 Task: Find connections with filter location Halle Neustadt with filter topic #Leadershipwith filter profile language Potuguese with filter current company UnitedLex with filter school Stella Maris College with filter industry Chemical Raw Materials Manufacturing with filter service category Commercial Real Estate with filter keywords title Truck Driver
Action: Mouse moved to (701, 101)
Screenshot: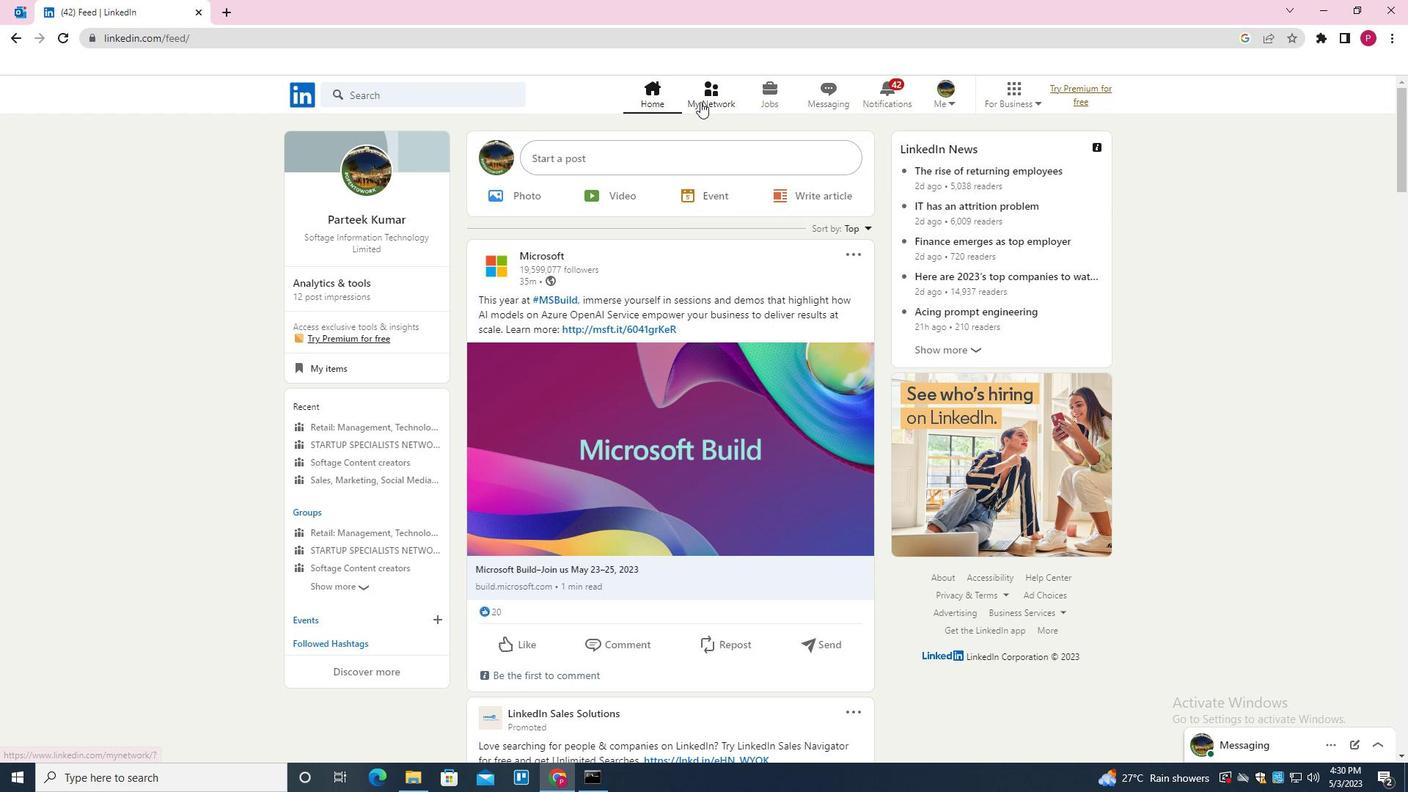 
Action: Mouse pressed left at (701, 101)
Screenshot: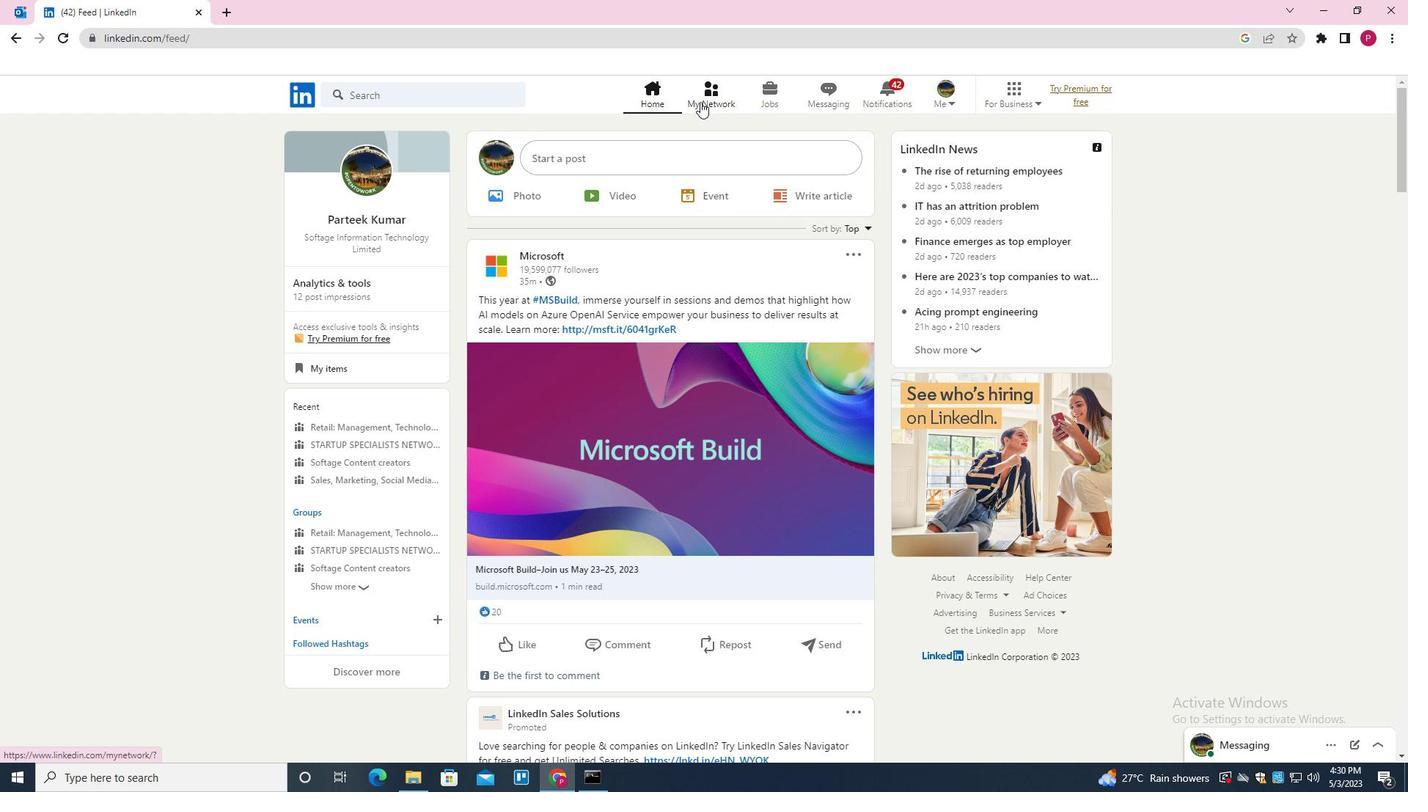 
Action: Mouse moved to (423, 174)
Screenshot: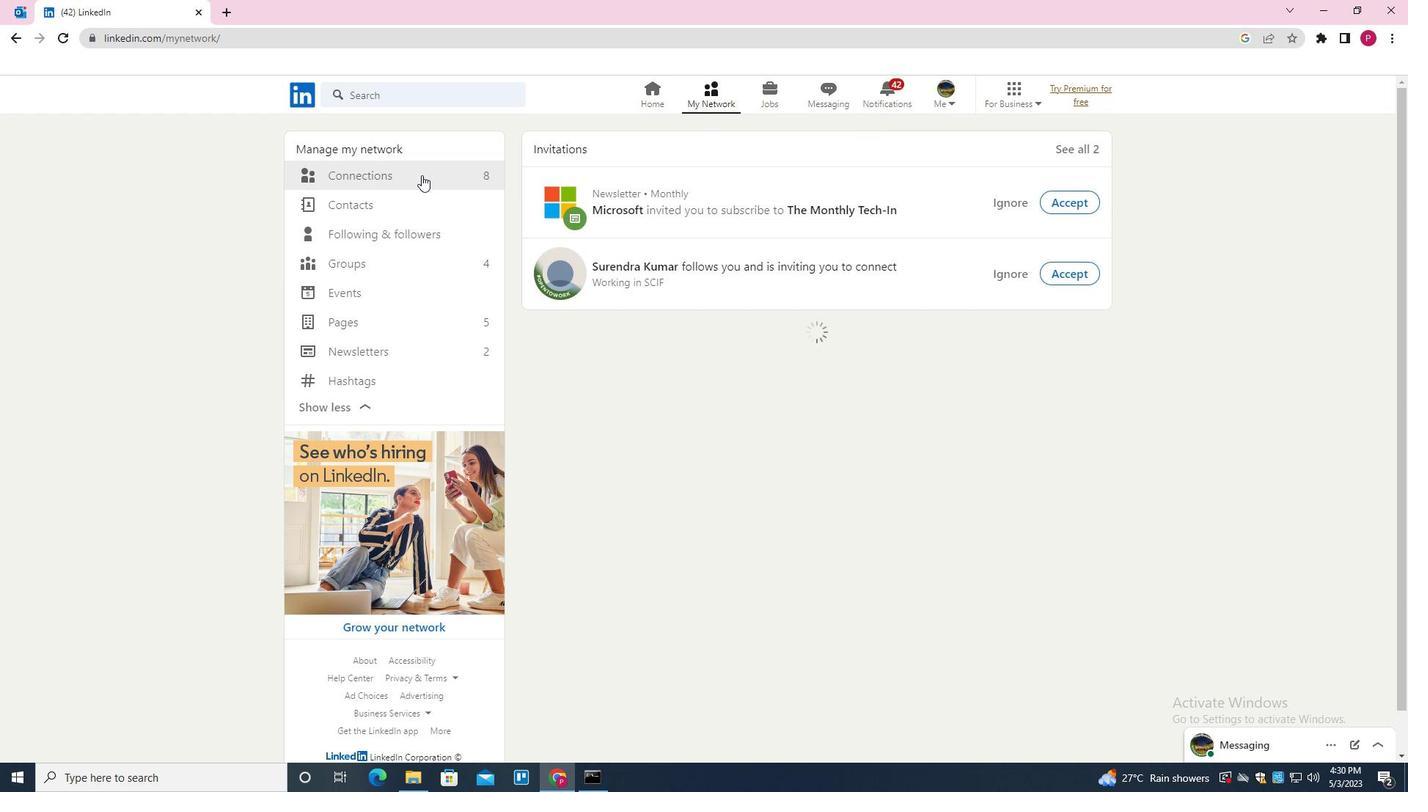 
Action: Mouse pressed left at (423, 174)
Screenshot: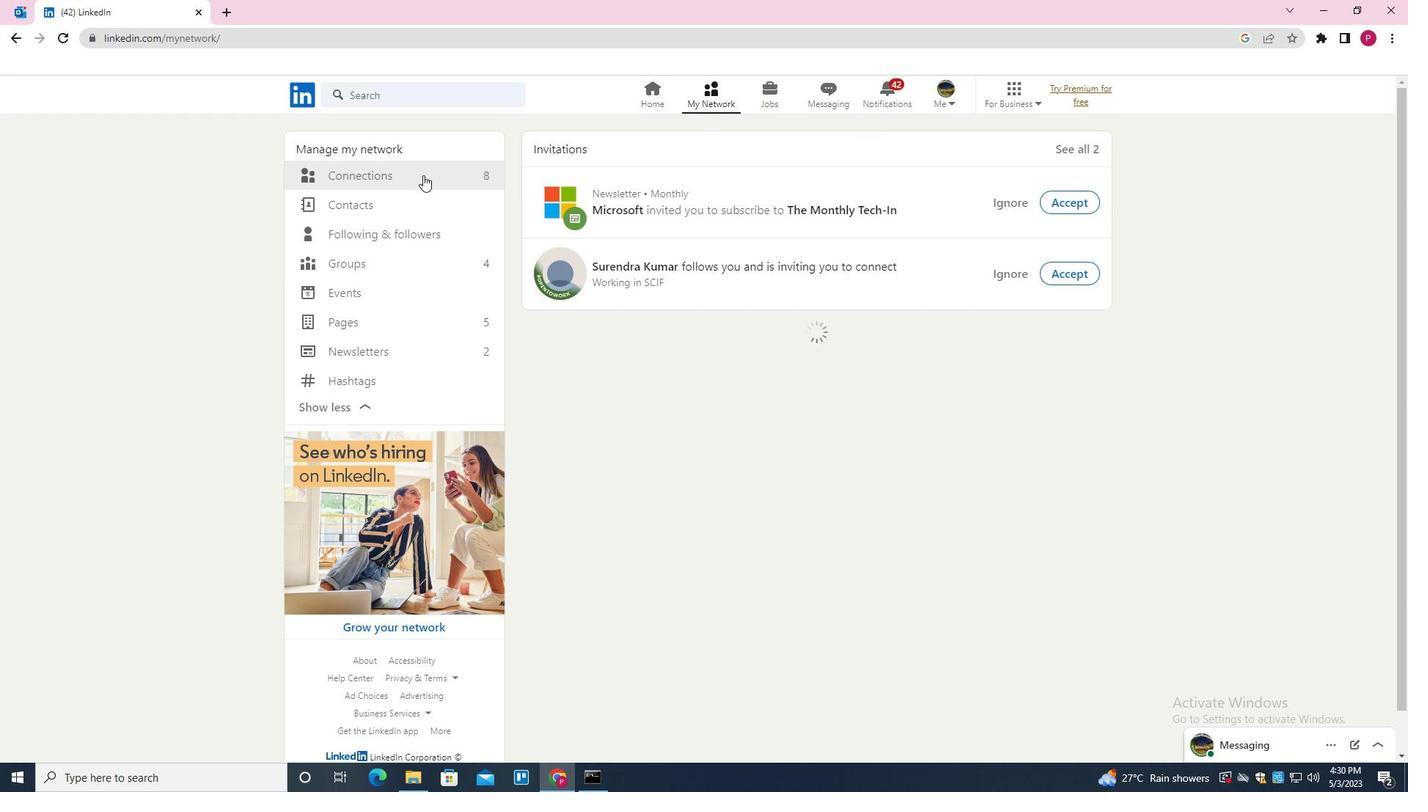 
Action: Mouse moved to (829, 184)
Screenshot: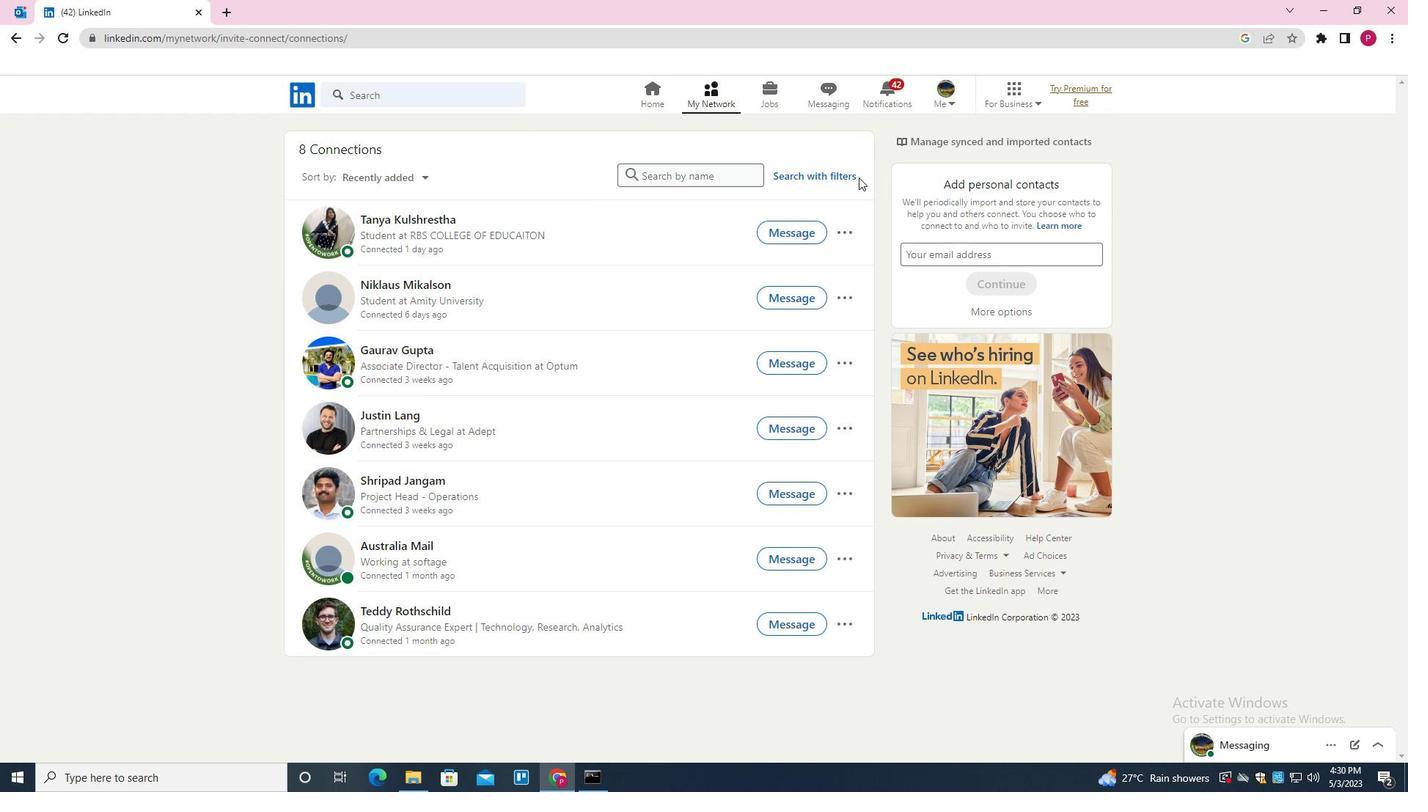 
Action: Mouse pressed left at (829, 184)
Screenshot: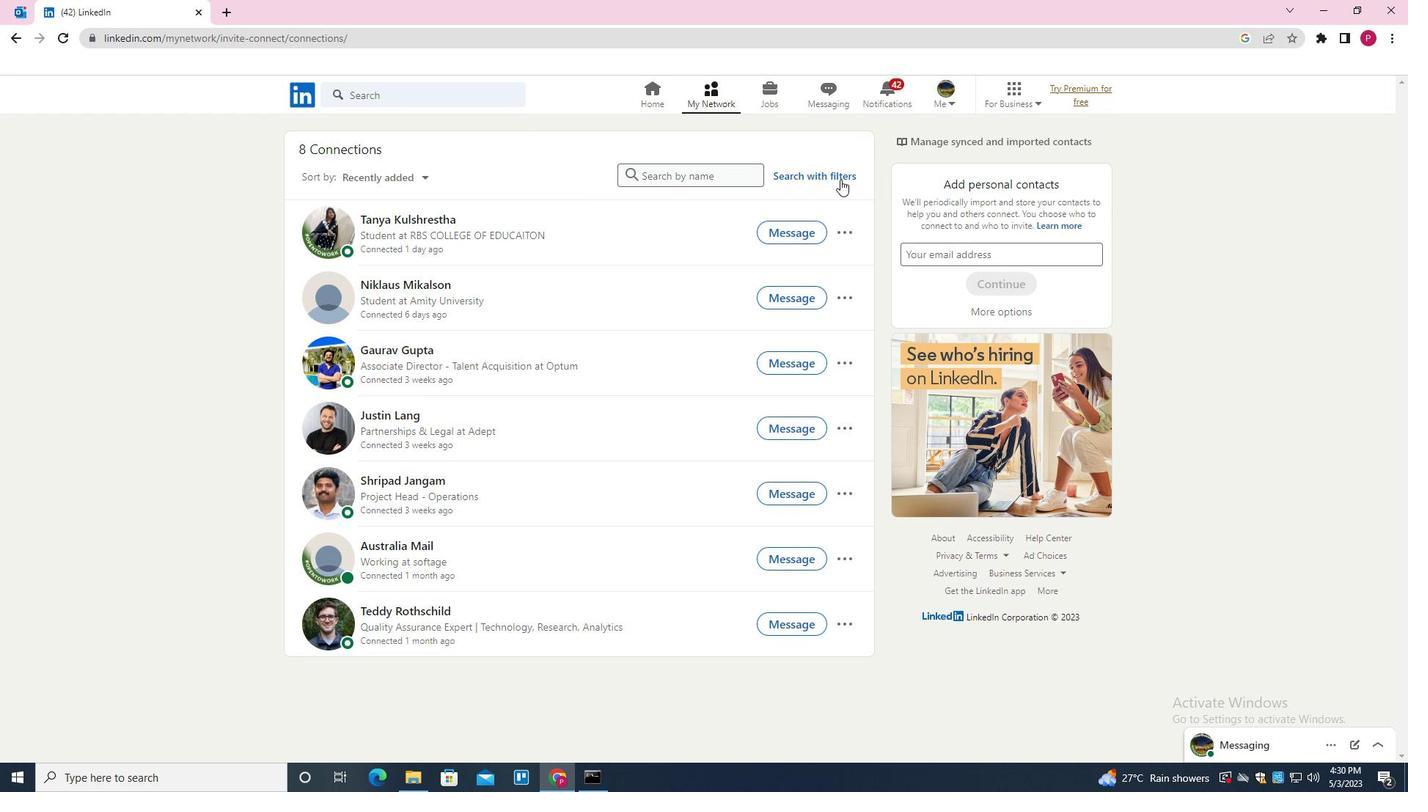 
Action: Mouse moved to (830, 178)
Screenshot: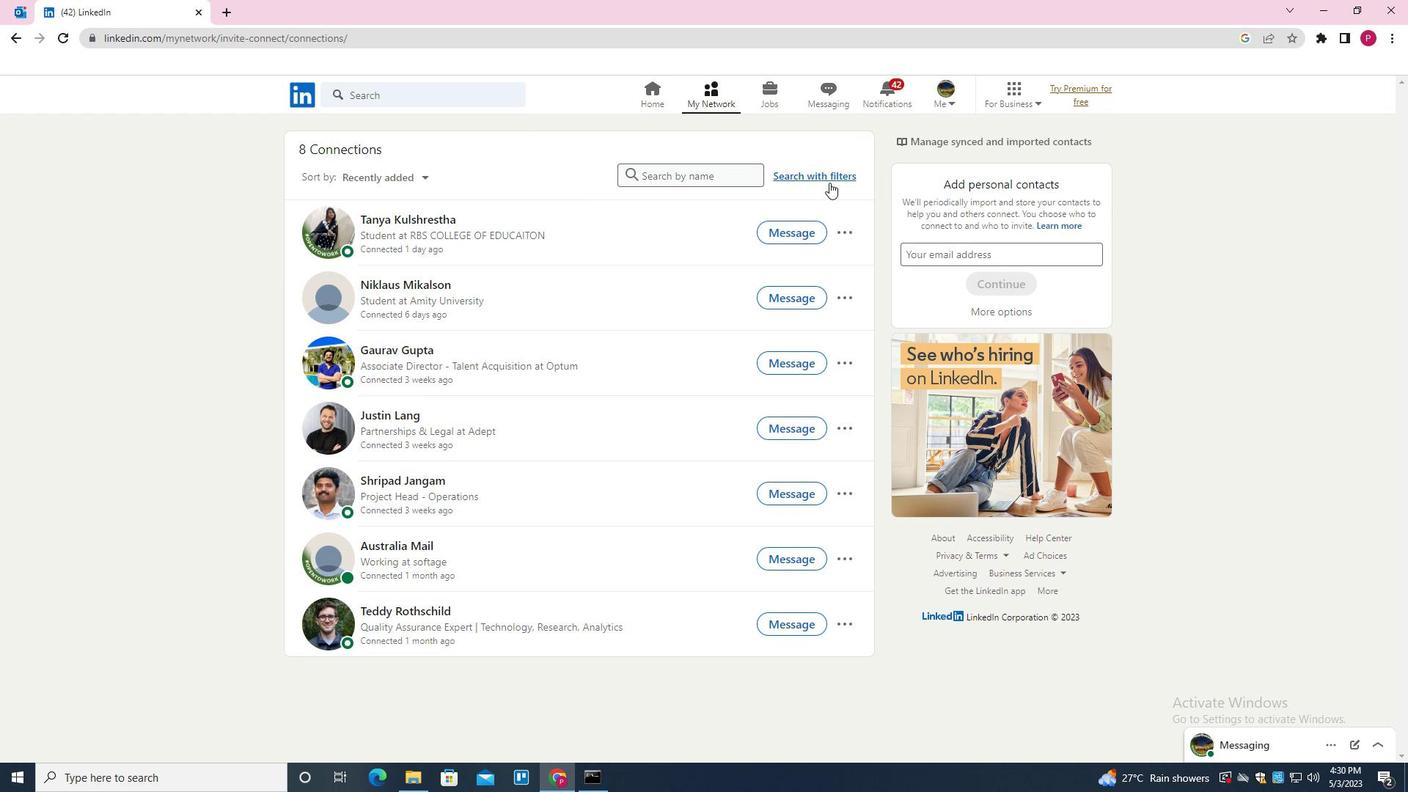 
Action: Mouse pressed left at (830, 178)
Screenshot: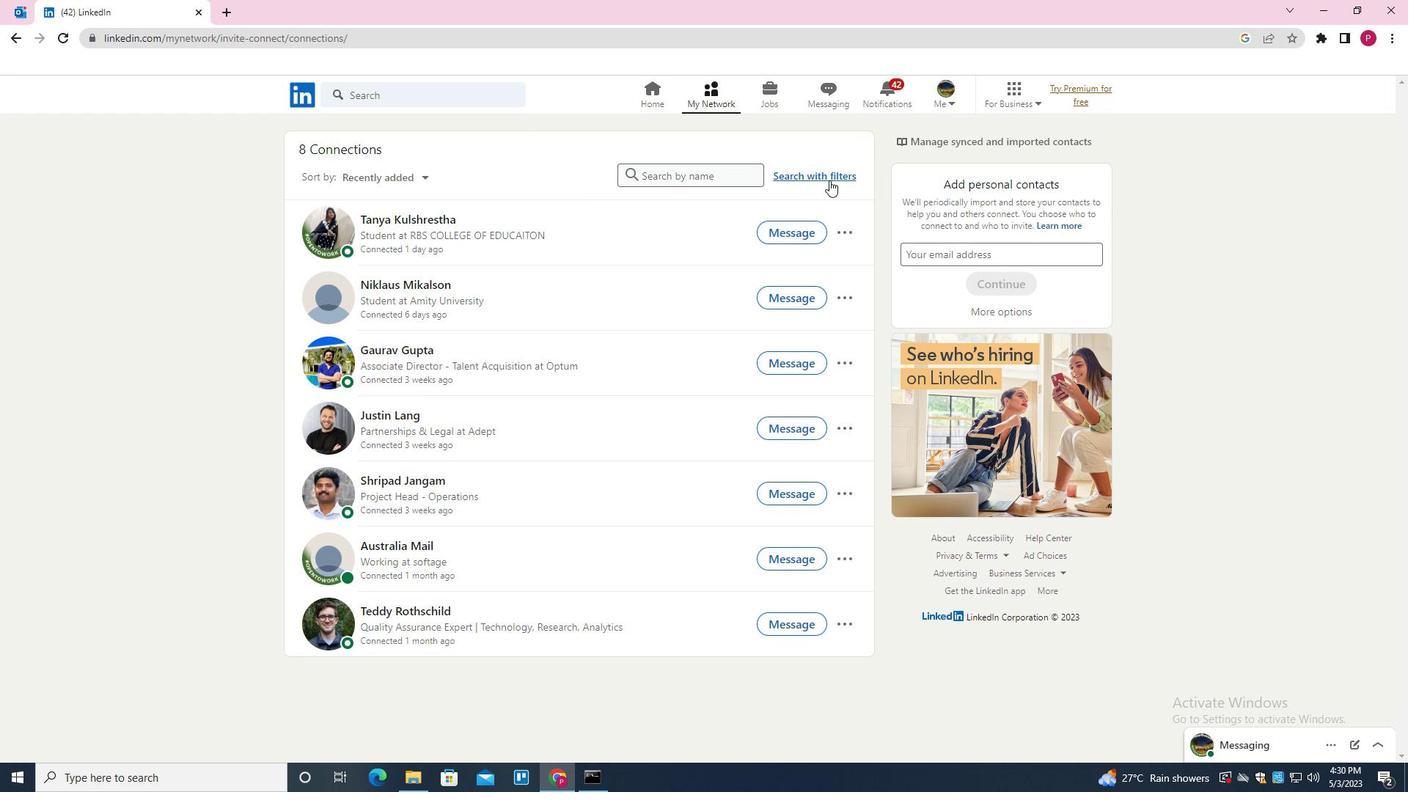 
Action: Mouse moved to (749, 136)
Screenshot: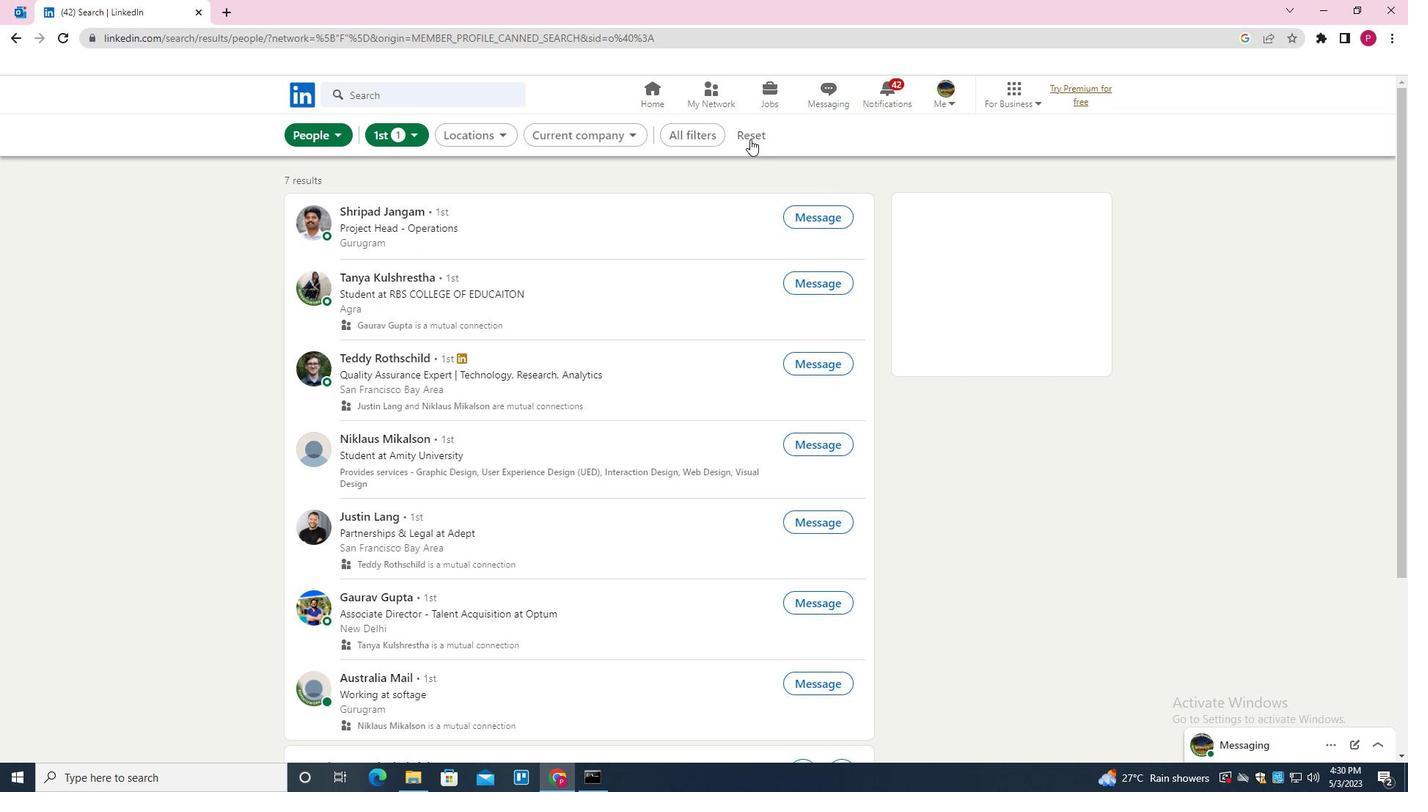 
Action: Mouse pressed left at (749, 136)
Screenshot: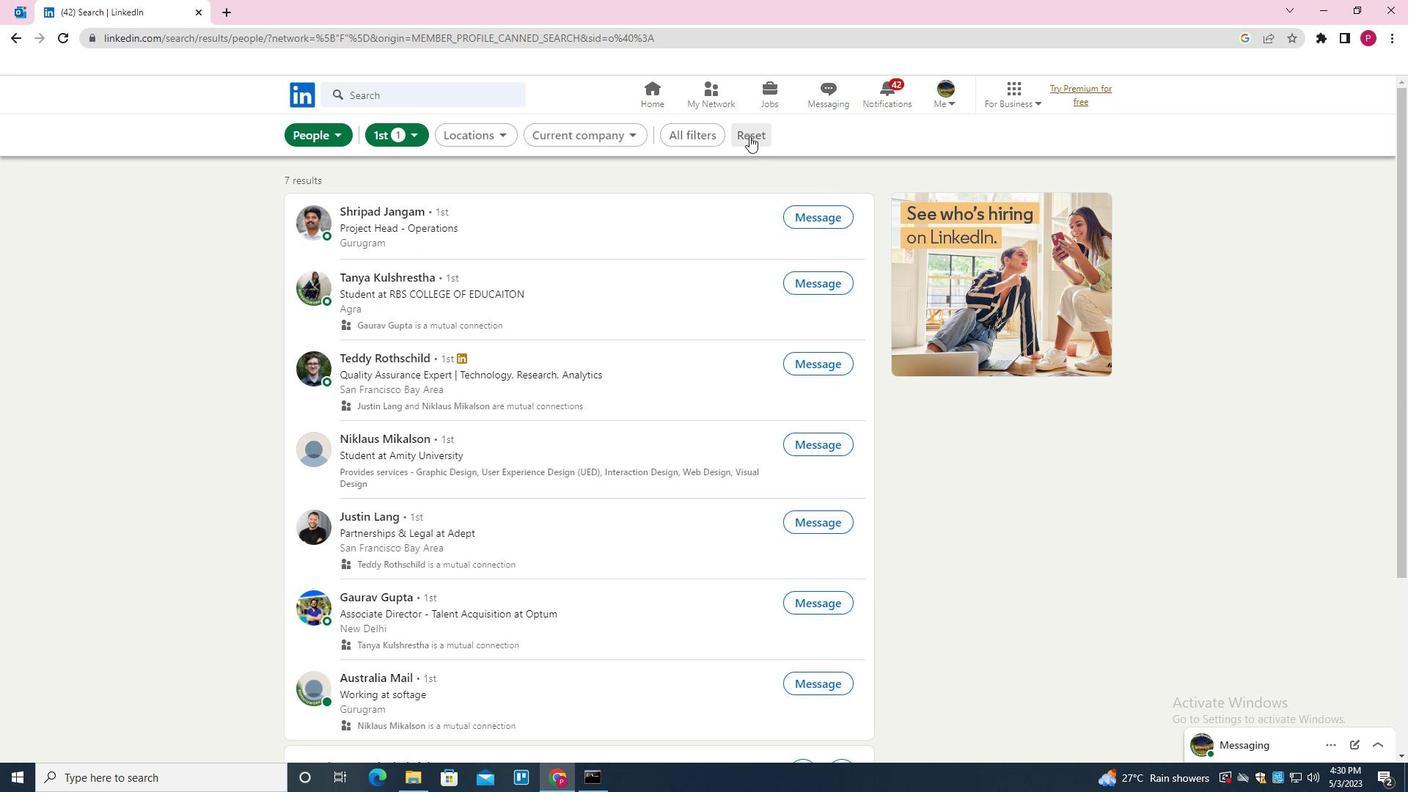 
Action: Mouse moved to (732, 132)
Screenshot: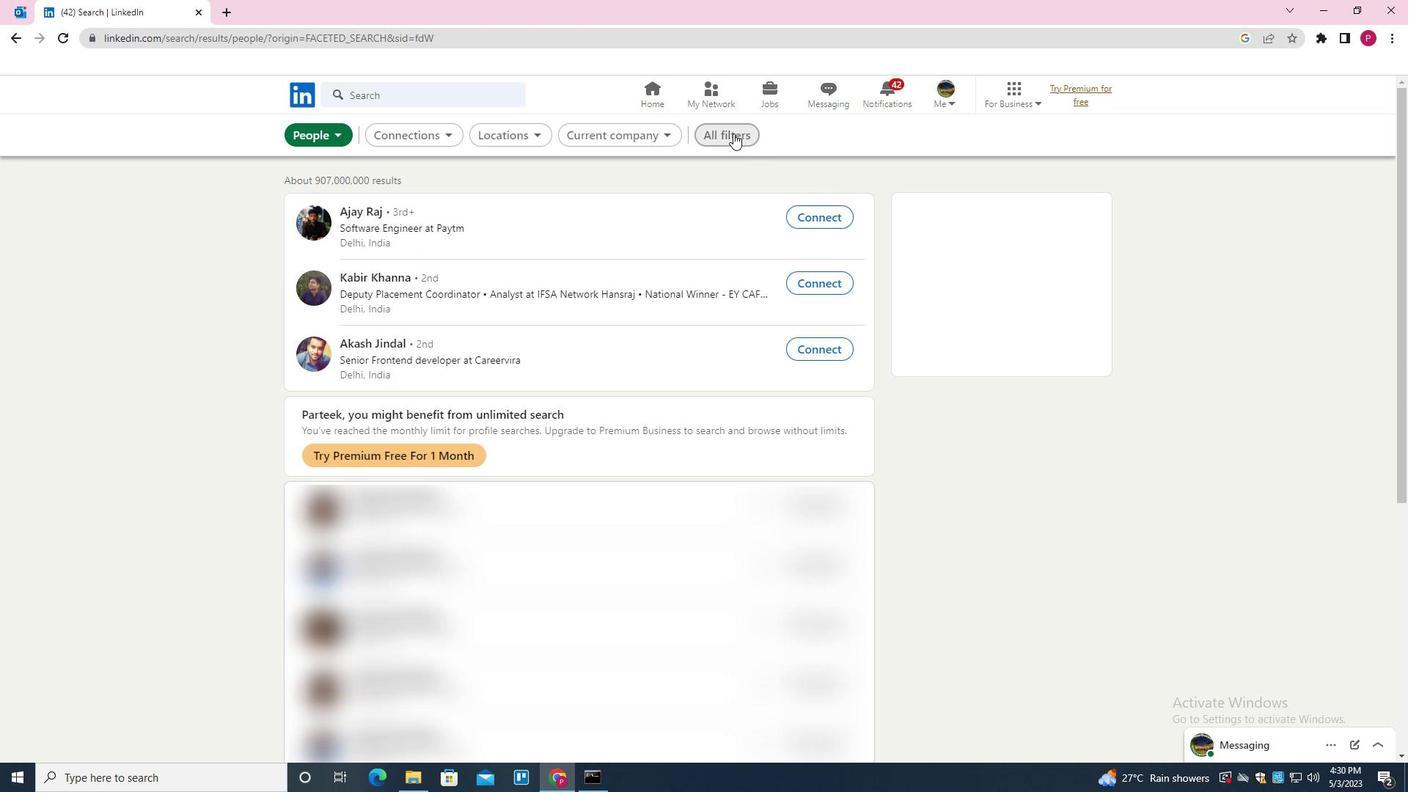 
Action: Mouse pressed left at (732, 132)
Screenshot: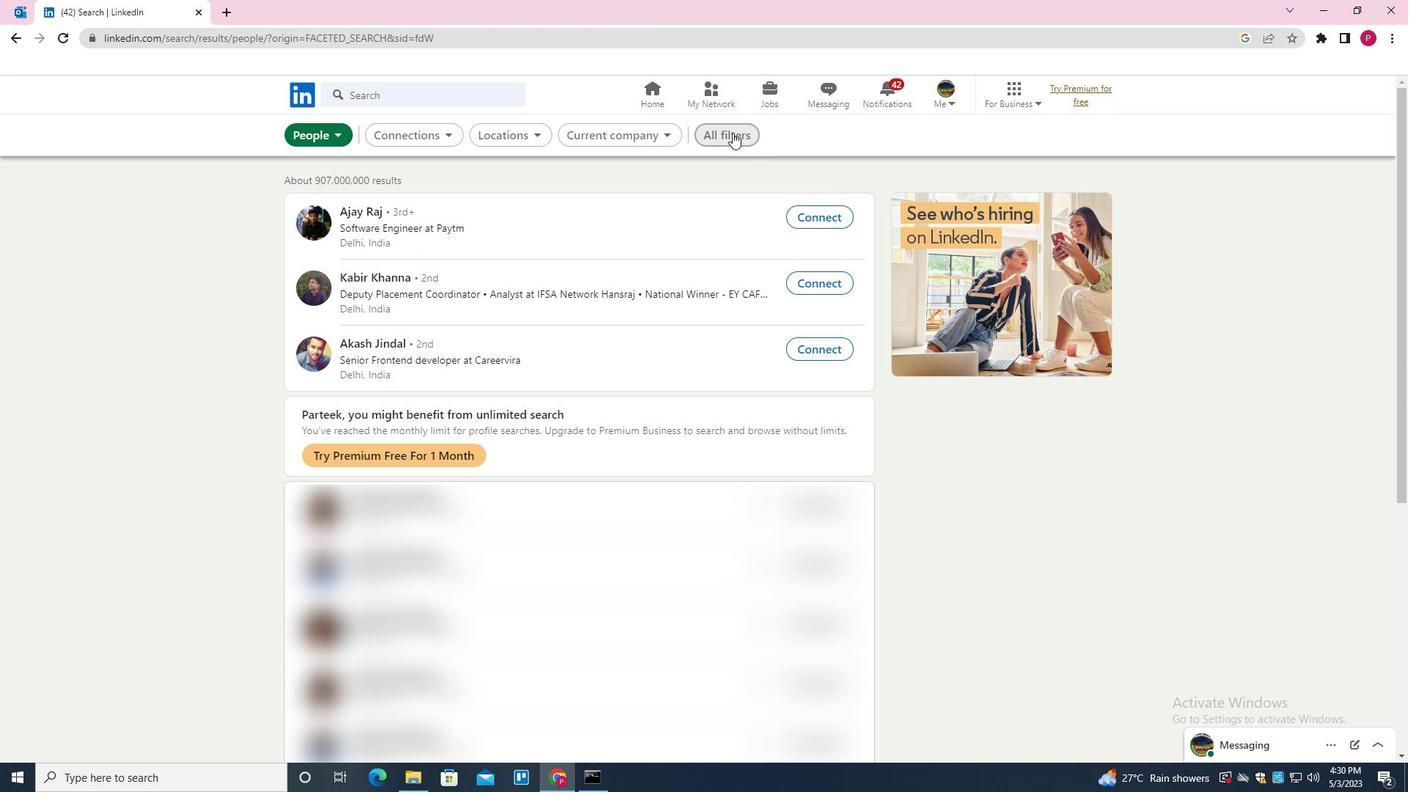 
Action: Mouse moved to (1136, 310)
Screenshot: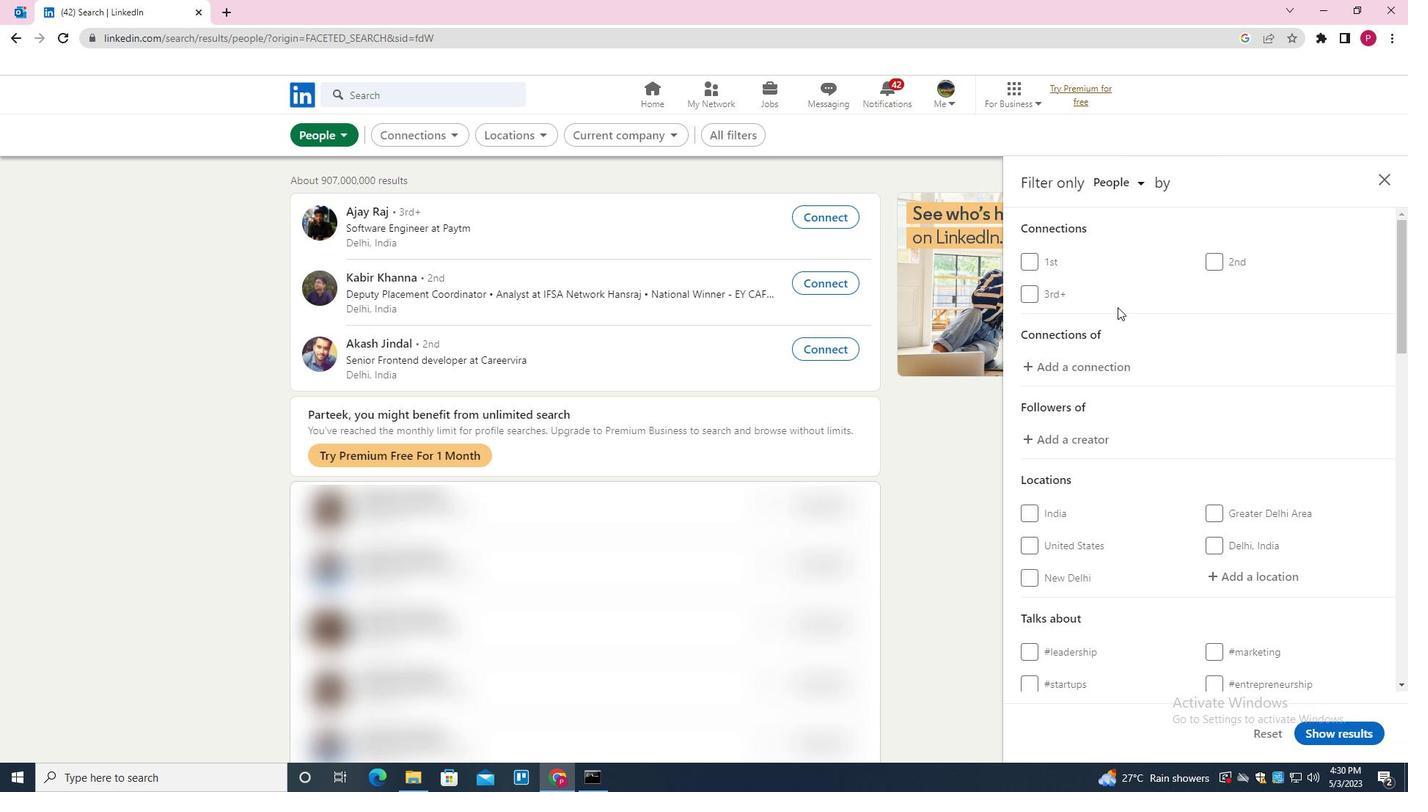 
Action: Mouse scrolled (1136, 310) with delta (0, 0)
Screenshot: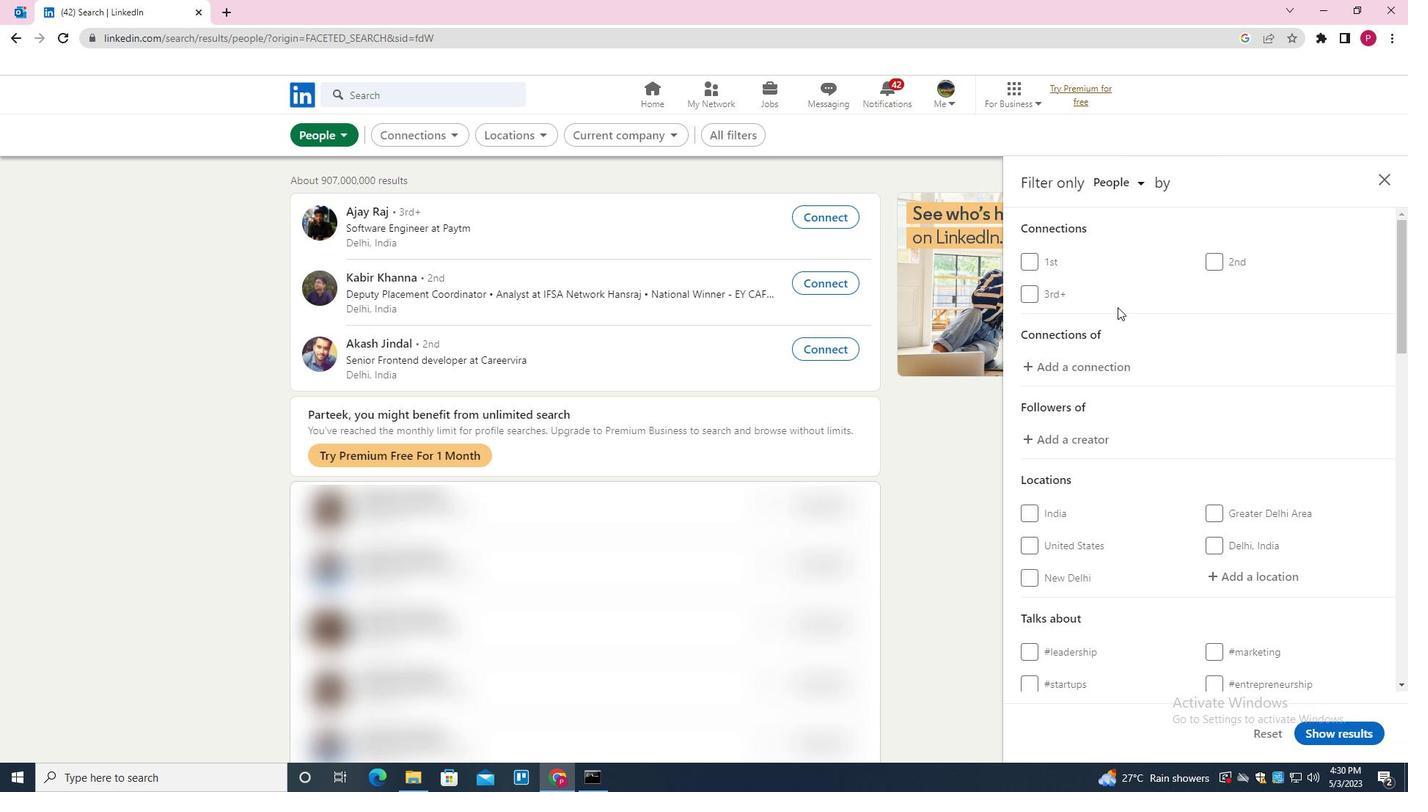 
Action: Mouse moved to (1154, 321)
Screenshot: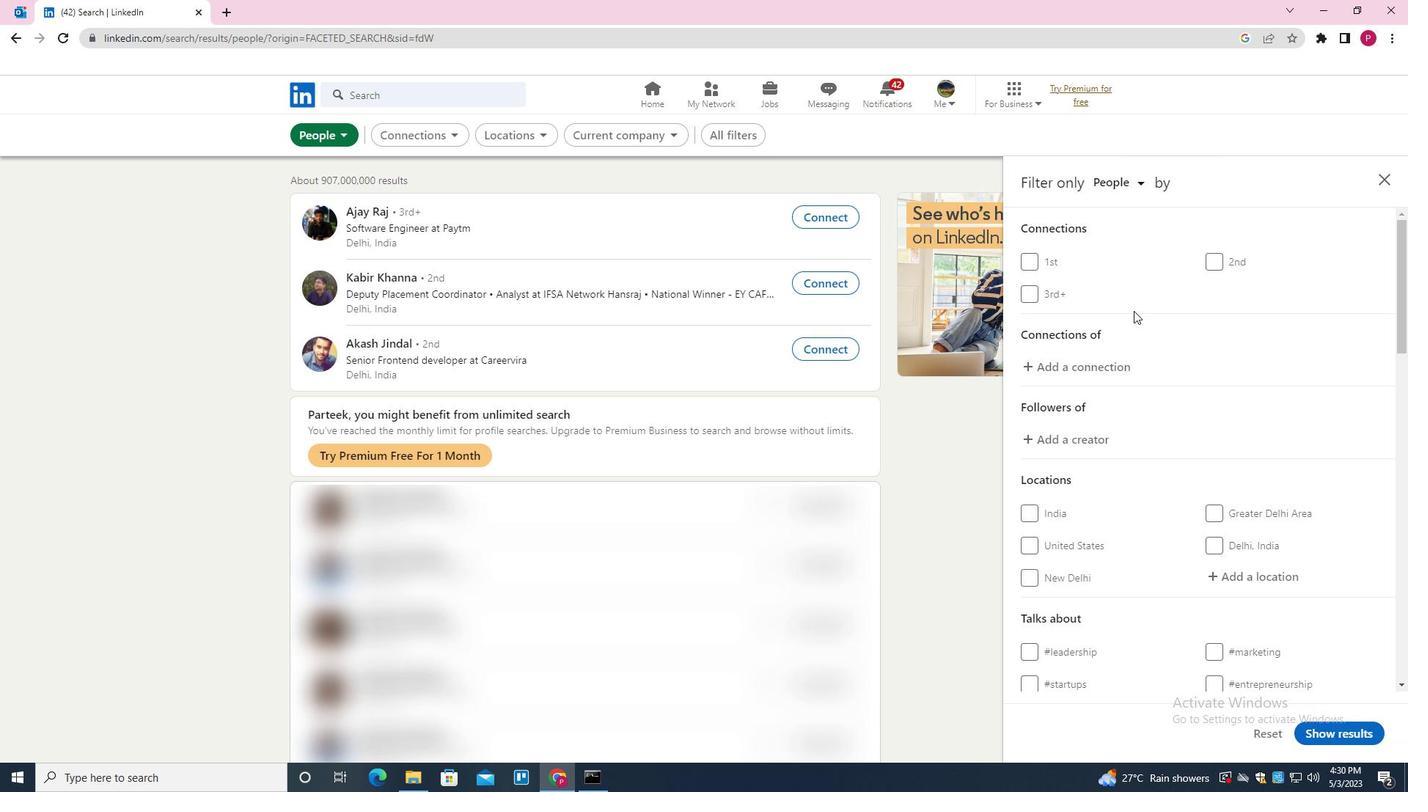 
Action: Mouse scrolled (1154, 320) with delta (0, 0)
Screenshot: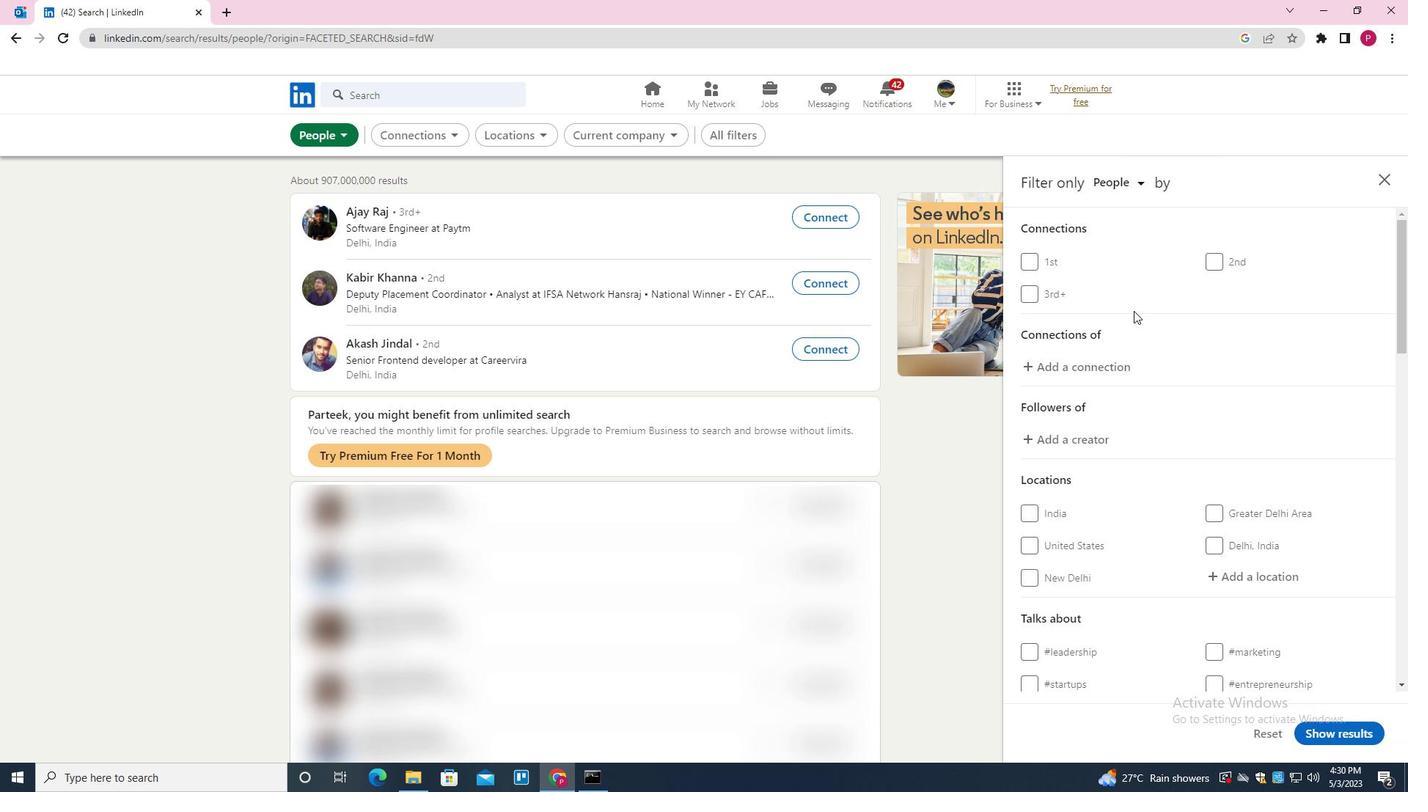 
Action: Mouse moved to (1281, 425)
Screenshot: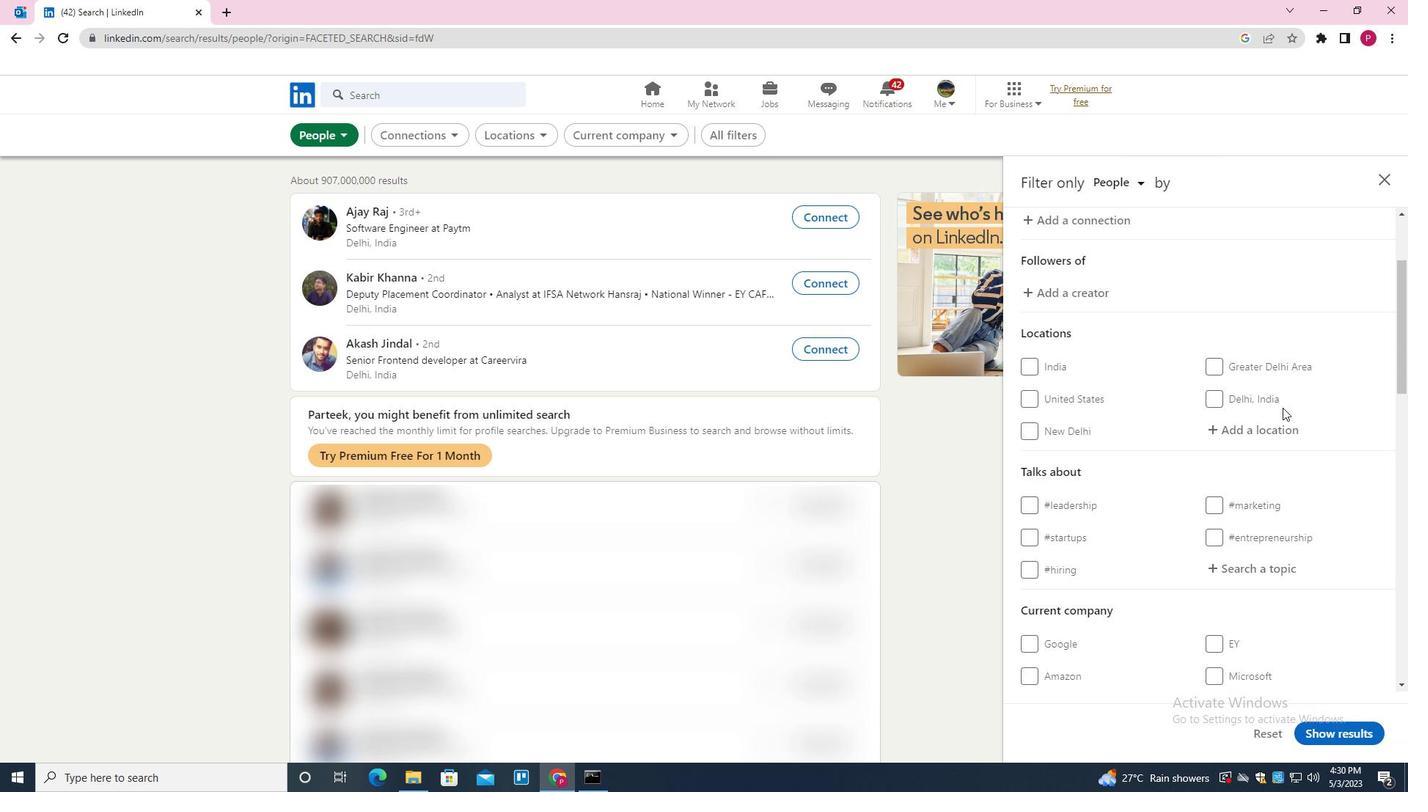 
Action: Mouse pressed left at (1281, 425)
Screenshot: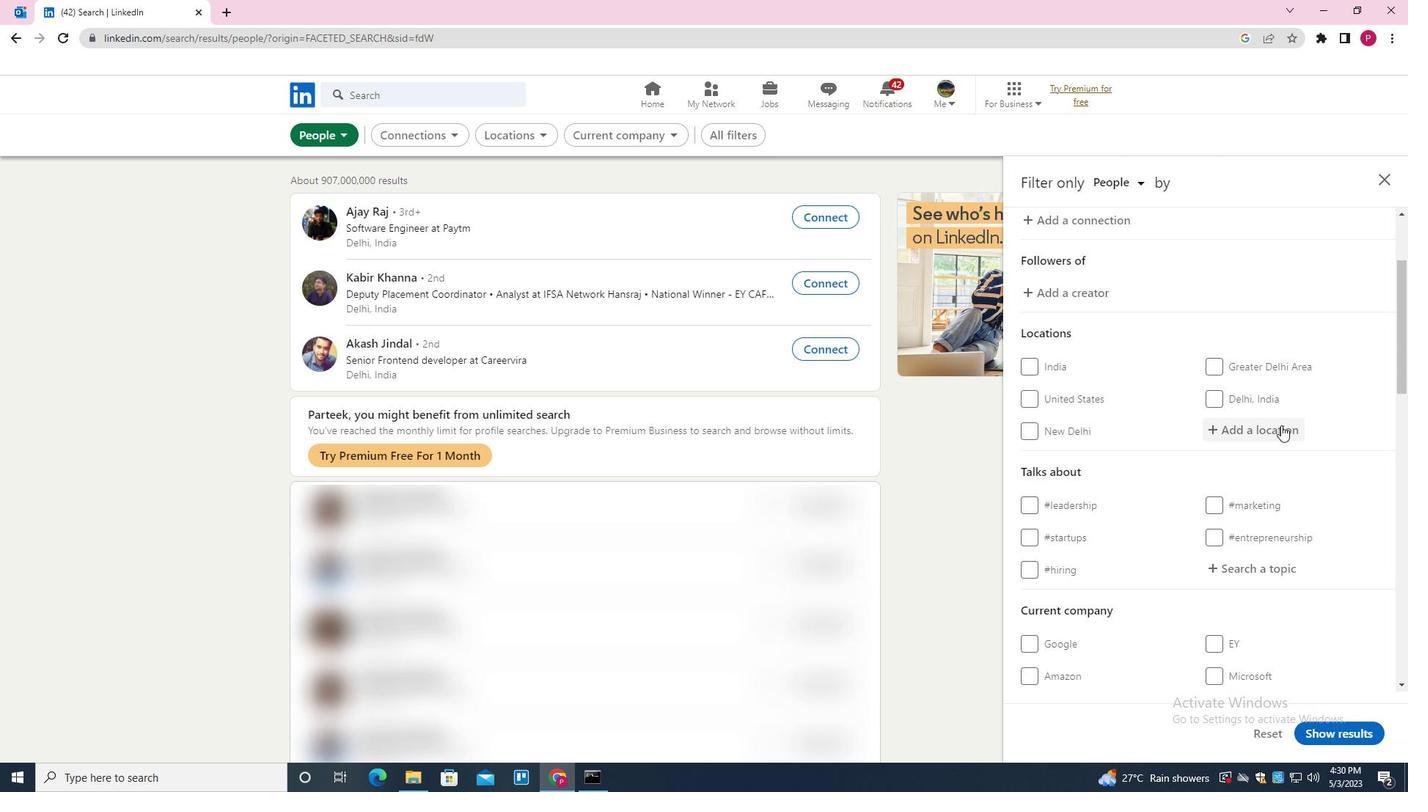 
Action: Key pressed <Key.shift>HALLE<Key.space><Key.down><Key.down><Key.down><Key.enter>
Screenshot: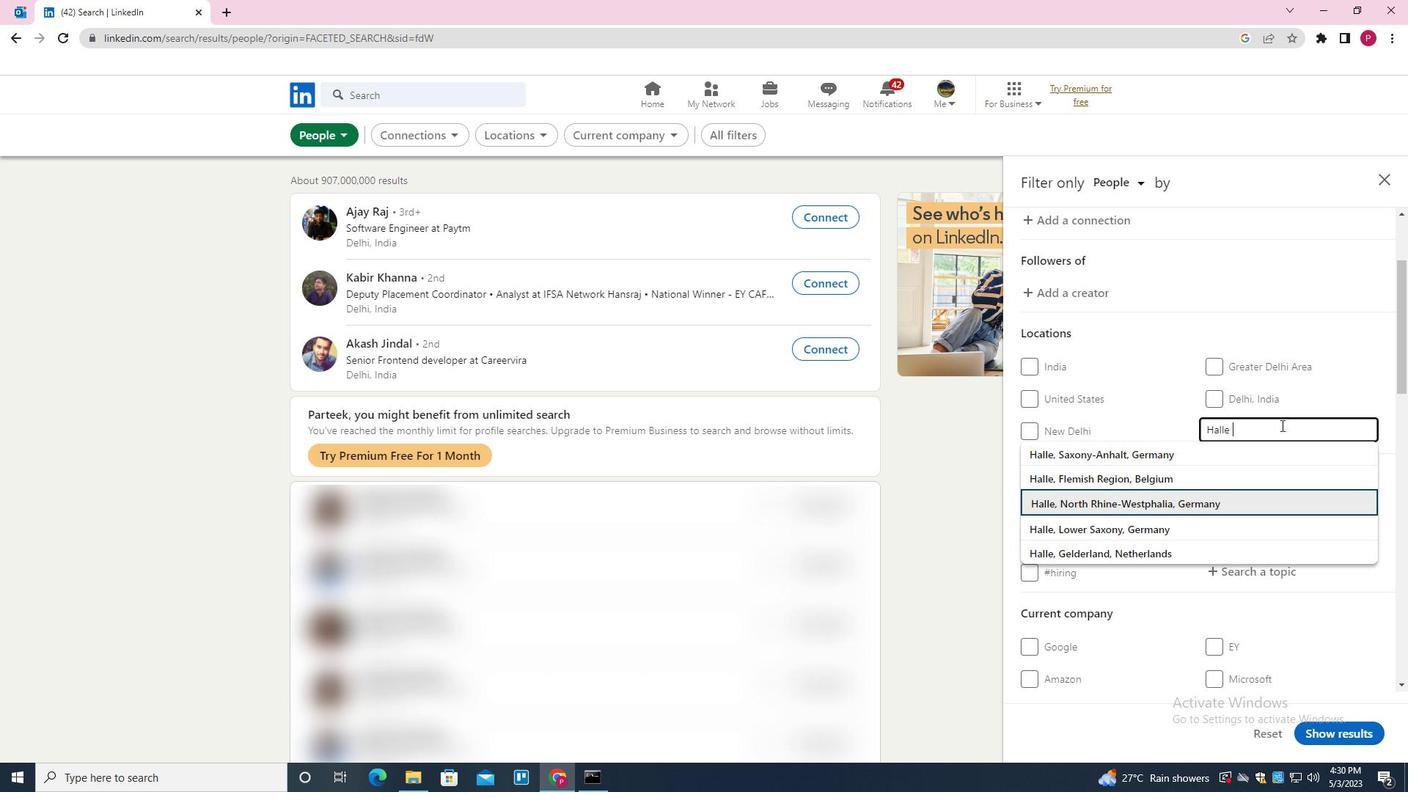 
Action: Mouse moved to (1205, 402)
Screenshot: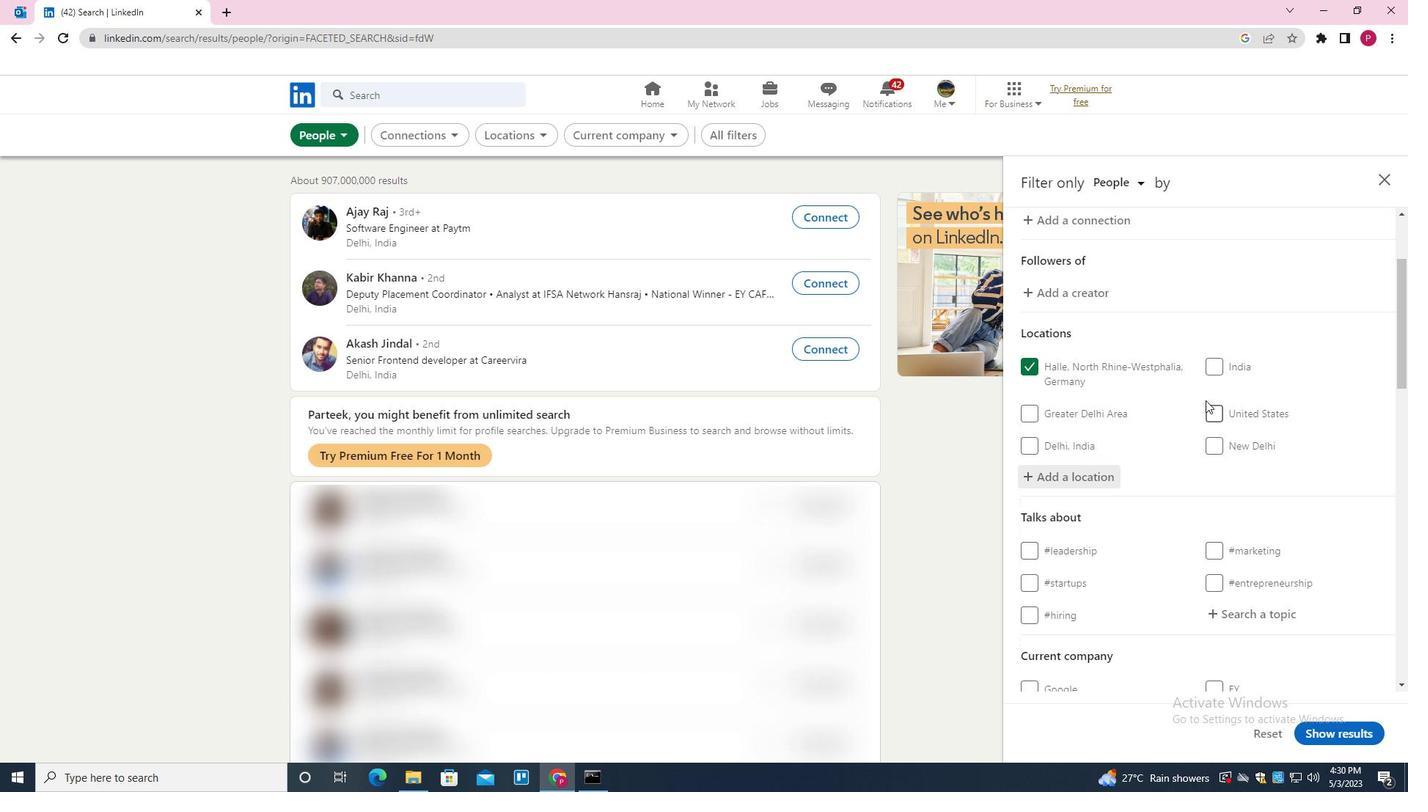 
Action: Mouse scrolled (1205, 401) with delta (0, 0)
Screenshot: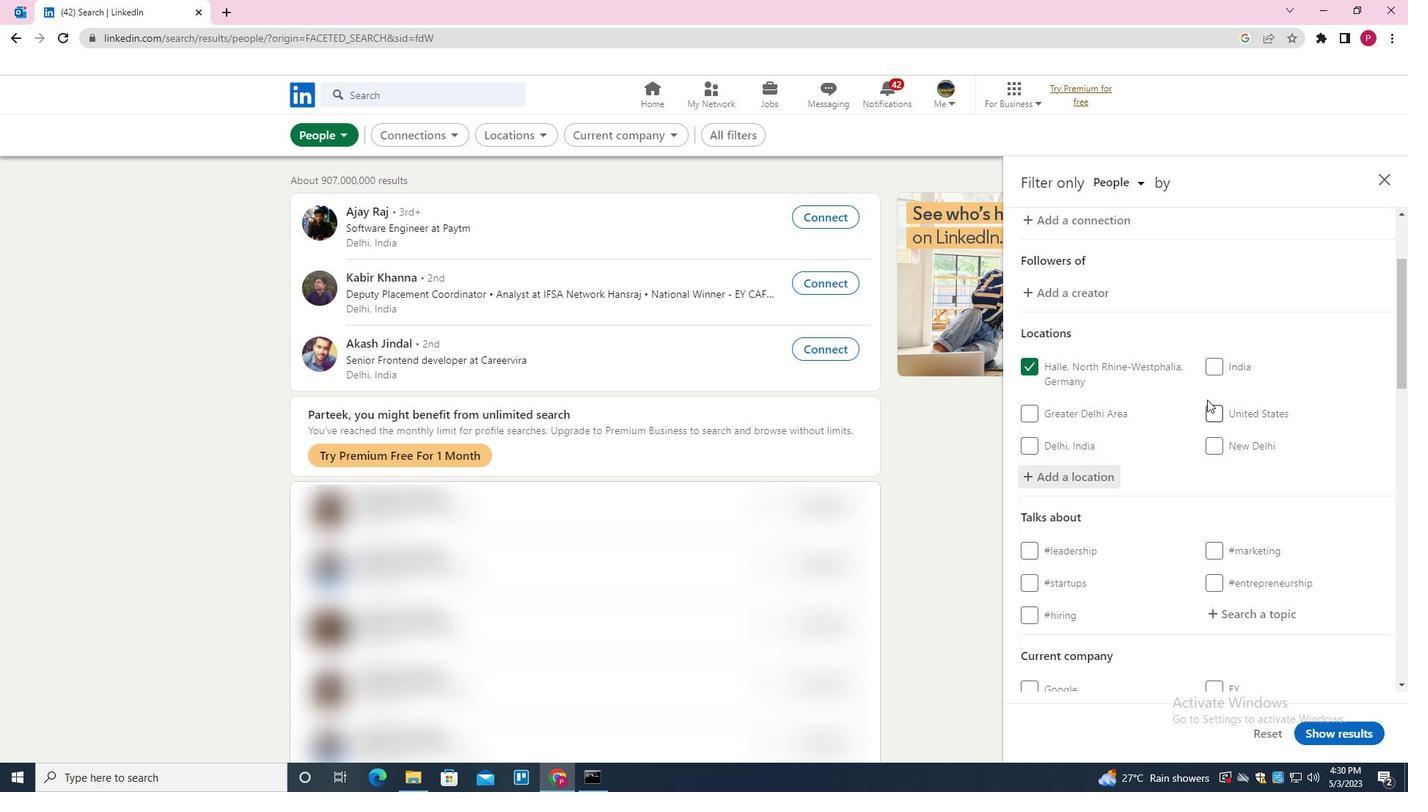 
Action: Mouse moved to (1204, 402)
Screenshot: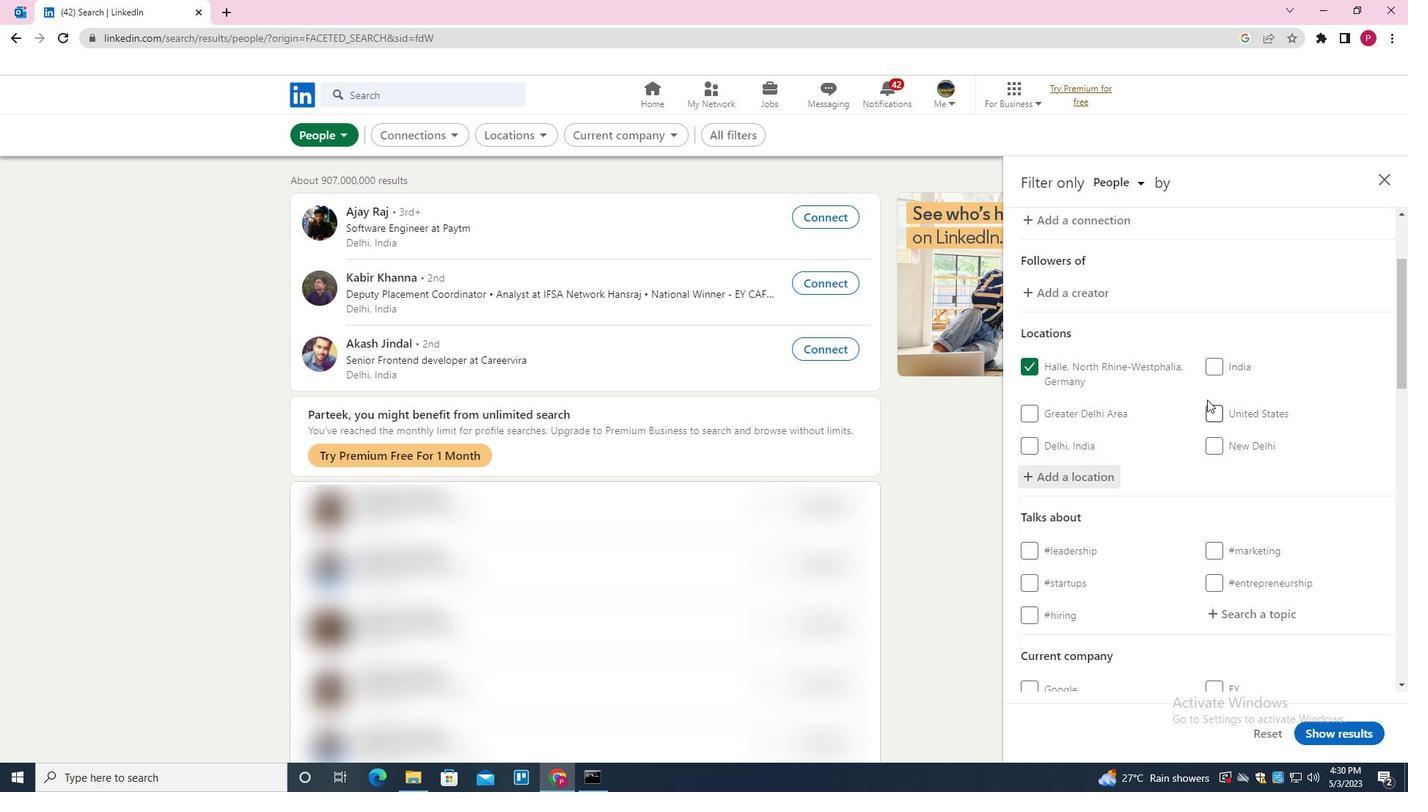 
Action: Mouse scrolled (1204, 401) with delta (0, 0)
Screenshot: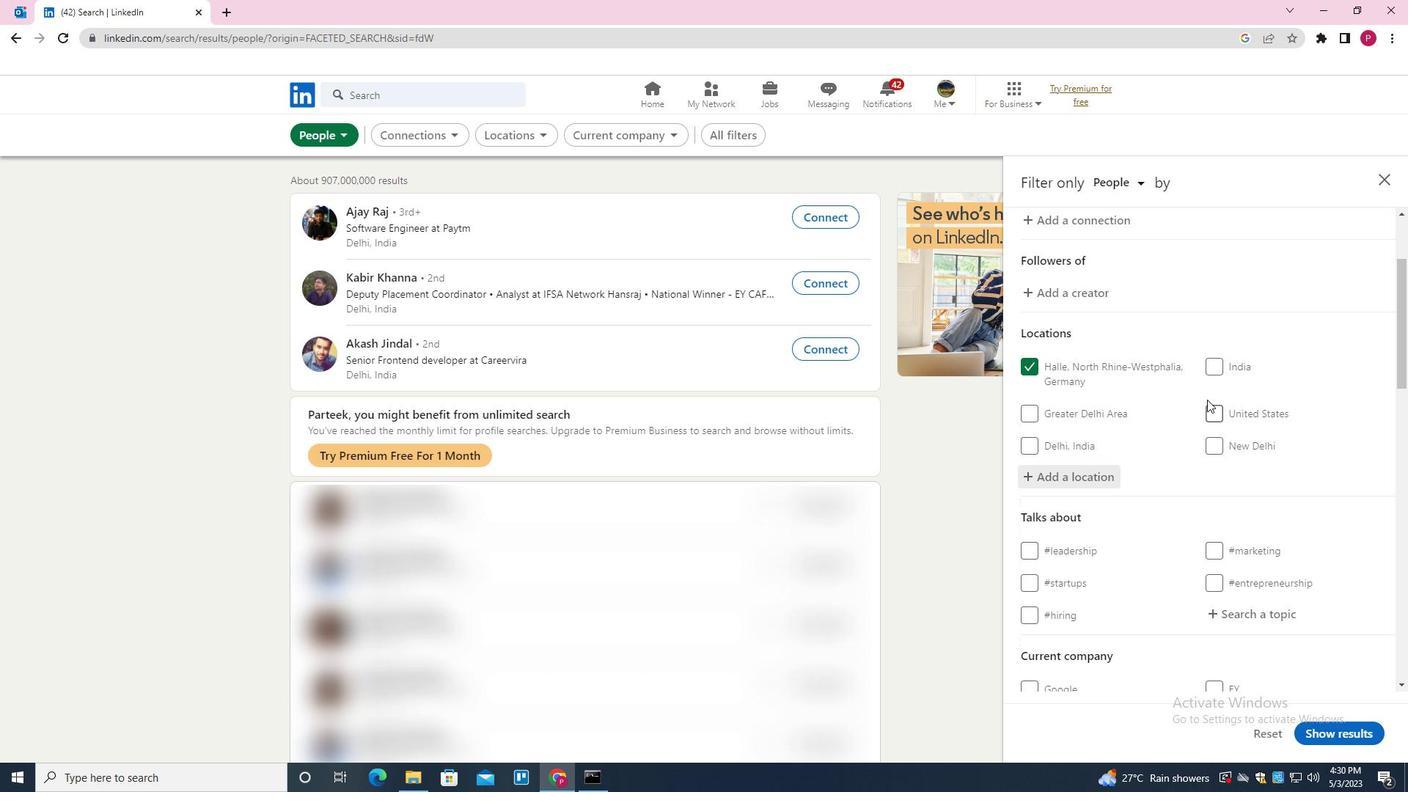 
Action: Mouse scrolled (1204, 401) with delta (0, 0)
Screenshot: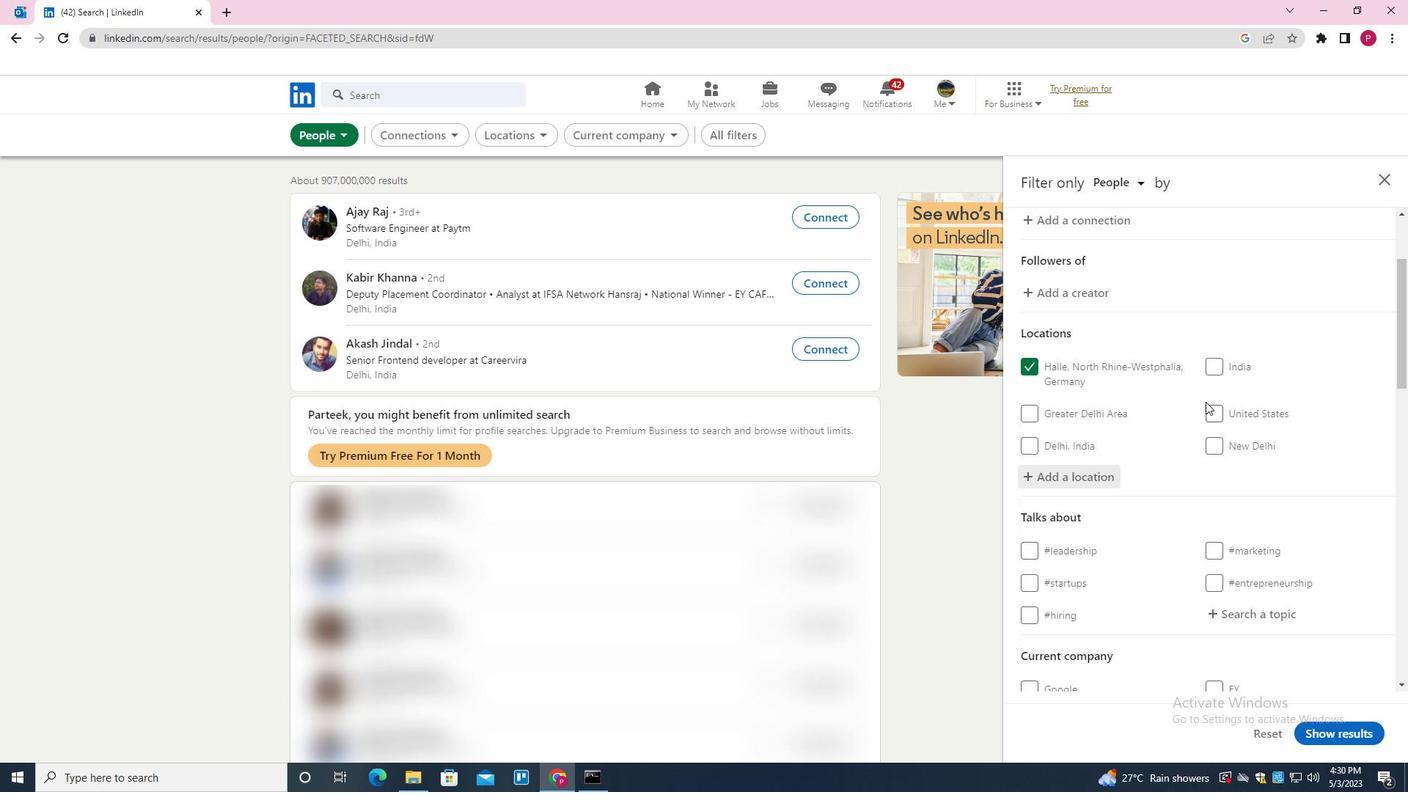 
Action: Mouse moved to (1244, 394)
Screenshot: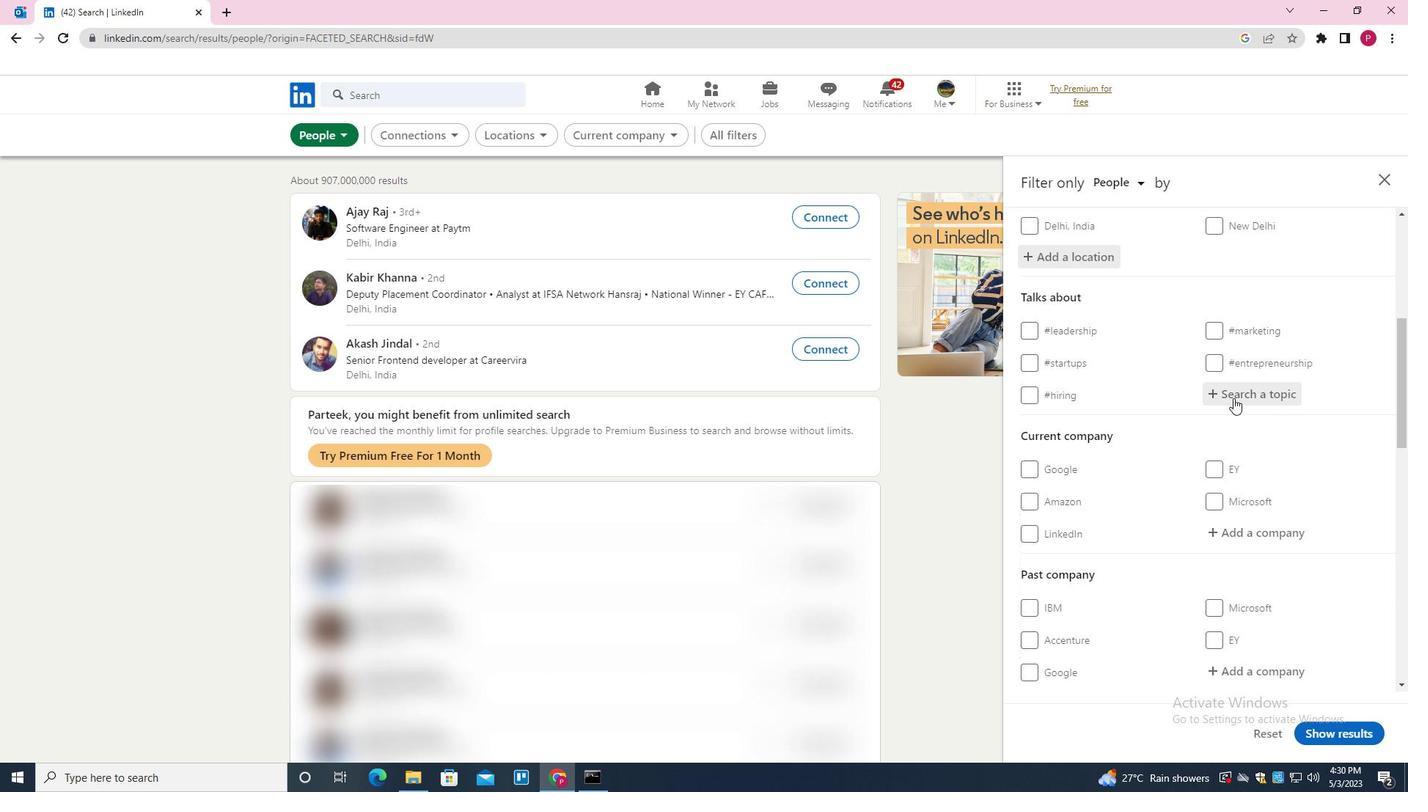 
Action: Mouse scrolled (1244, 393) with delta (0, 0)
Screenshot: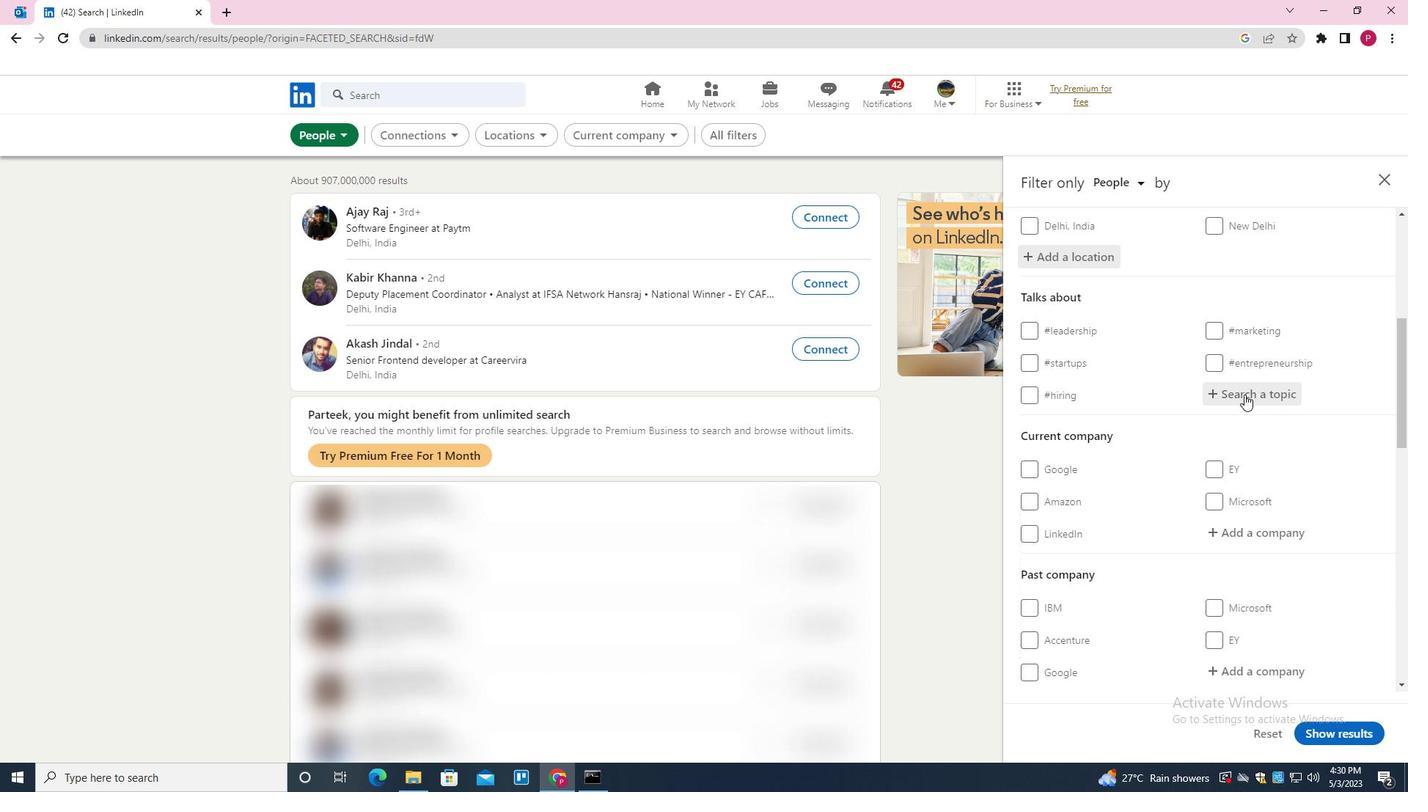
Action: Mouse scrolled (1244, 393) with delta (0, 0)
Screenshot: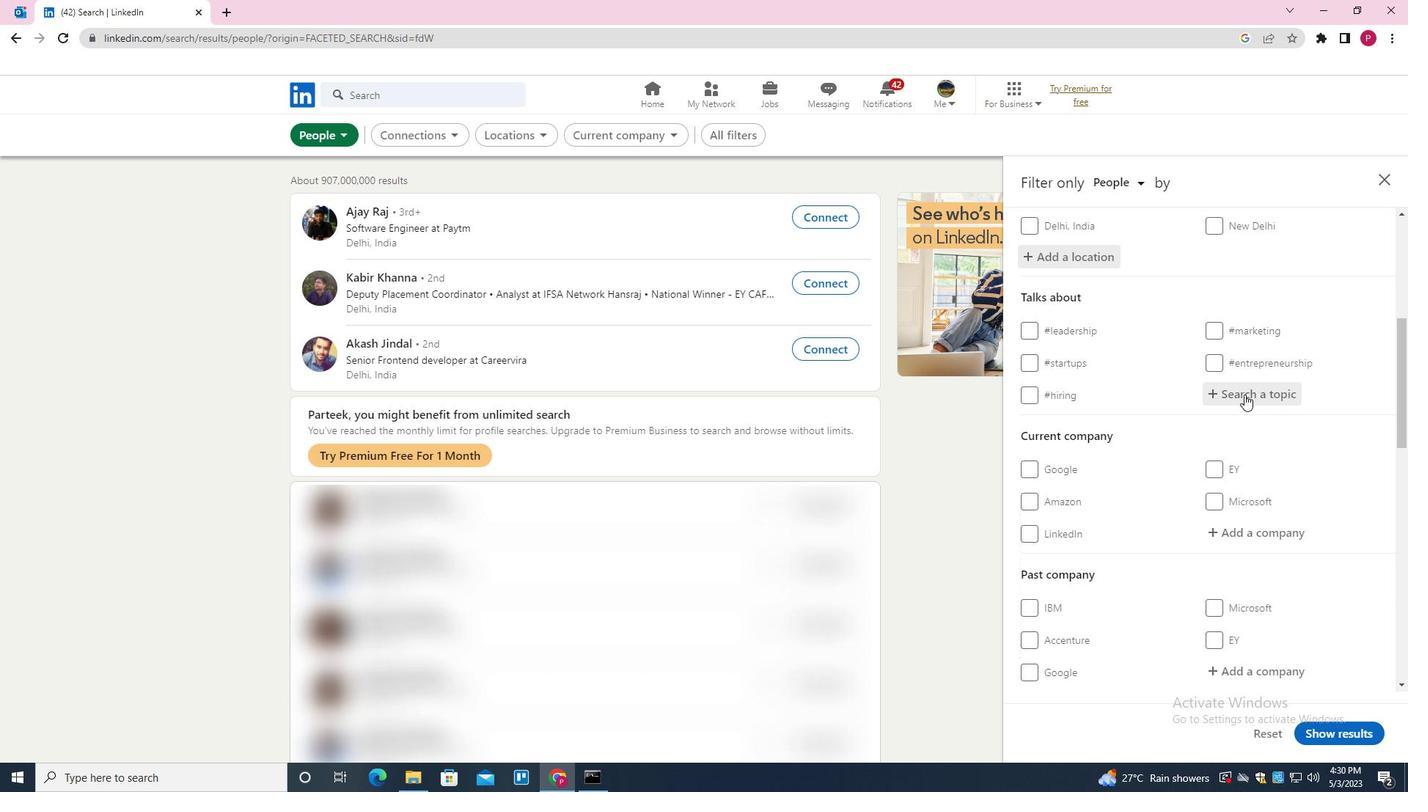 
Action: Mouse scrolled (1244, 393) with delta (0, 0)
Screenshot: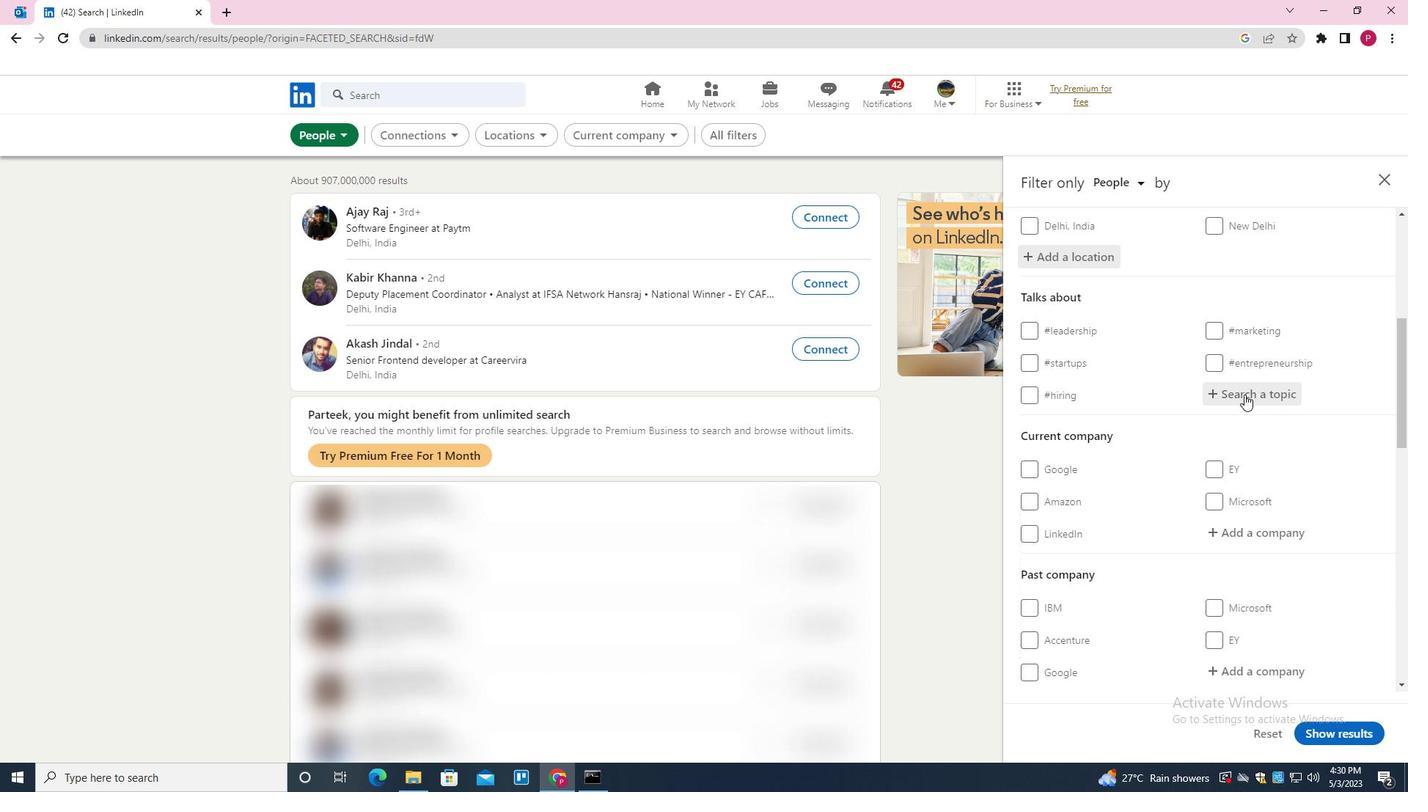 
Action: Mouse scrolled (1244, 393) with delta (0, 0)
Screenshot: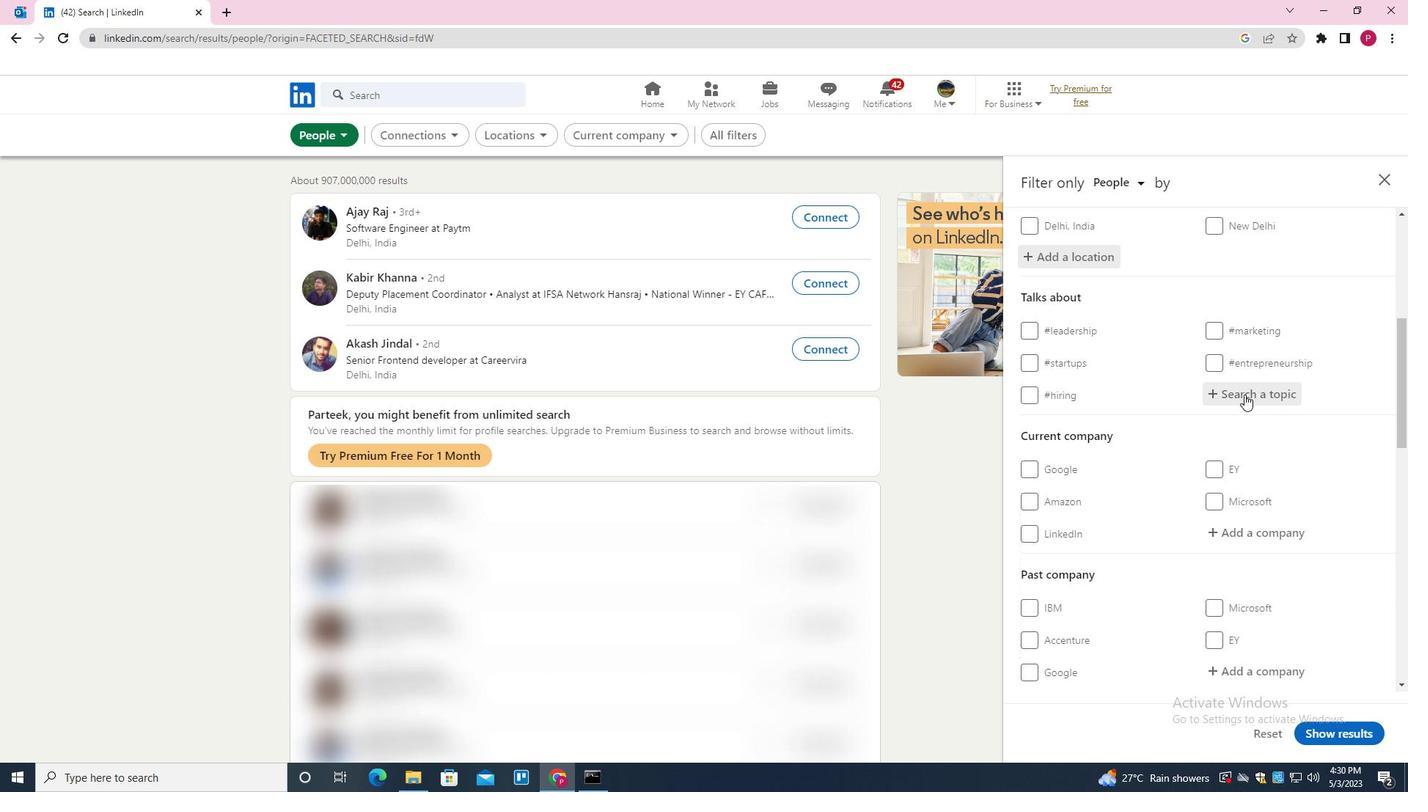 
Action: Mouse scrolled (1244, 395) with delta (0, 0)
Screenshot: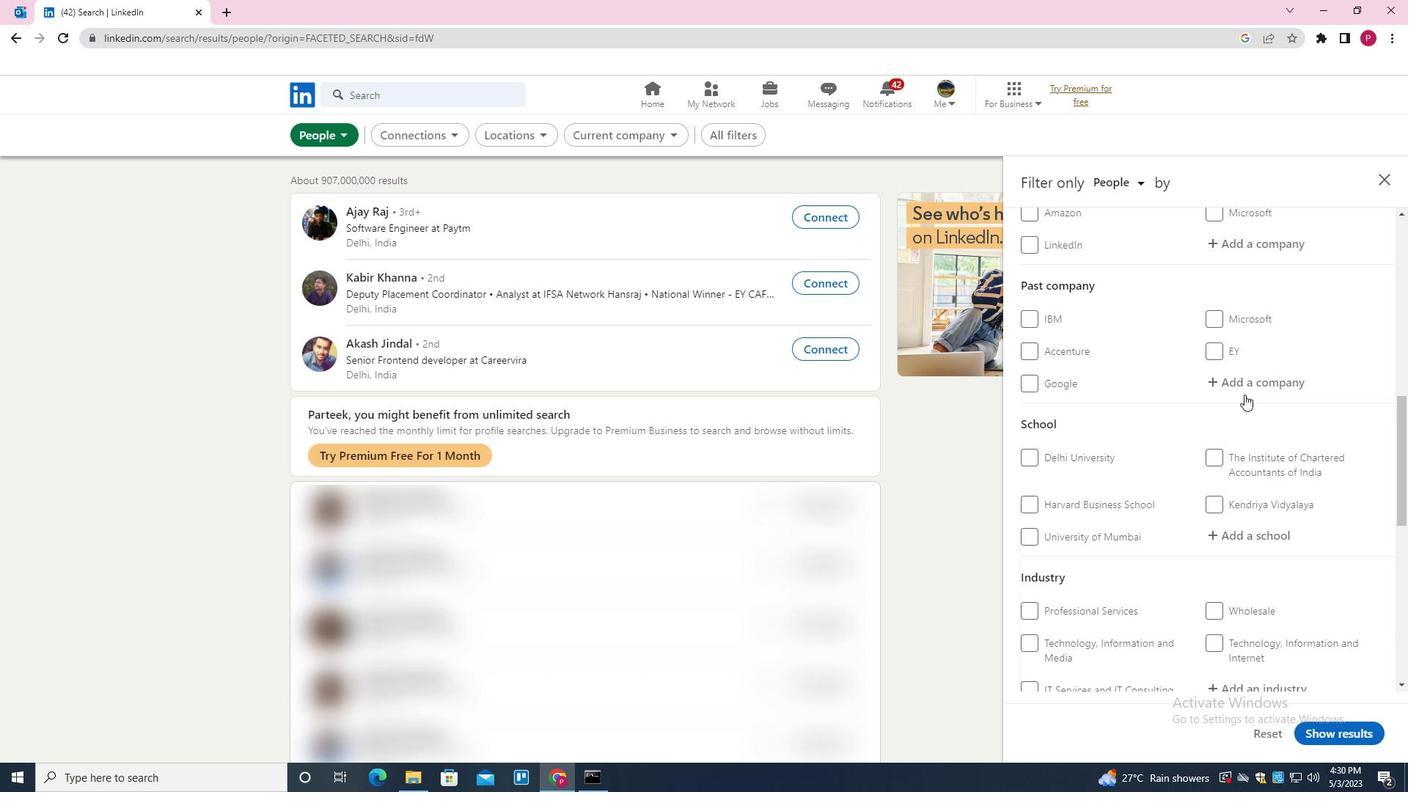
Action: Mouse scrolled (1244, 395) with delta (0, 0)
Screenshot: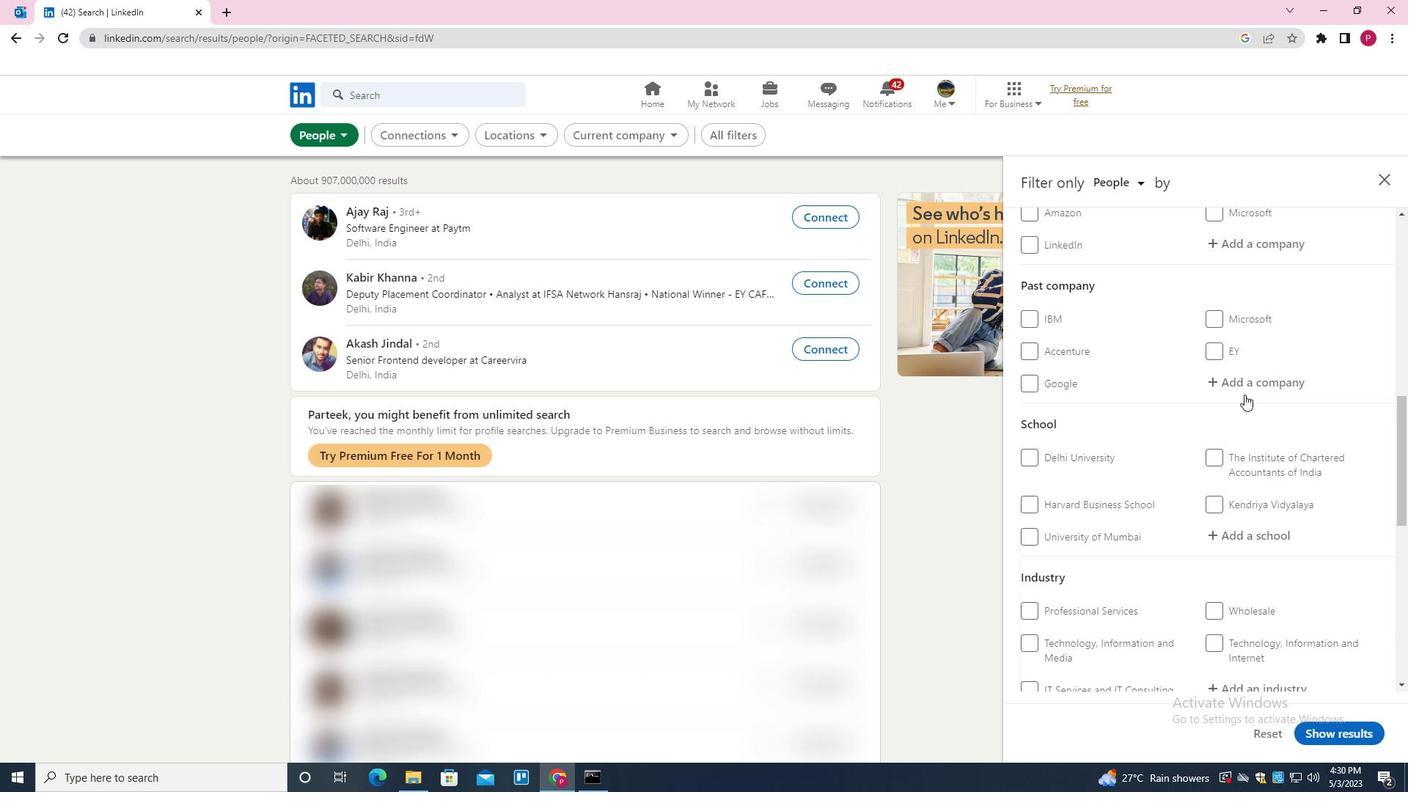 
Action: Mouse scrolled (1244, 395) with delta (0, 0)
Screenshot: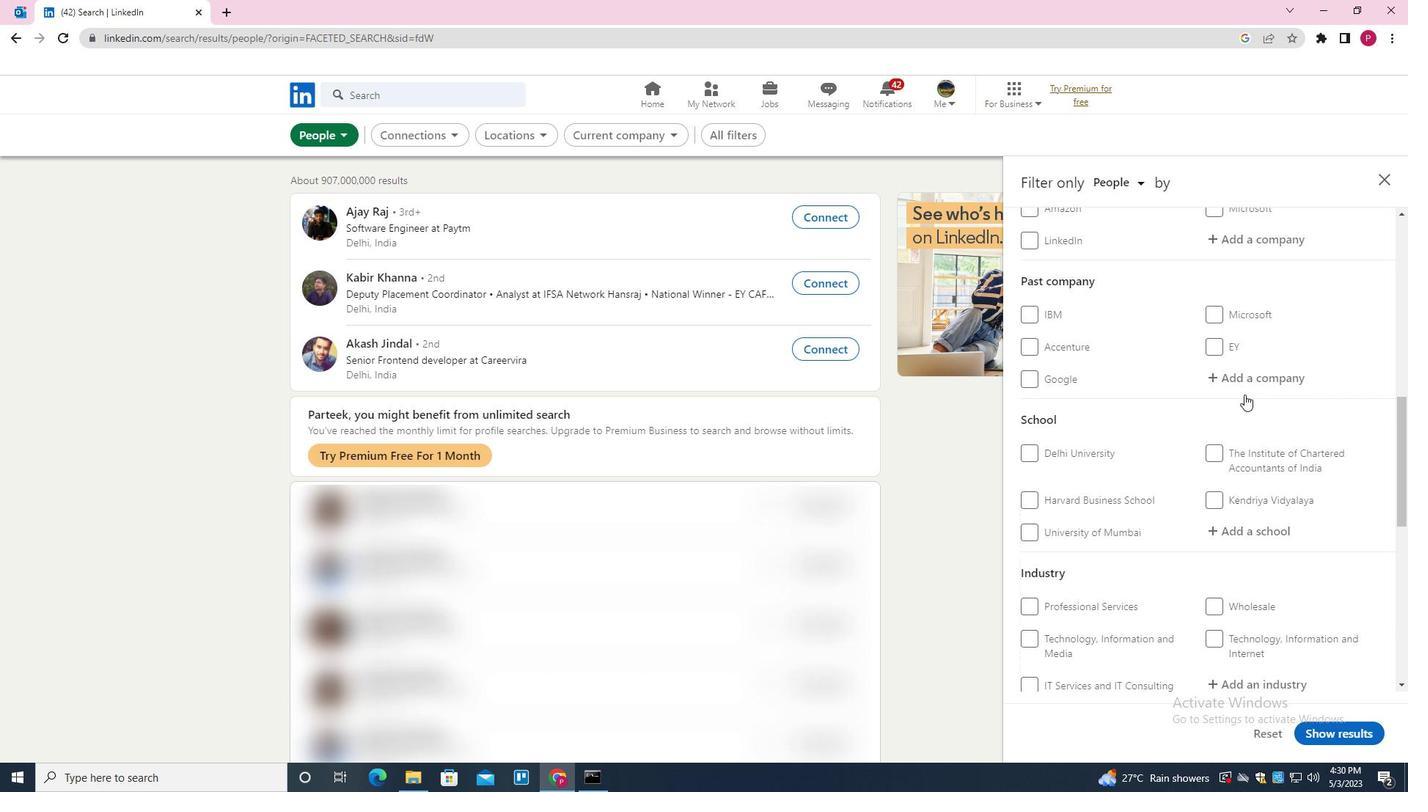 
Action: Mouse moved to (1271, 325)
Screenshot: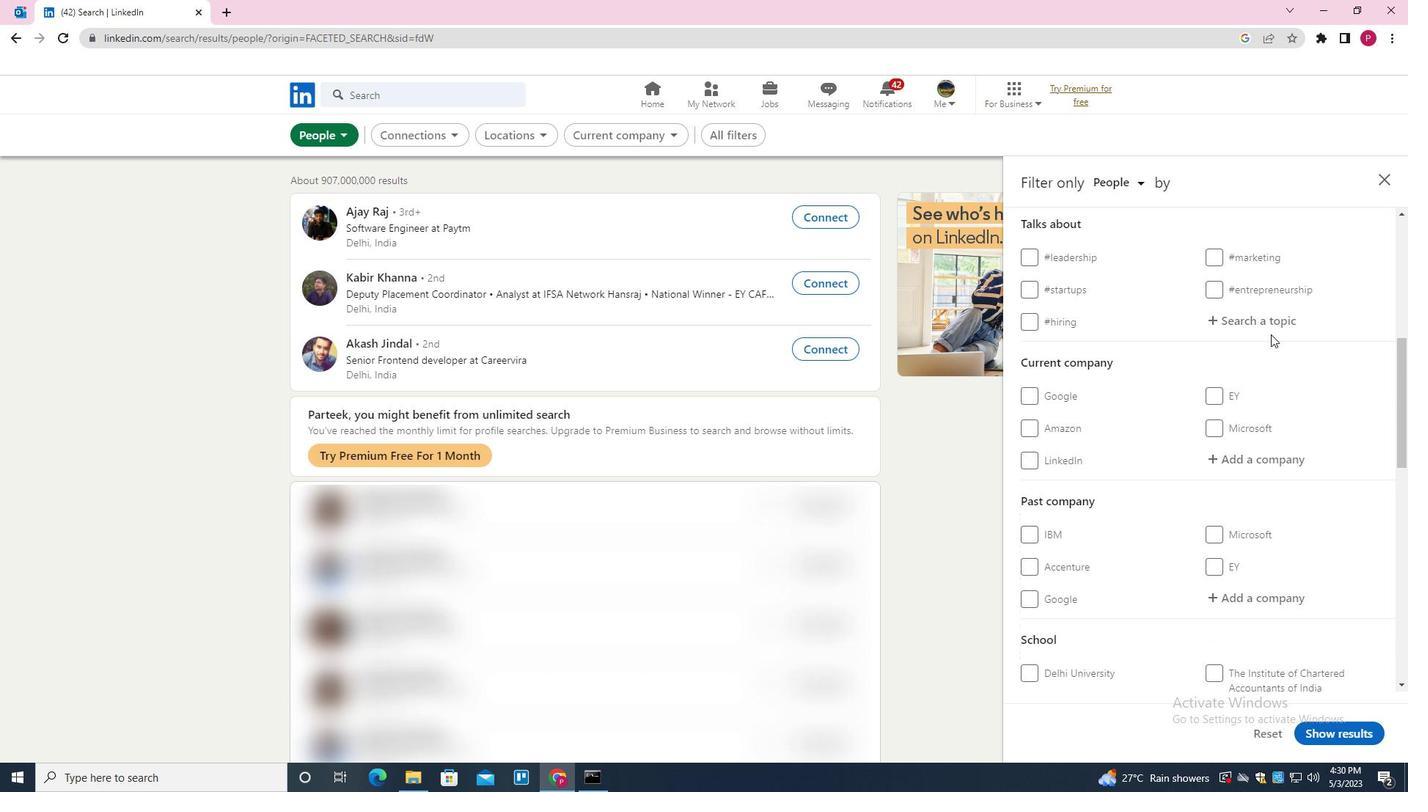 
Action: Mouse pressed left at (1271, 325)
Screenshot: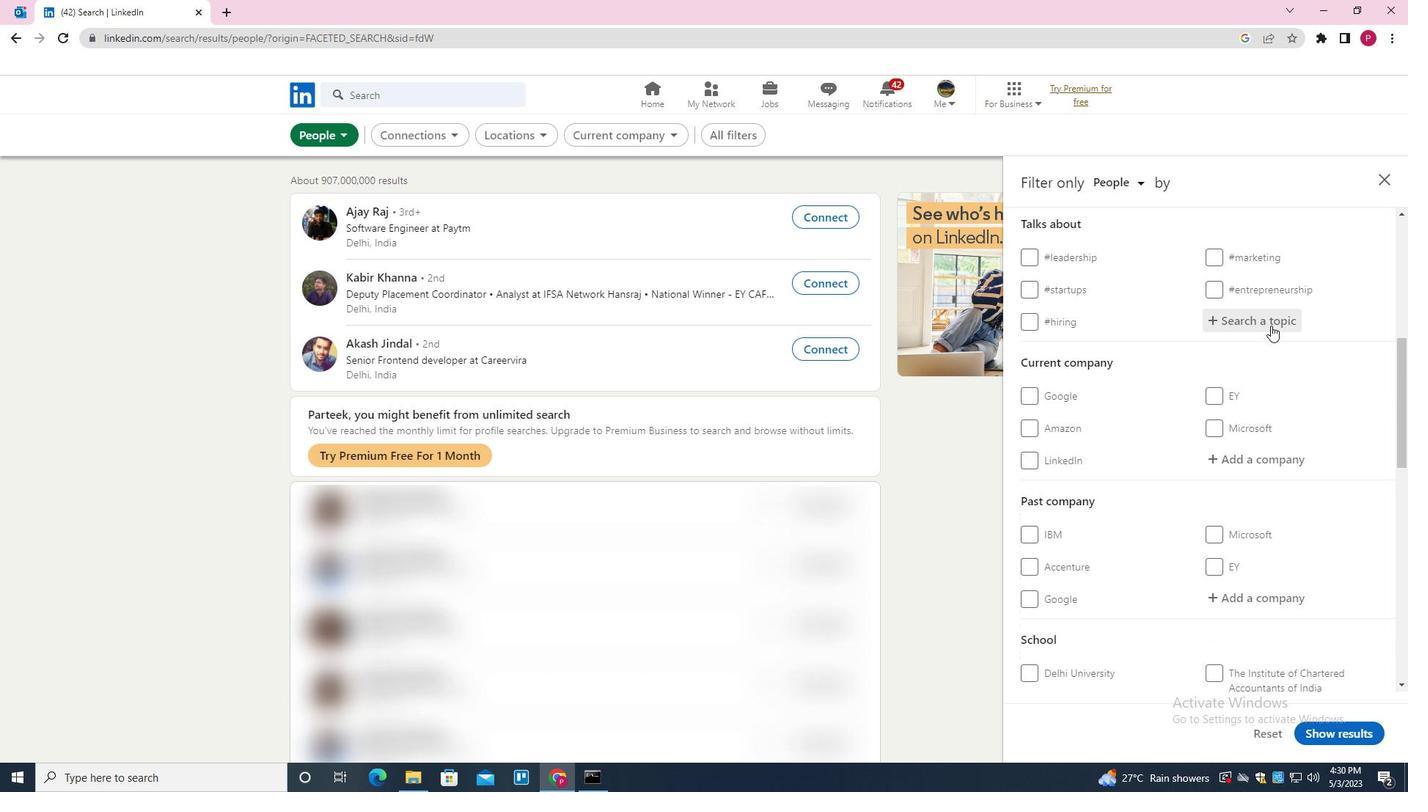 
Action: Key pressed LEADERSHIP<Key.down><Key.enter>
Screenshot: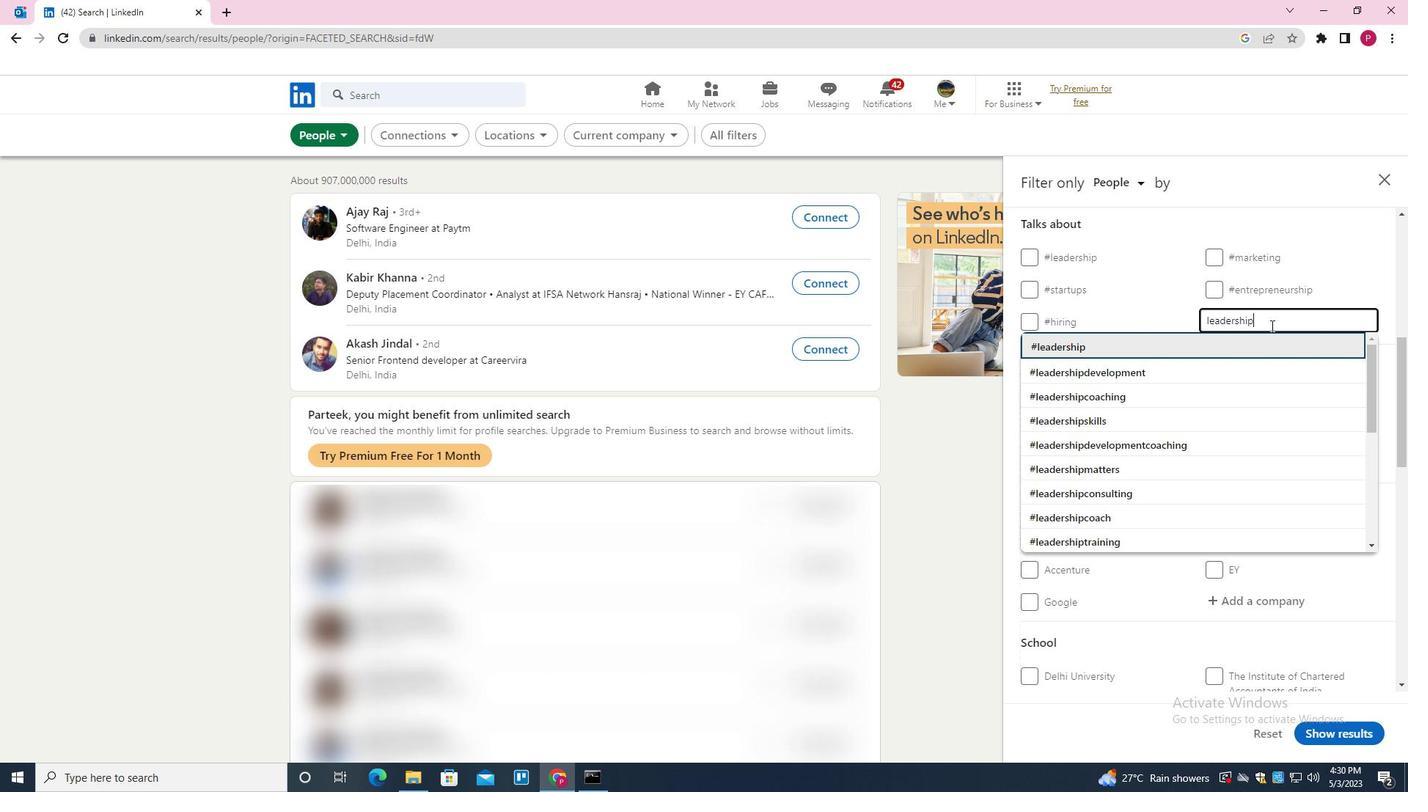 
Action: Mouse moved to (1161, 407)
Screenshot: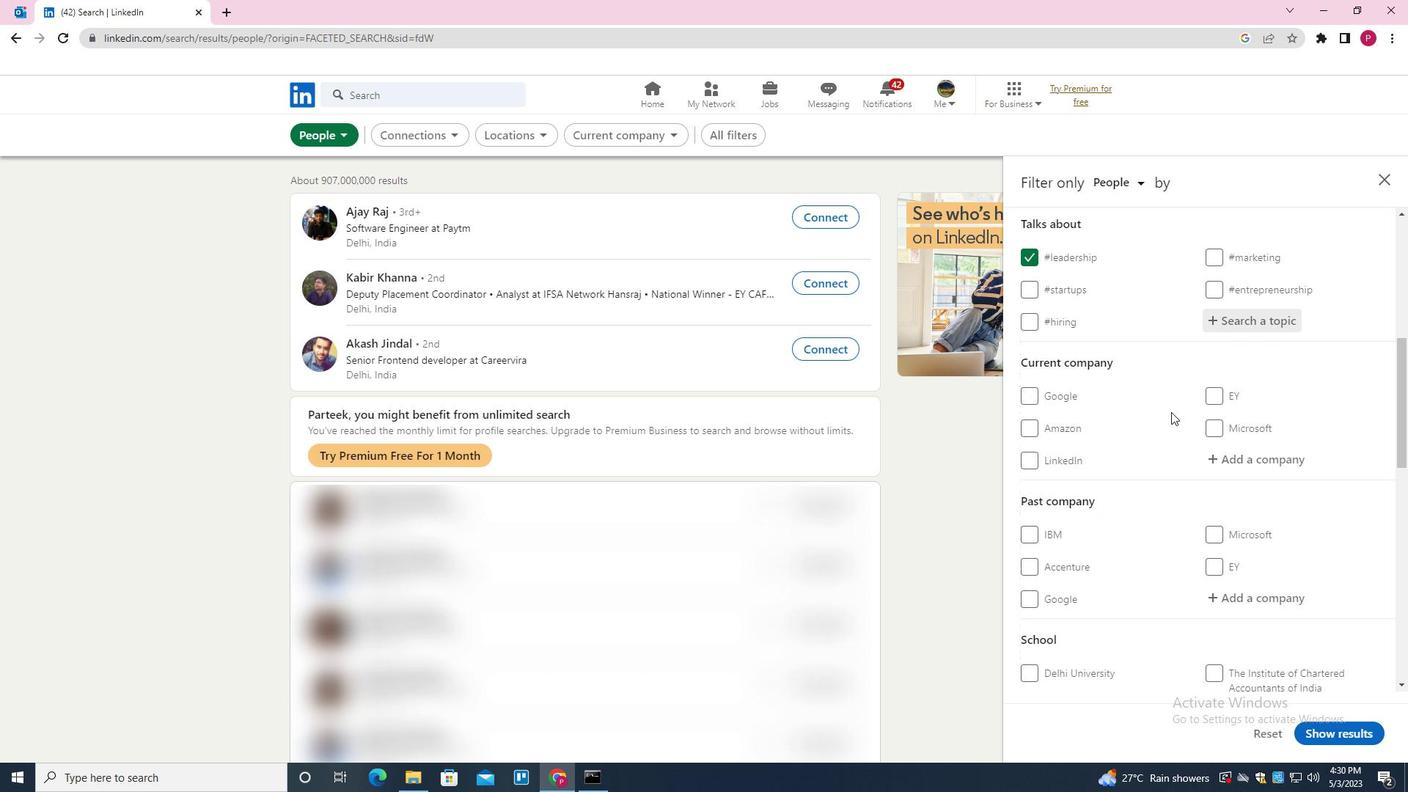 
Action: Mouse scrolled (1161, 406) with delta (0, 0)
Screenshot: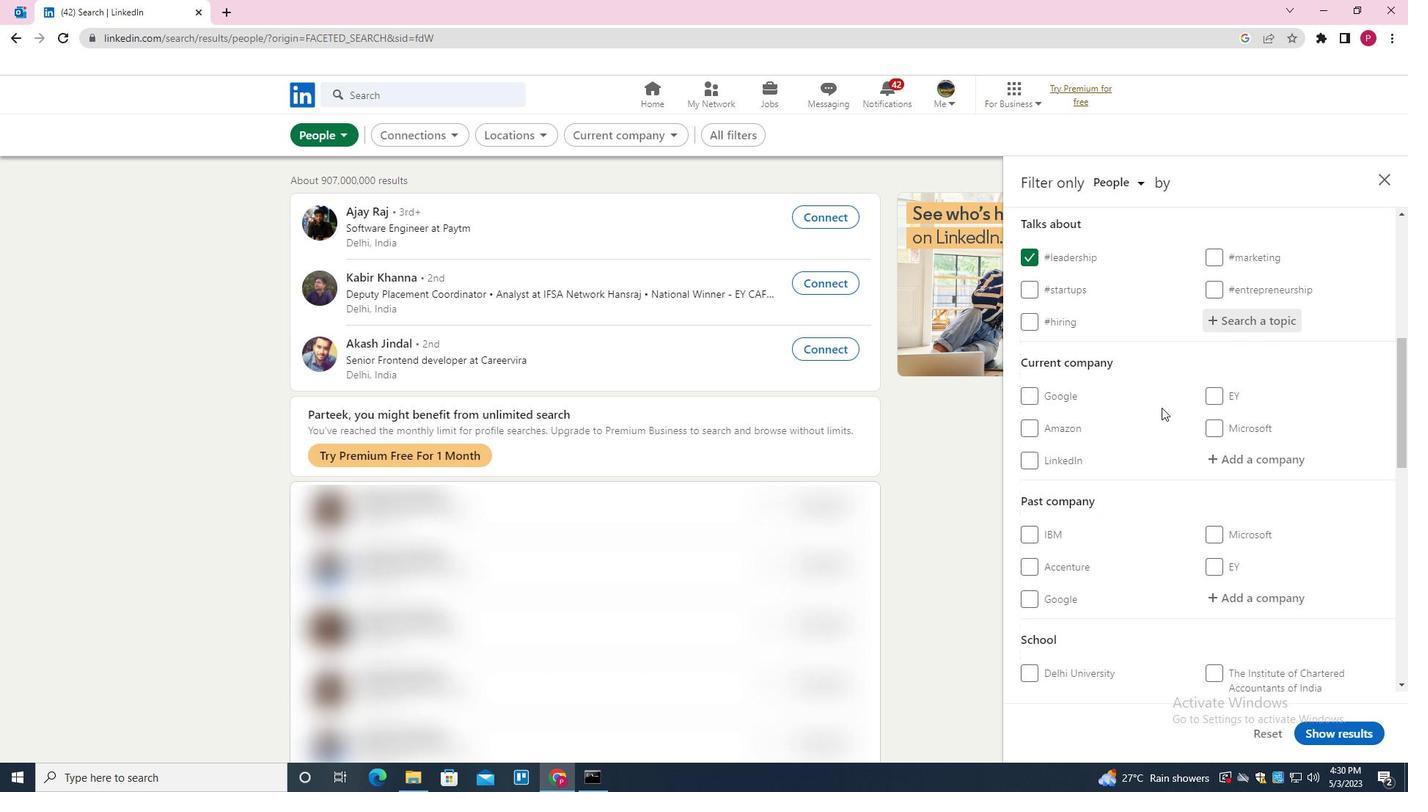 
Action: Mouse scrolled (1161, 406) with delta (0, 0)
Screenshot: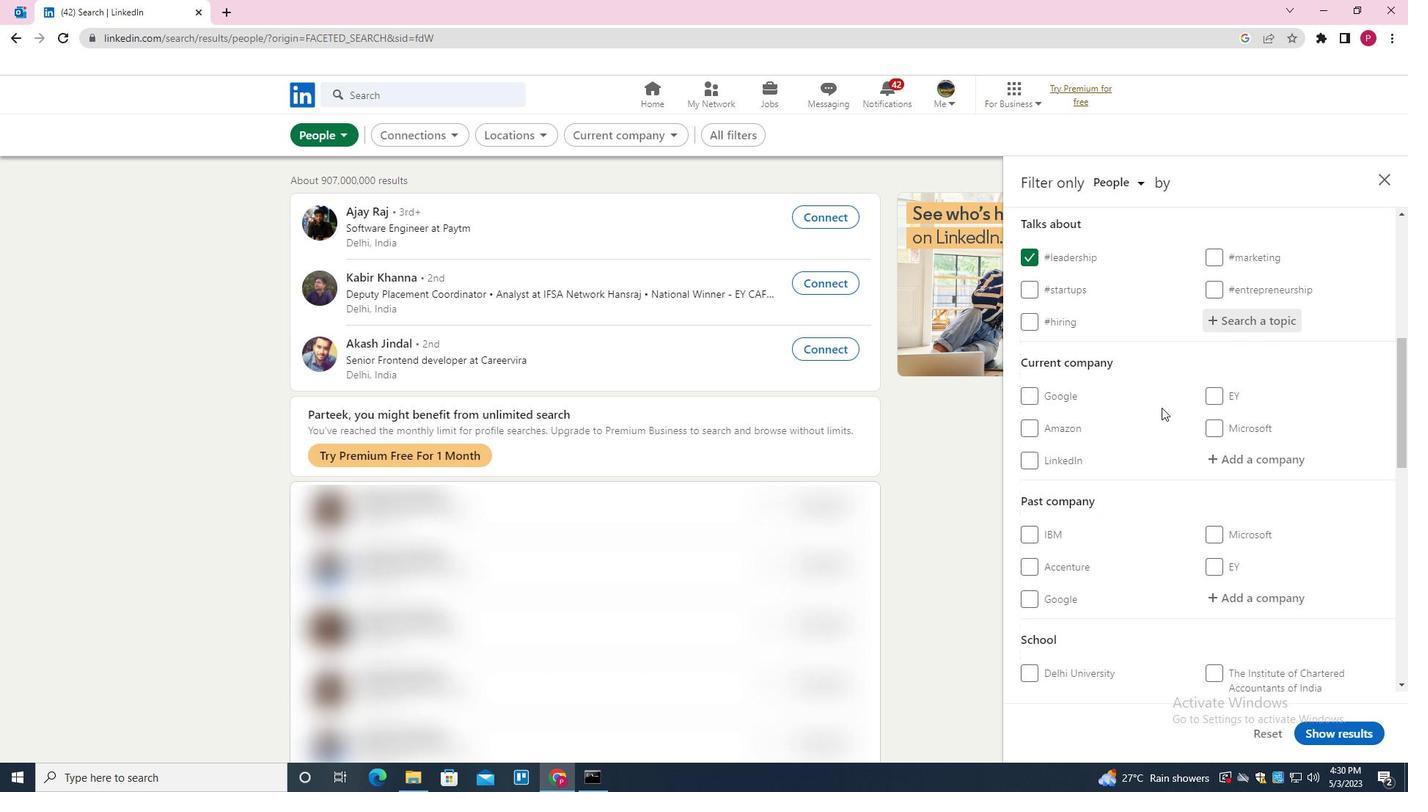 
Action: Mouse moved to (1162, 401)
Screenshot: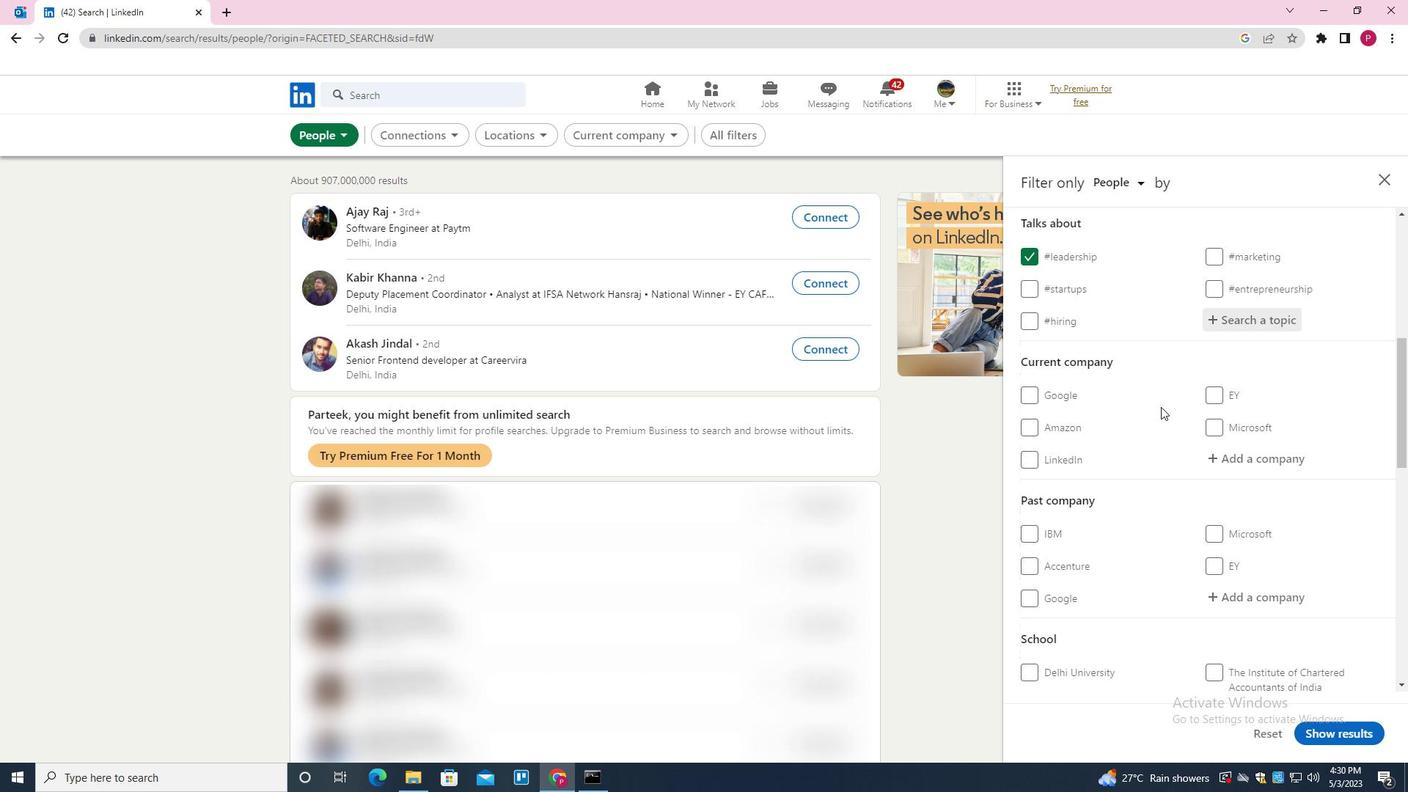 
Action: Mouse scrolled (1162, 400) with delta (0, 0)
Screenshot: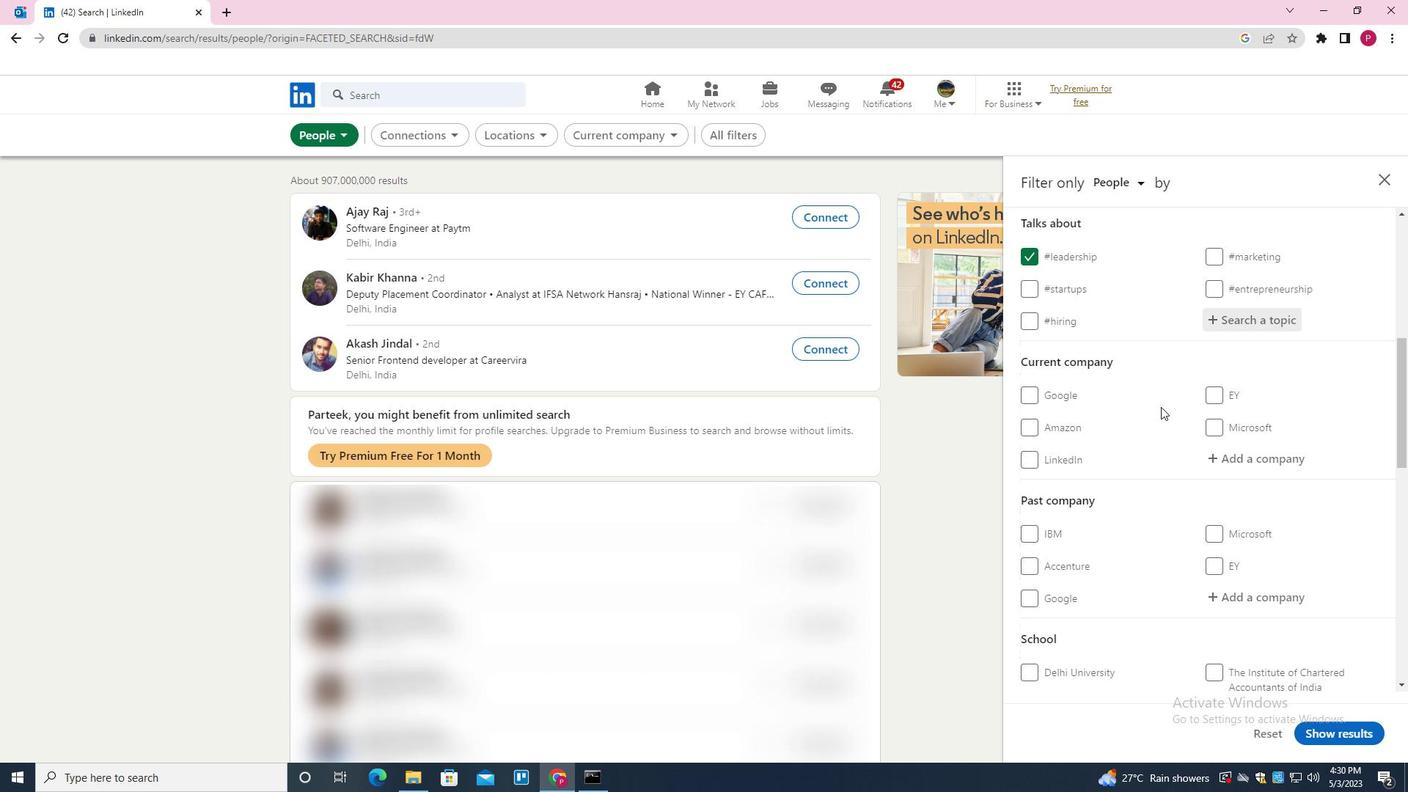 
Action: Mouse moved to (1144, 402)
Screenshot: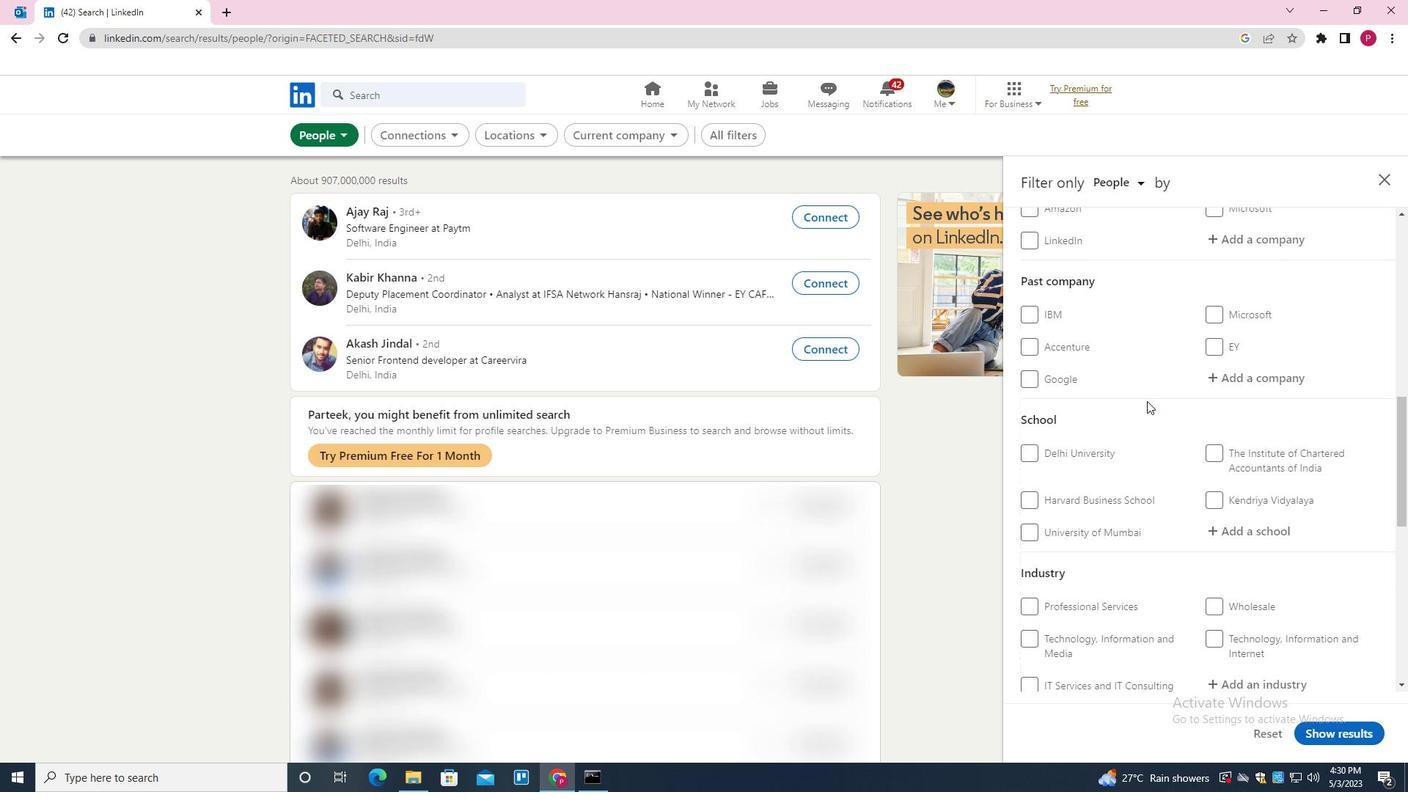 
Action: Mouse scrolled (1144, 401) with delta (0, 0)
Screenshot: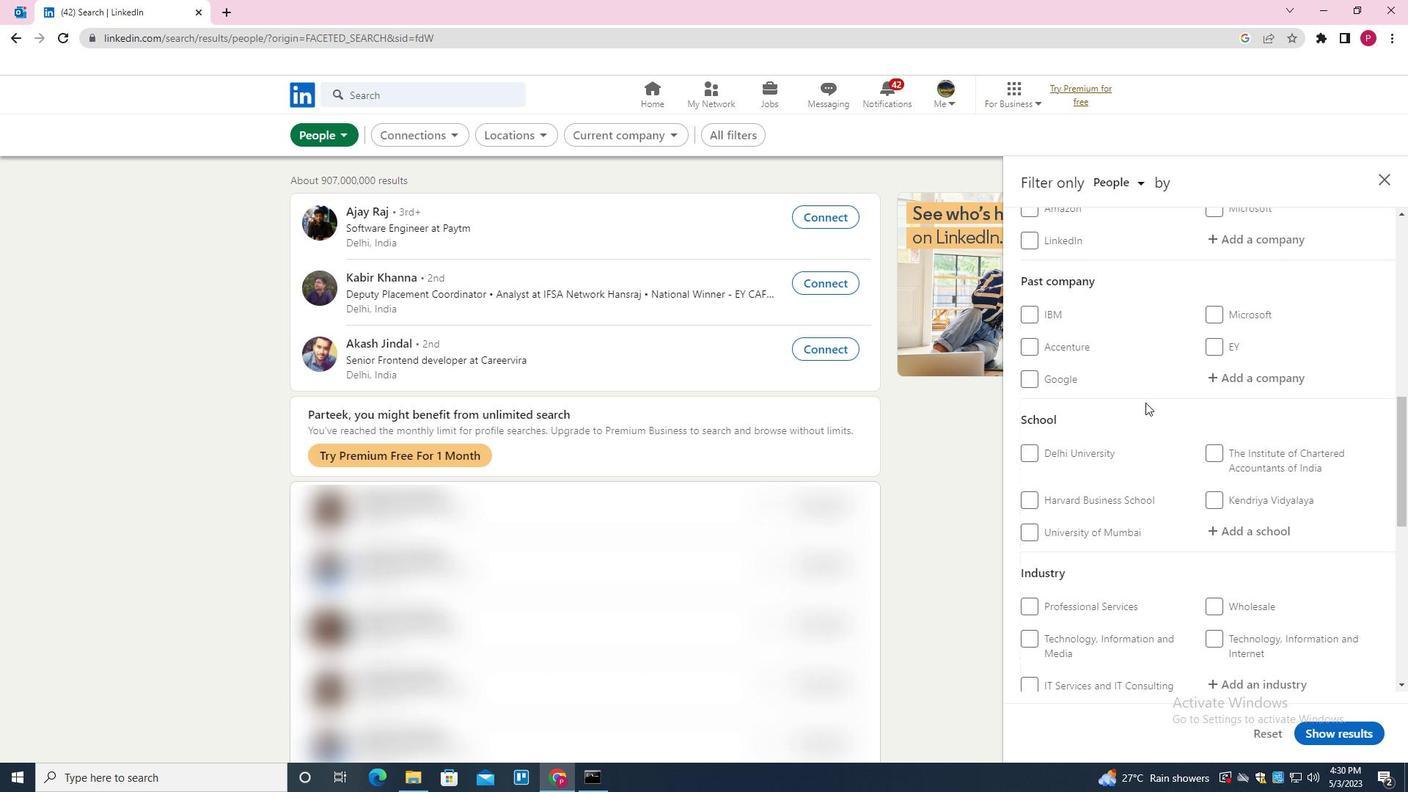 
Action: Mouse scrolled (1144, 401) with delta (0, 0)
Screenshot: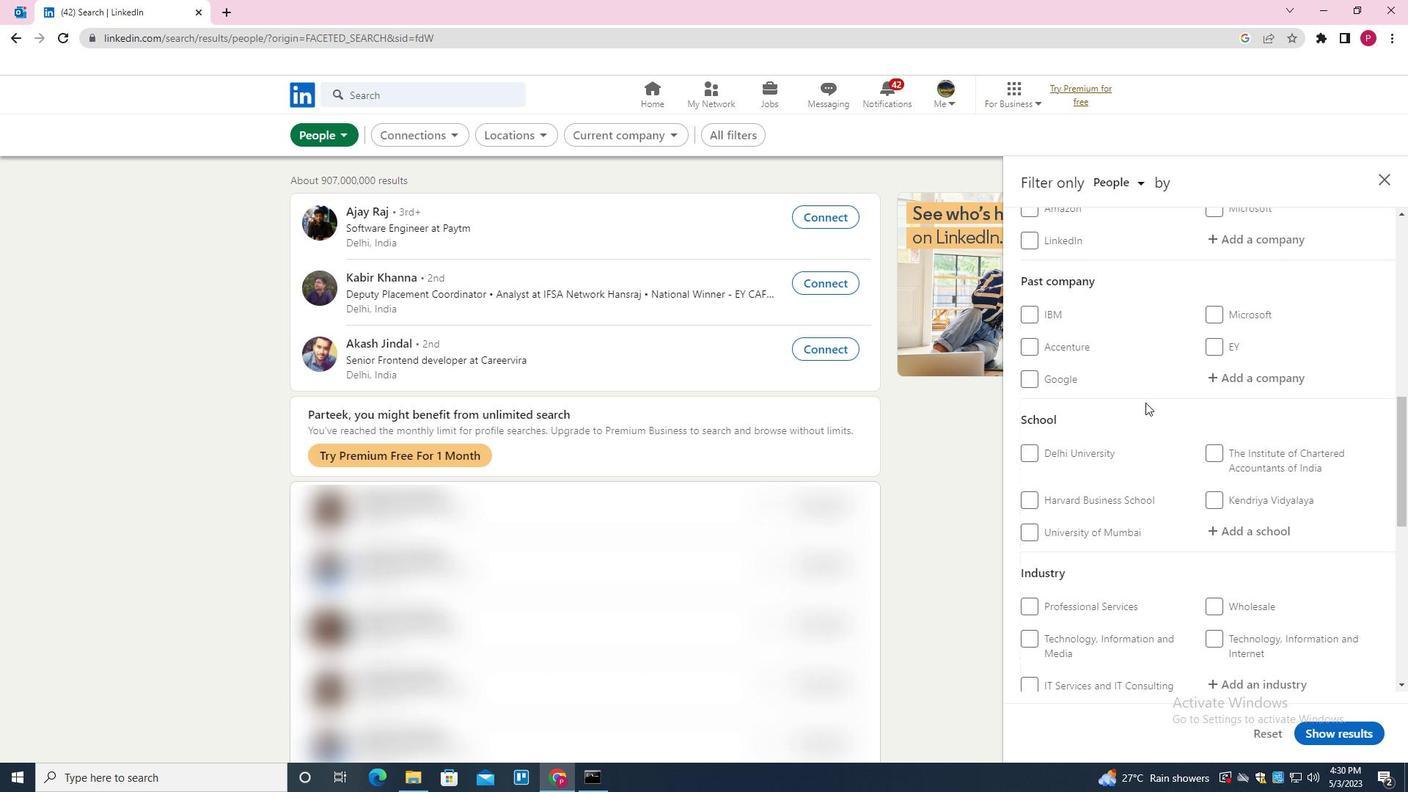 
Action: Mouse scrolled (1144, 401) with delta (0, 0)
Screenshot: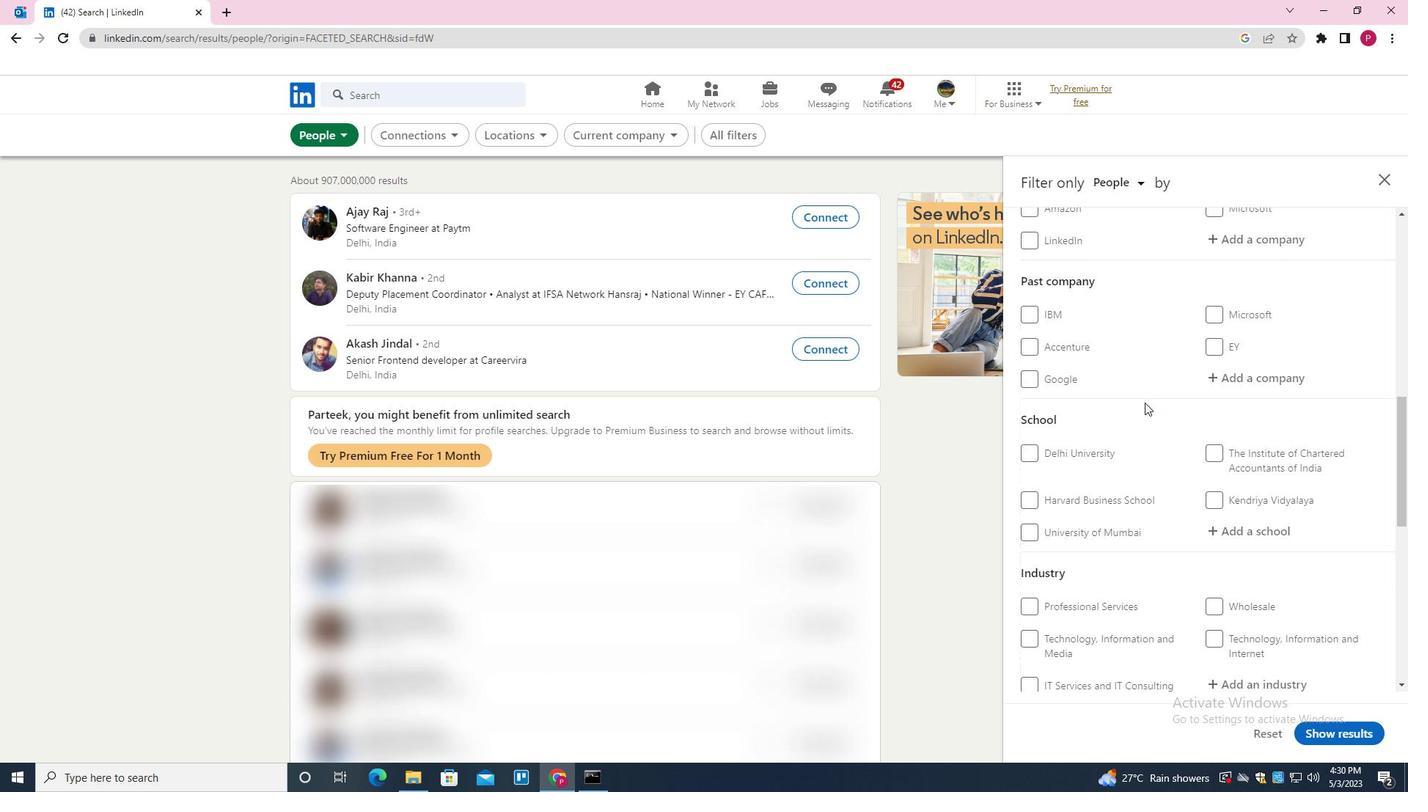 
Action: Mouse moved to (1139, 406)
Screenshot: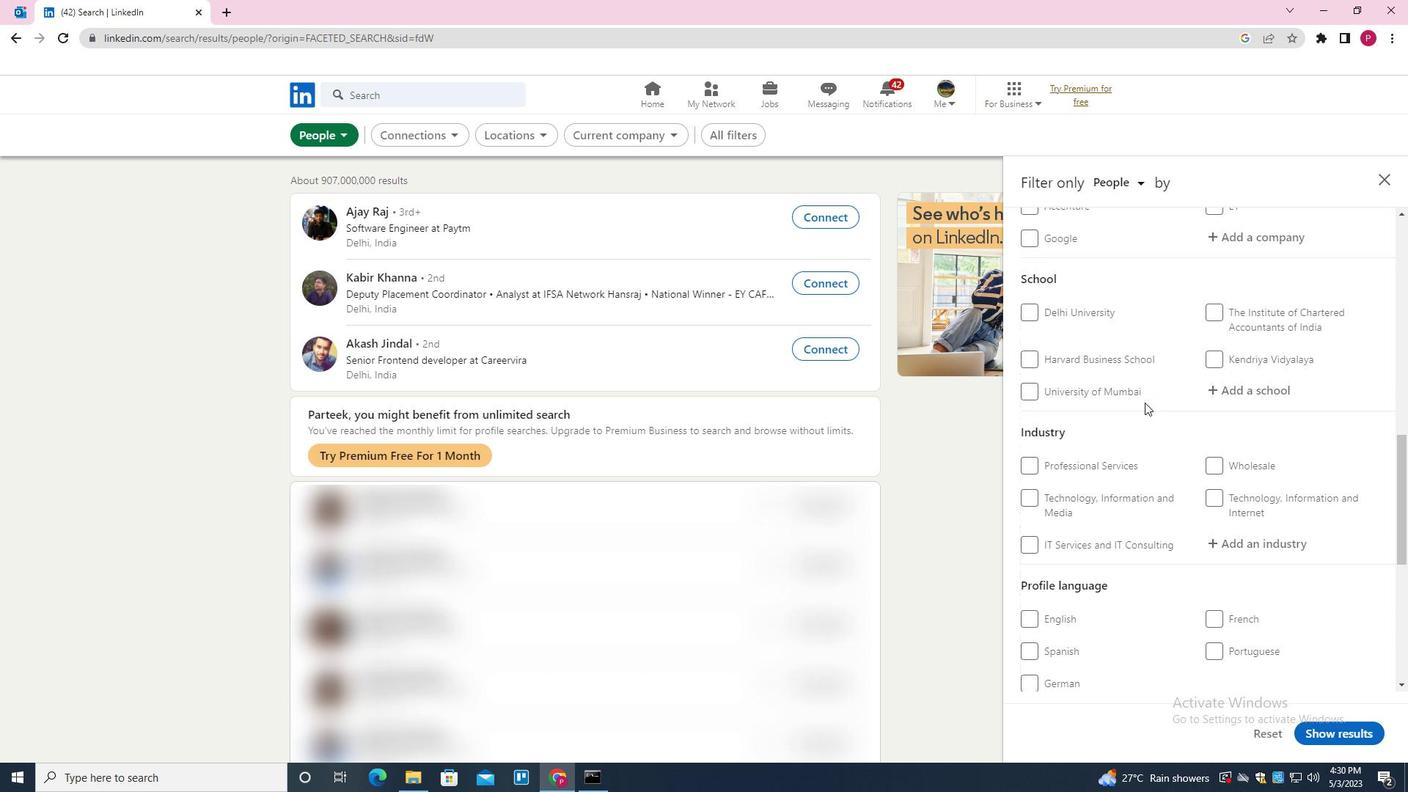 
Action: Mouse scrolled (1139, 405) with delta (0, 0)
Screenshot: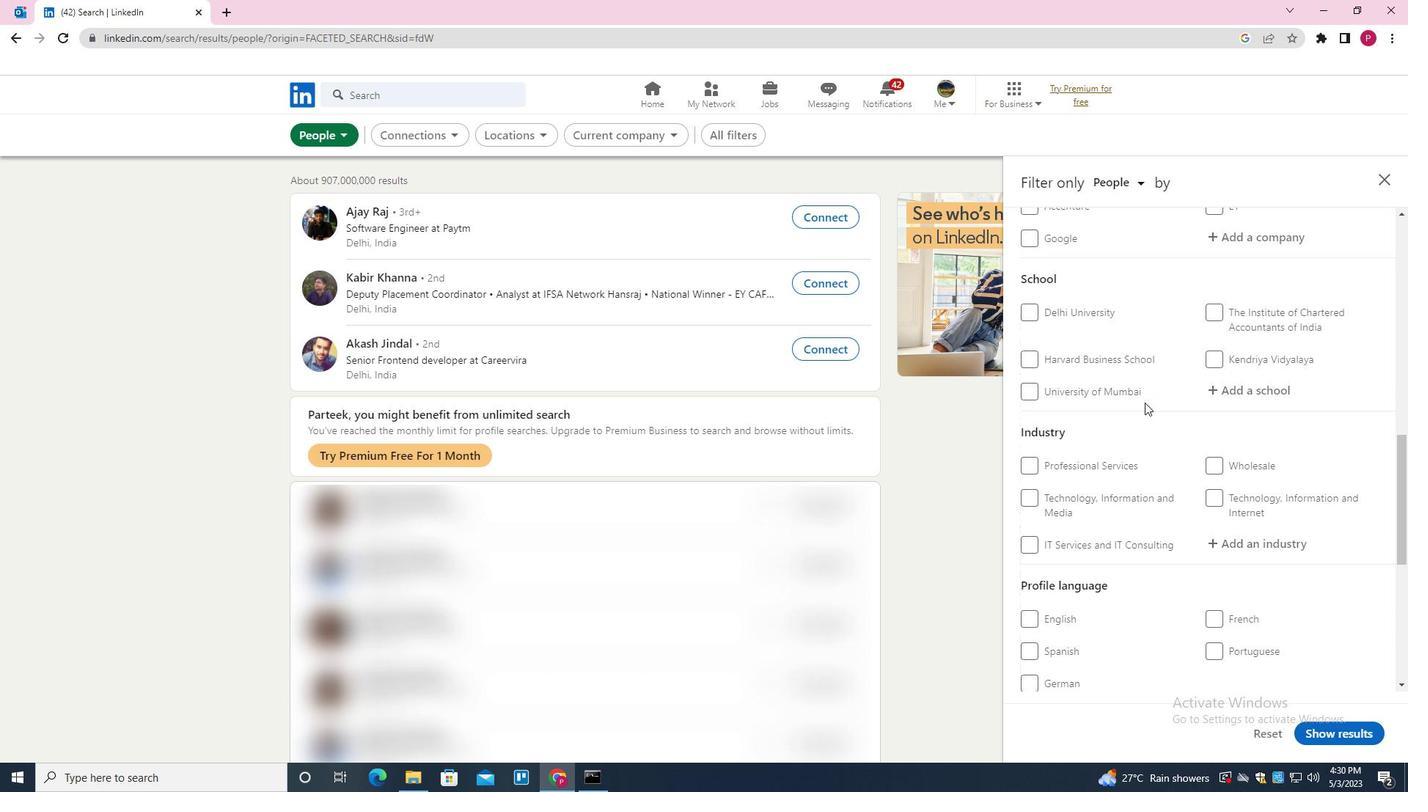 
Action: Mouse moved to (1139, 407)
Screenshot: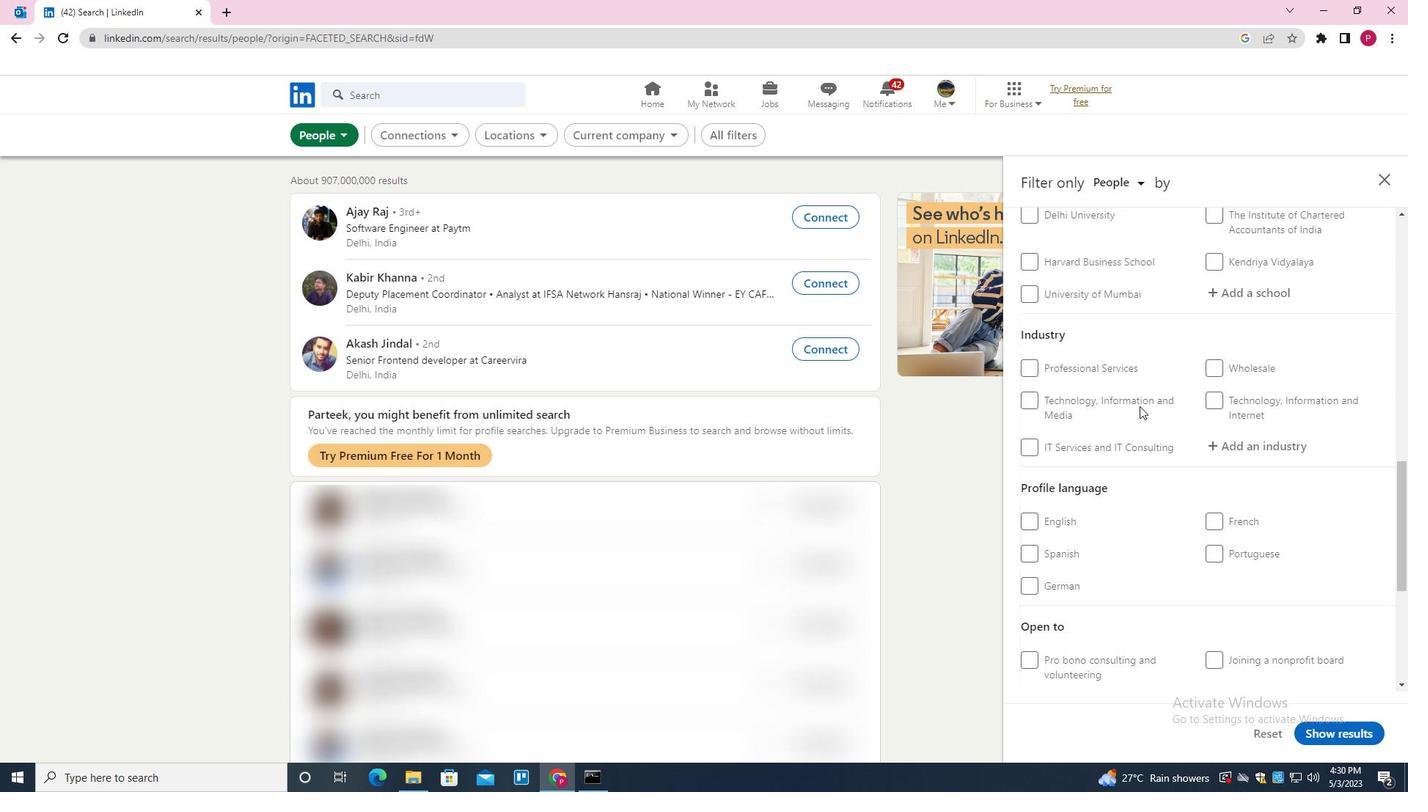 
Action: Mouse scrolled (1139, 407) with delta (0, 0)
Screenshot: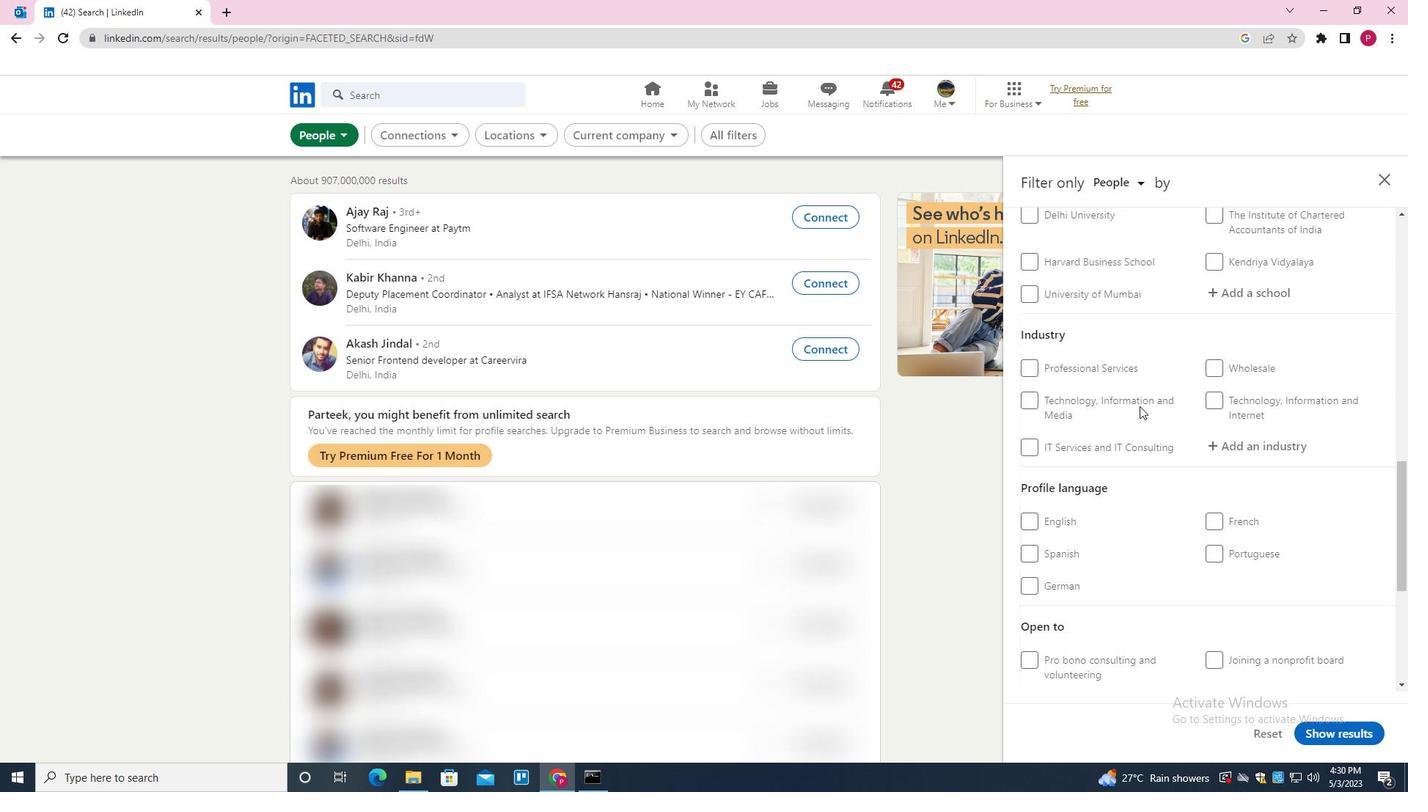 
Action: Mouse moved to (1219, 423)
Screenshot: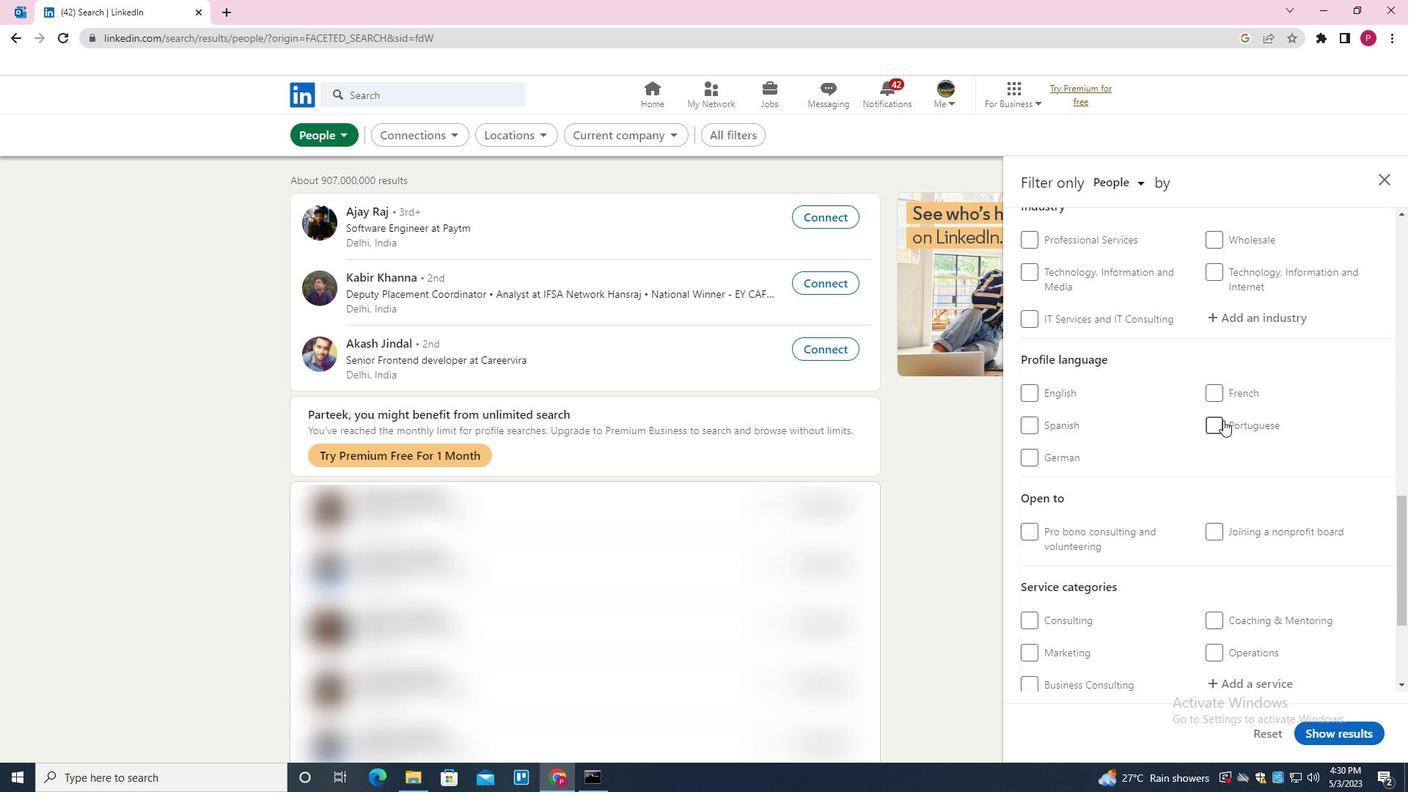 
Action: Mouse pressed left at (1219, 423)
Screenshot: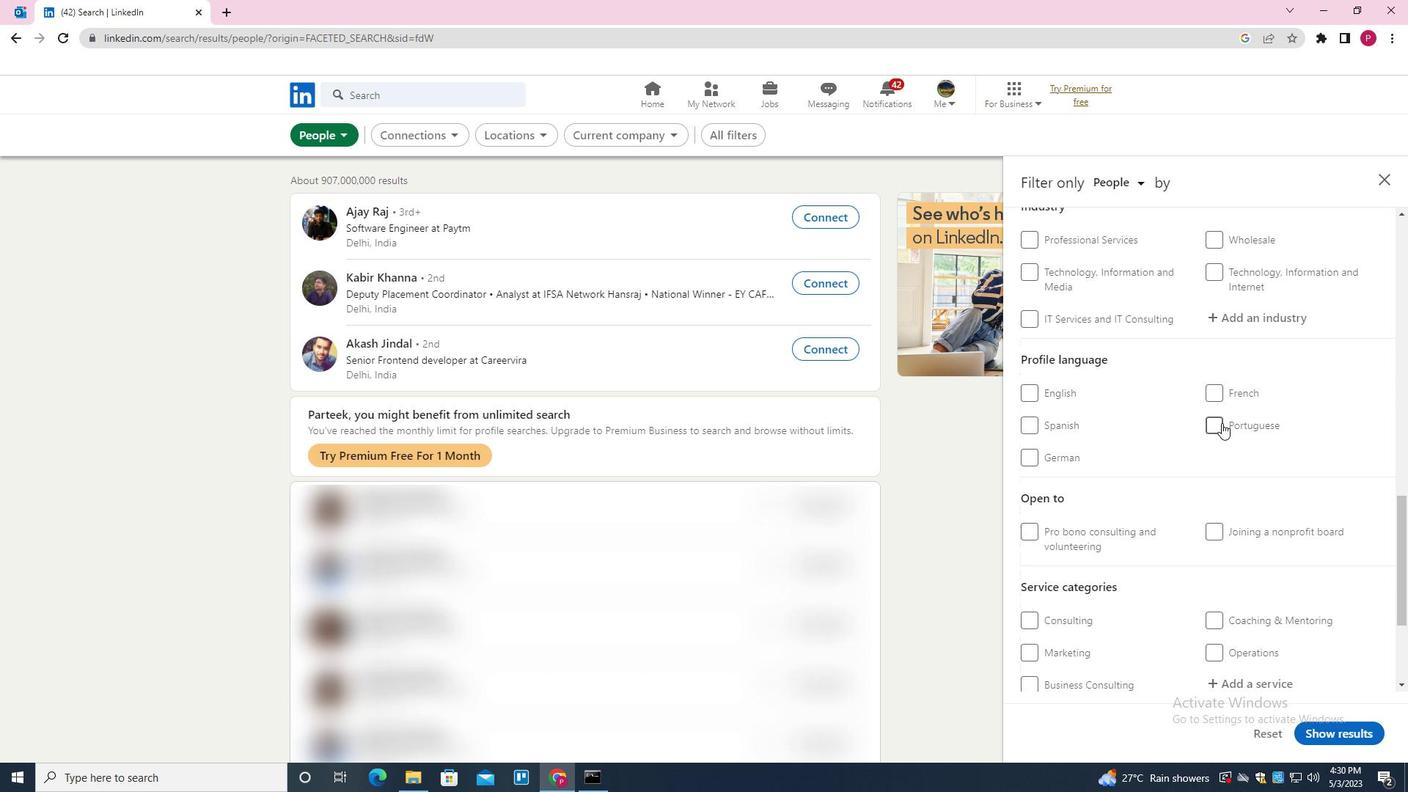 
Action: Mouse moved to (1136, 448)
Screenshot: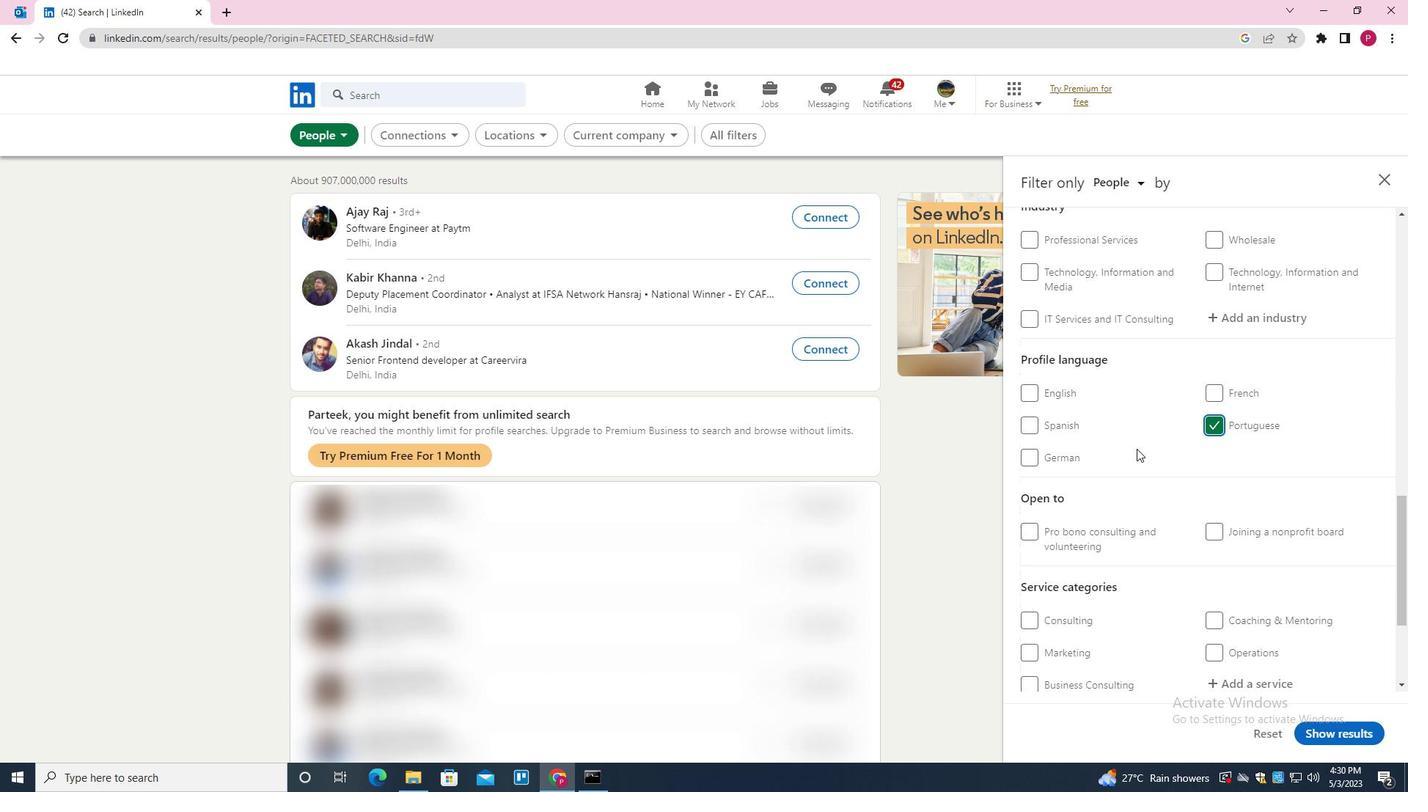 
Action: Mouse scrolled (1136, 449) with delta (0, 0)
Screenshot: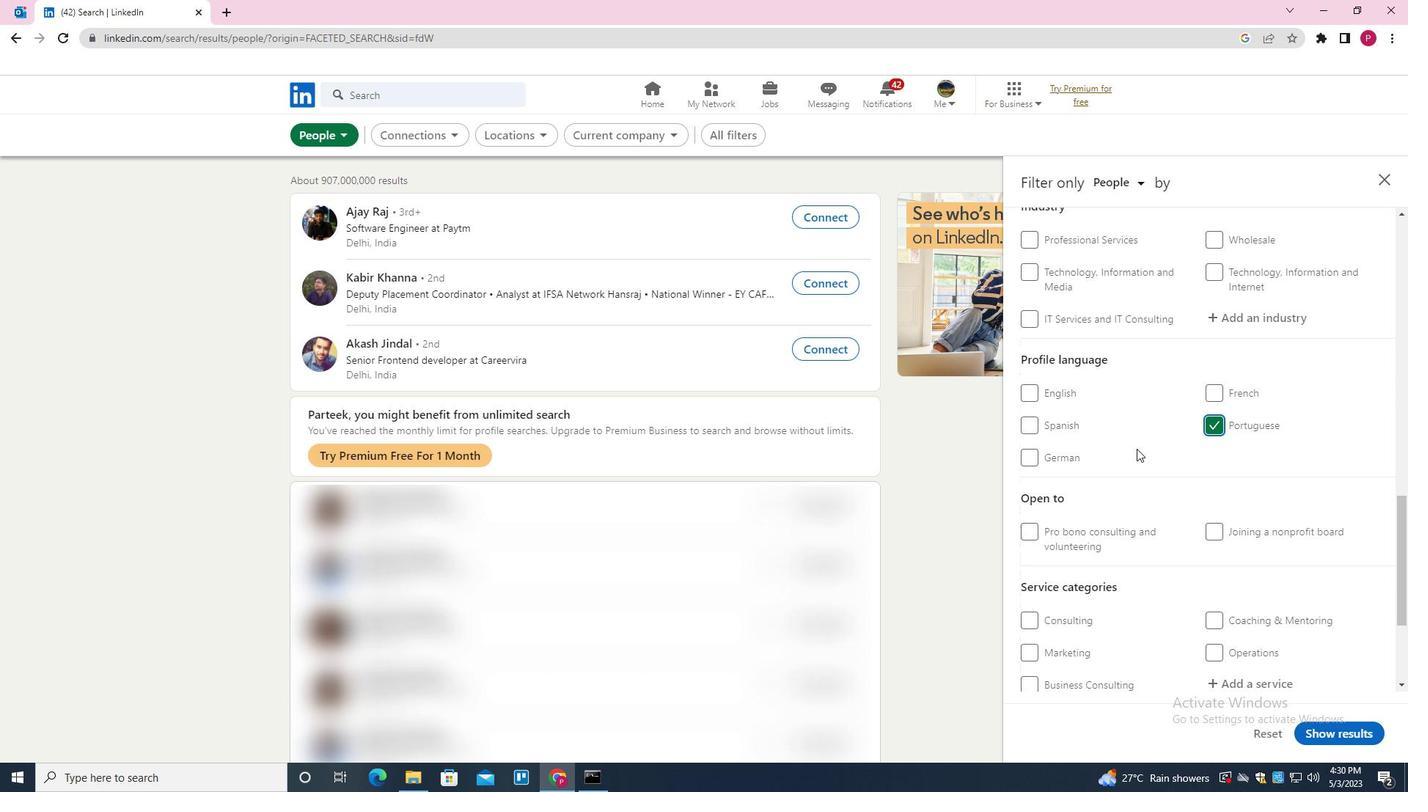 
Action: Mouse scrolled (1136, 449) with delta (0, 0)
Screenshot: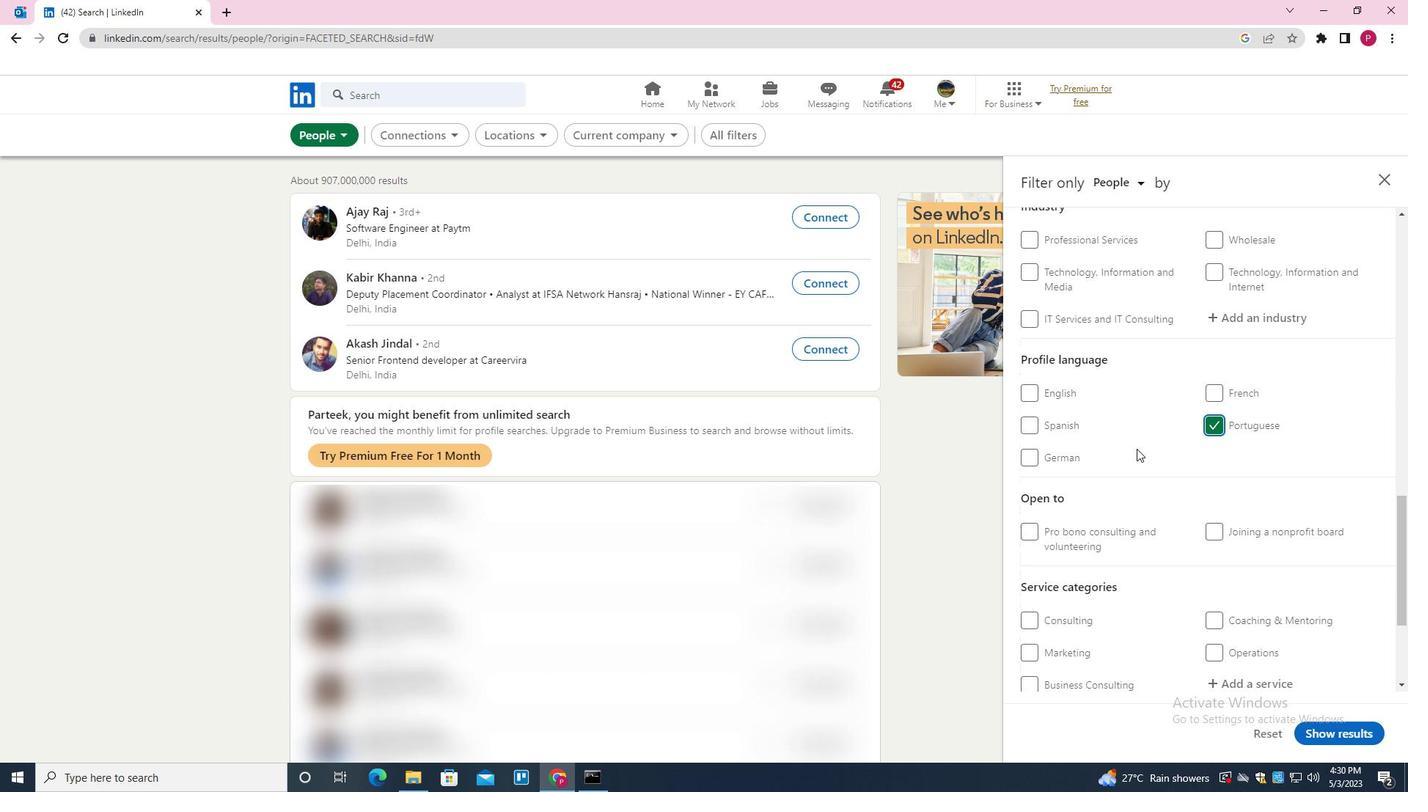 
Action: Mouse scrolled (1136, 449) with delta (0, 0)
Screenshot: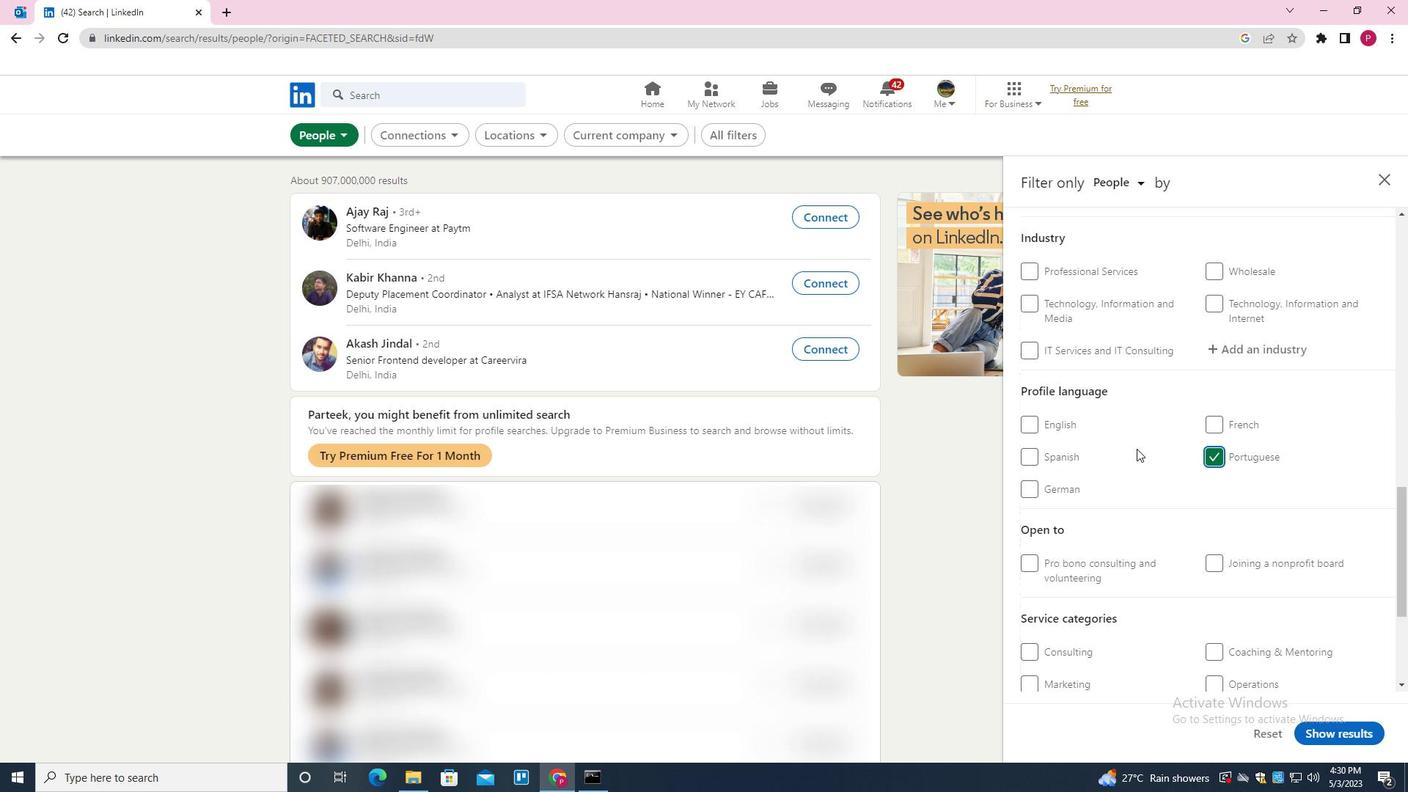 
Action: Mouse scrolled (1136, 449) with delta (0, 0)
Screenshot: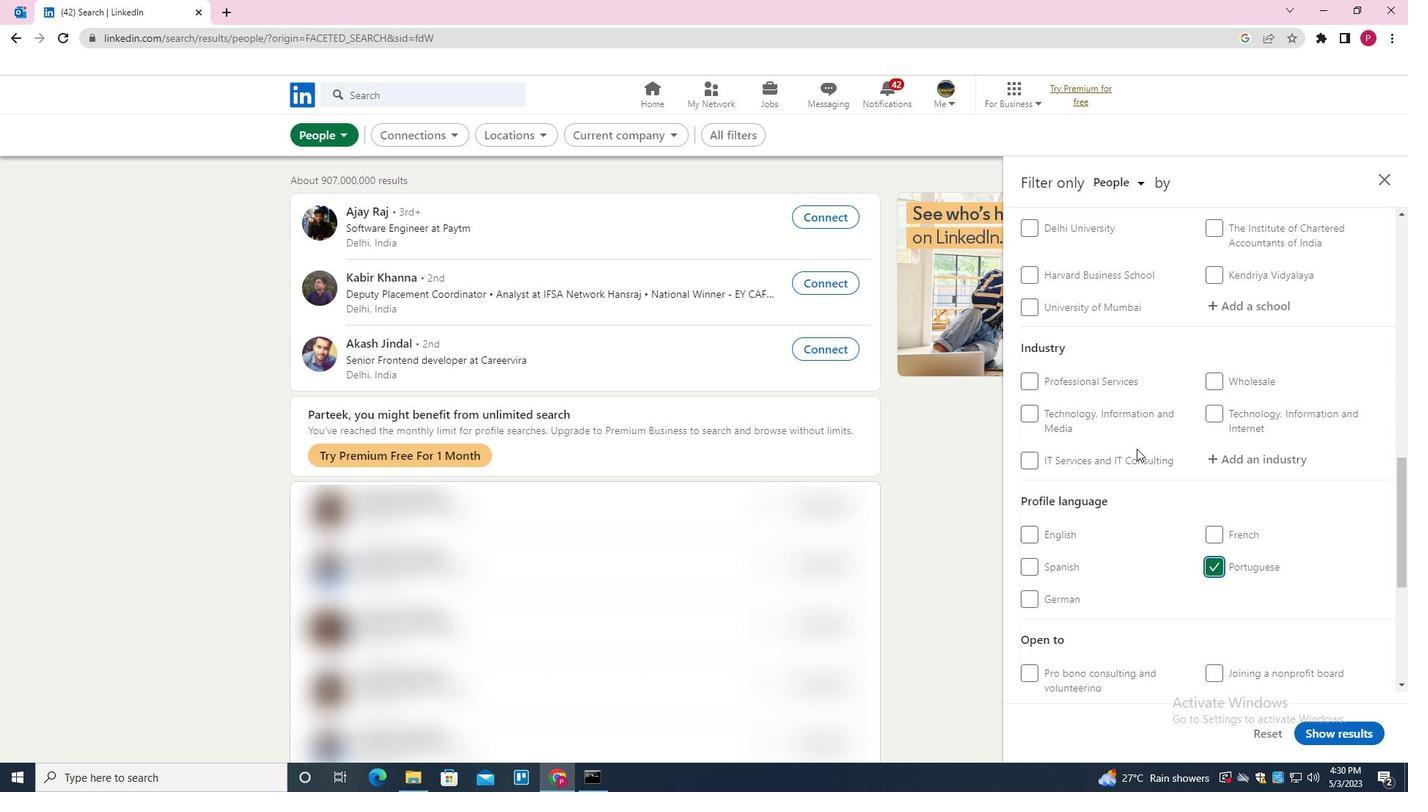 
Action: Mouse scrolled (1136, 449) with delta (0, 0)
Screenshot: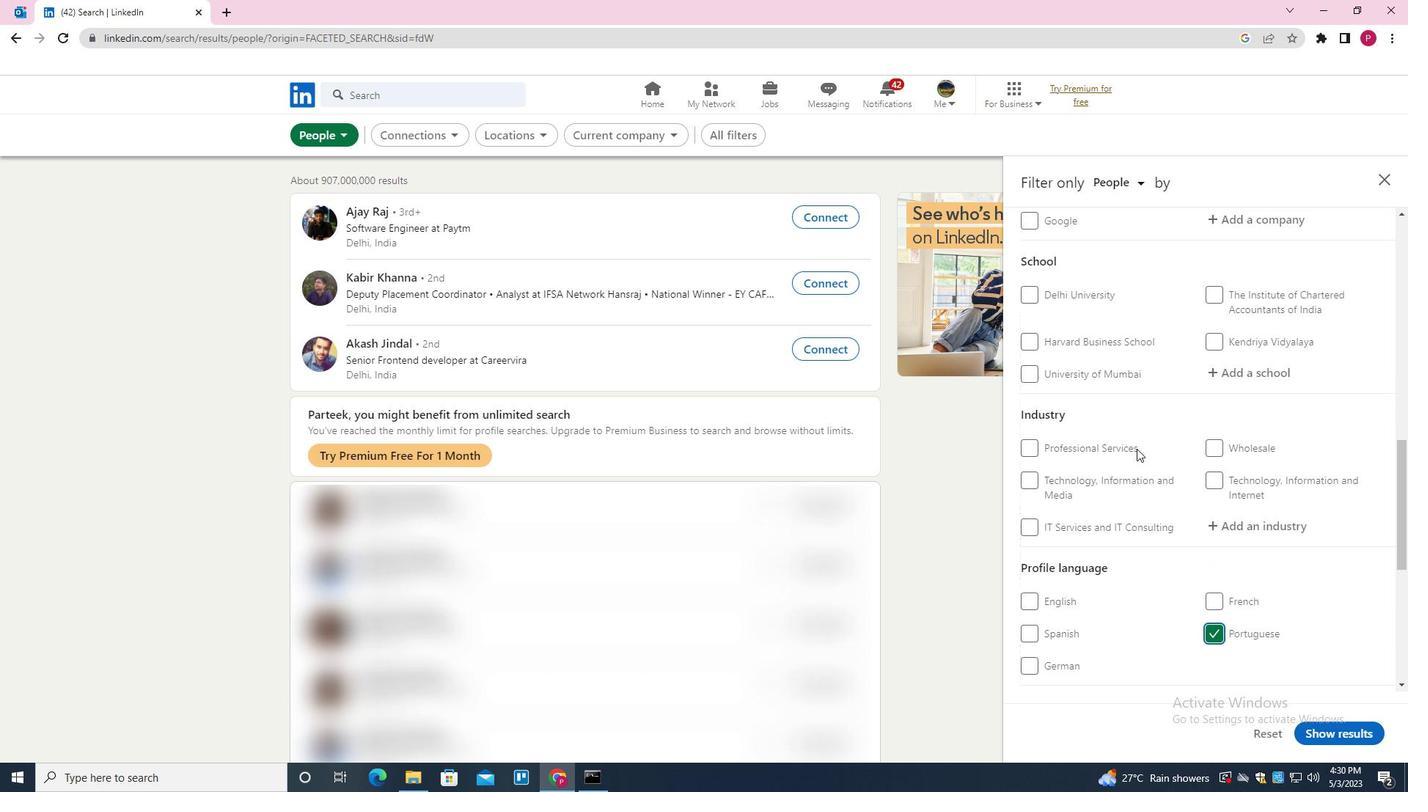 
Action: Mouse scrolled (1136, 449) with delta (0, 0)
Screenshot: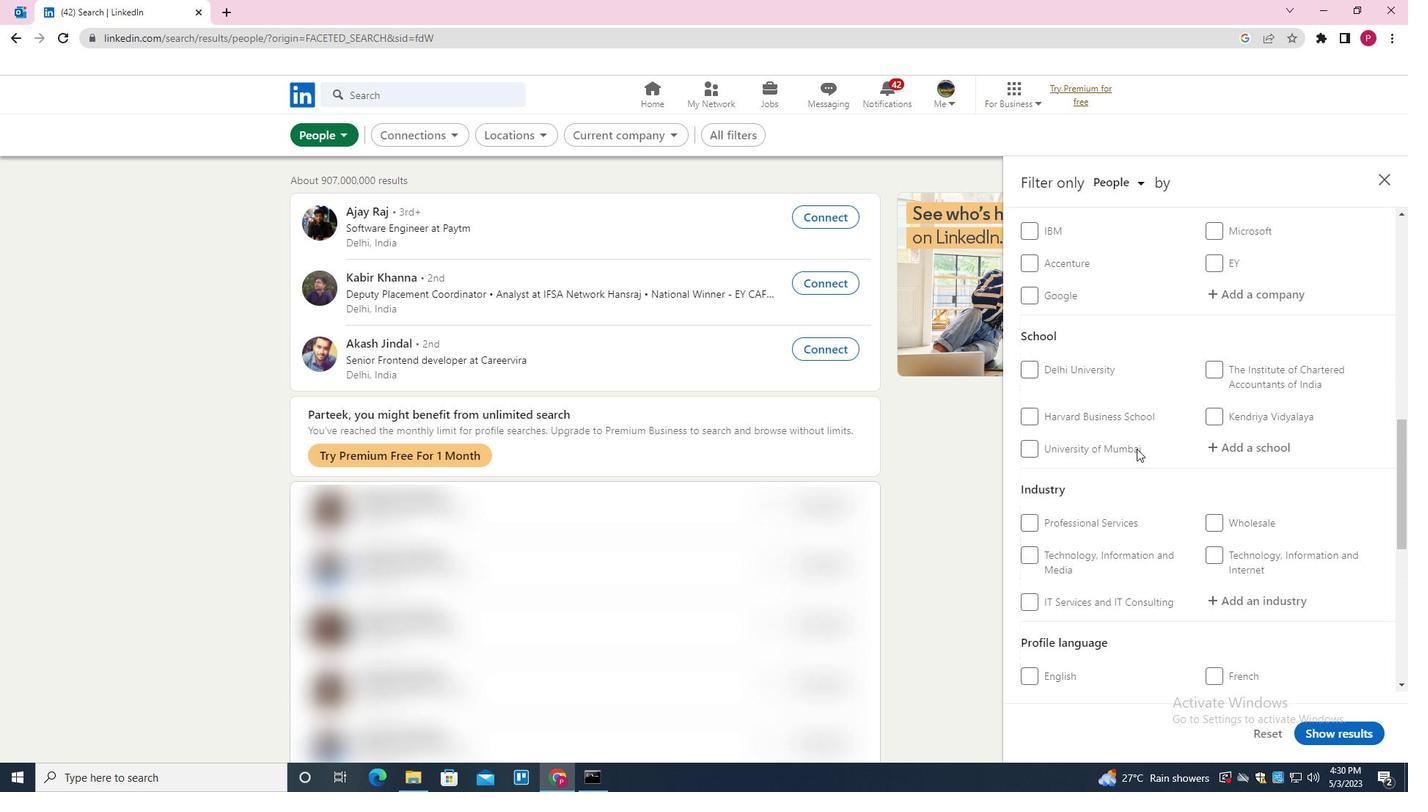 
Action: Mouse scrolled (1136, 449) with delta (0, 0)
Screenshot: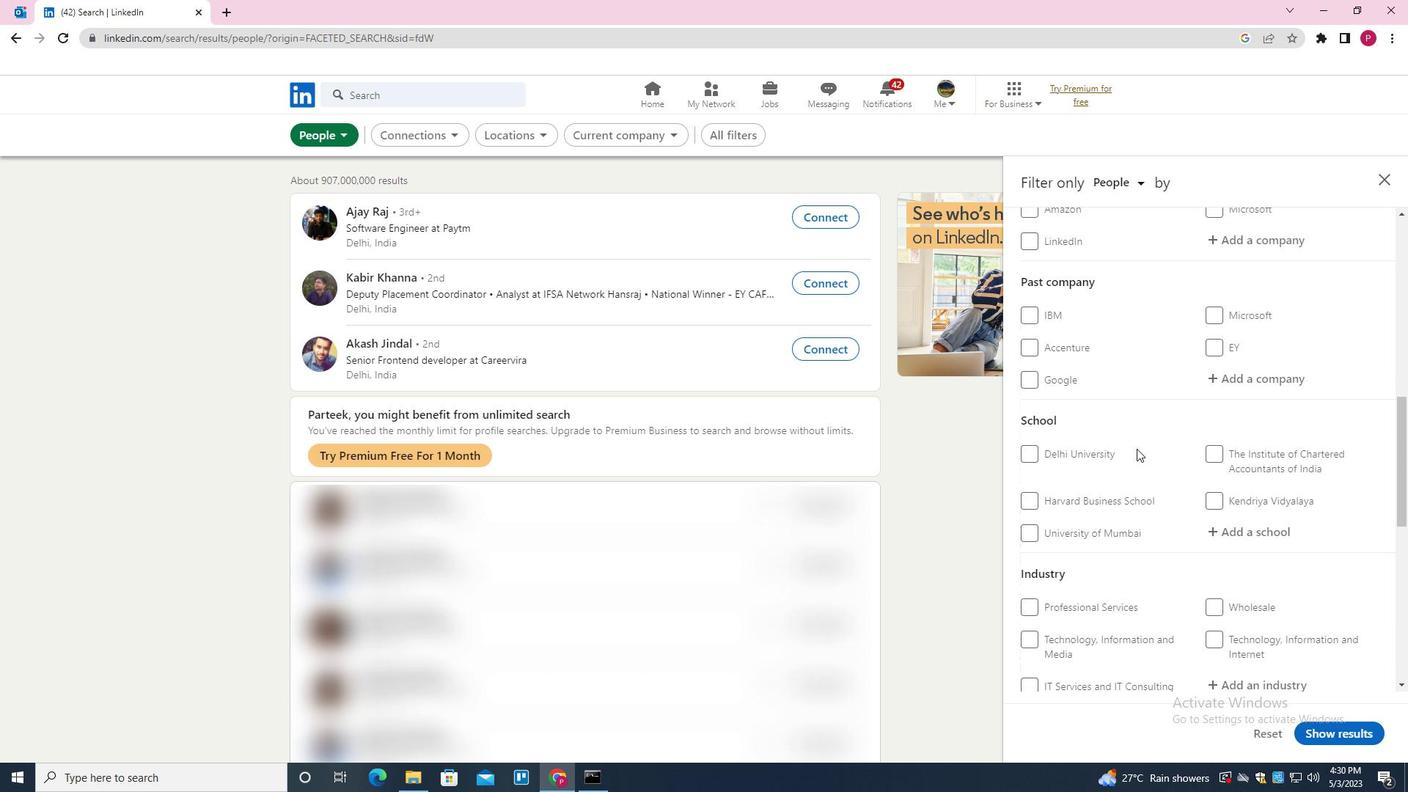
Action: Mouse moved to (1241, 389)
Screenshot: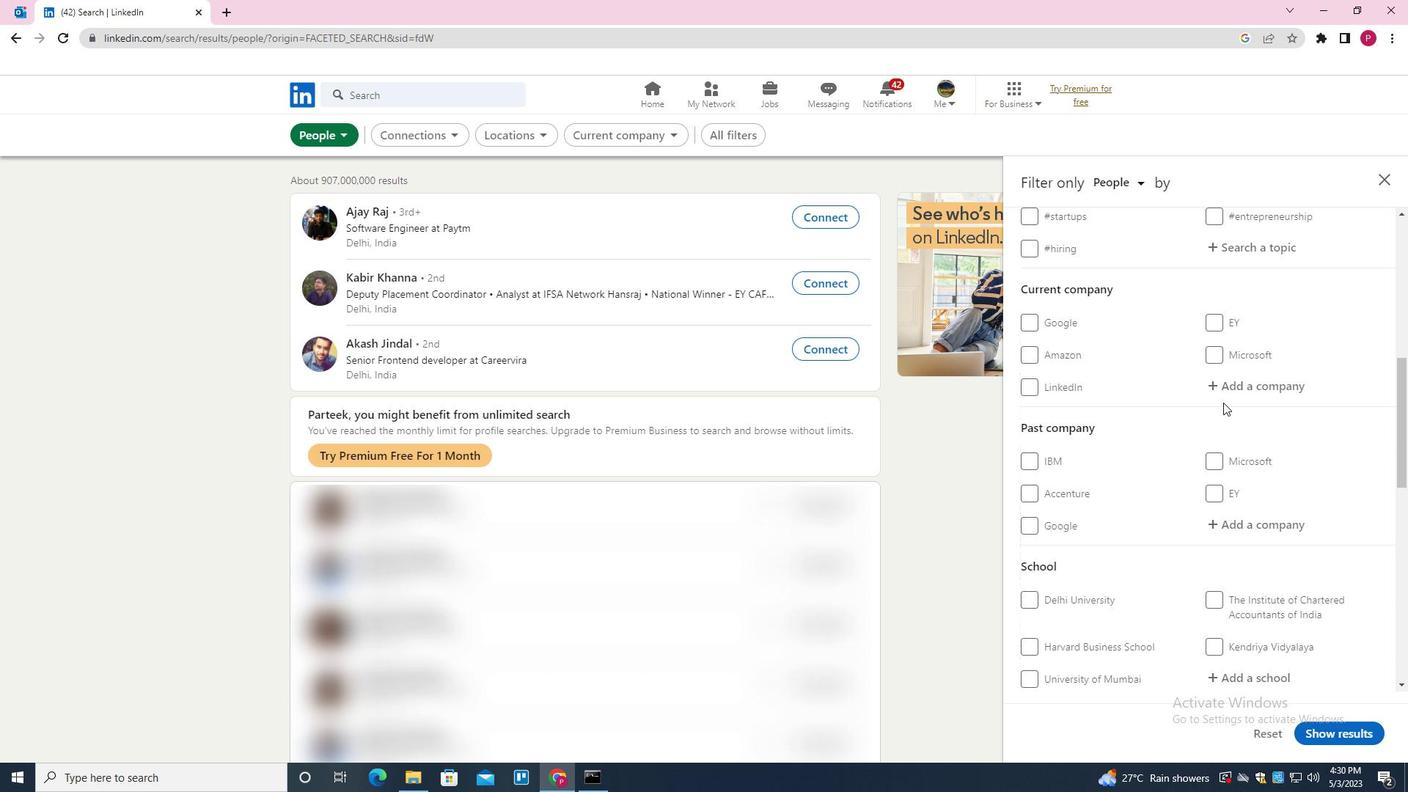 
Action: Mouse pressed left at (1241, 389)
Screenshot: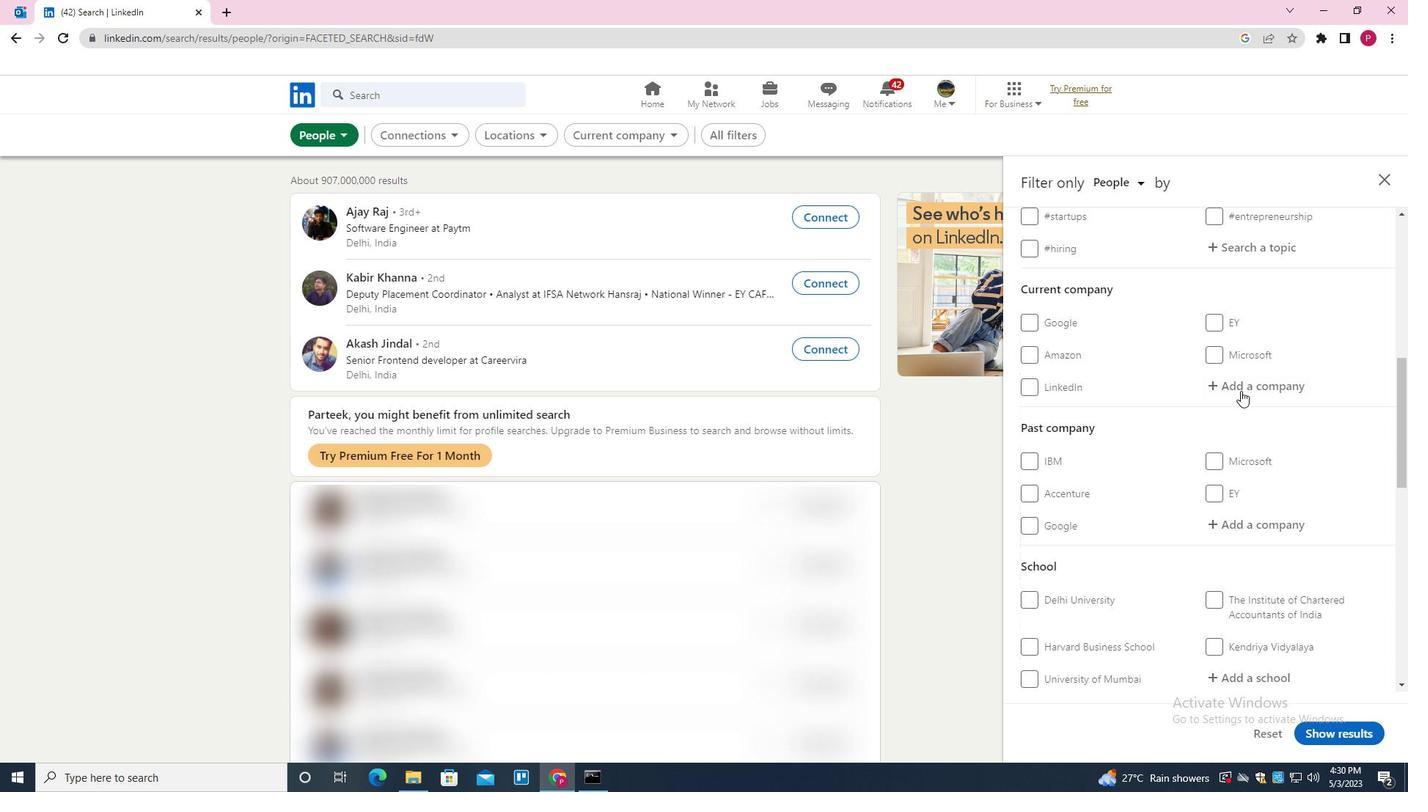 
Action: Key pressed <Key.shift>UNITEDLEX<Key.down><Key.enter>
Screenshot: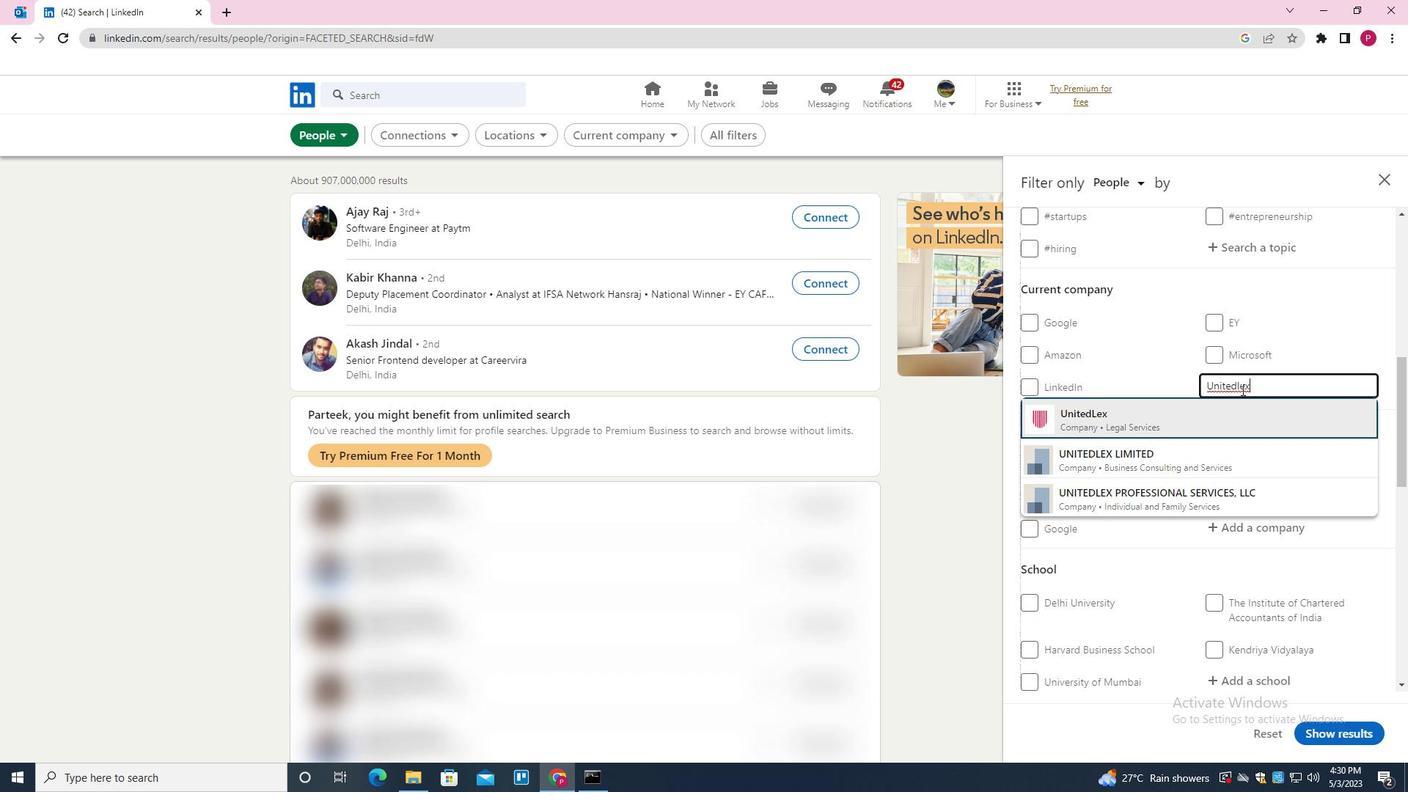 
Action: Mouse moved to (1238, 393)
Screenshot: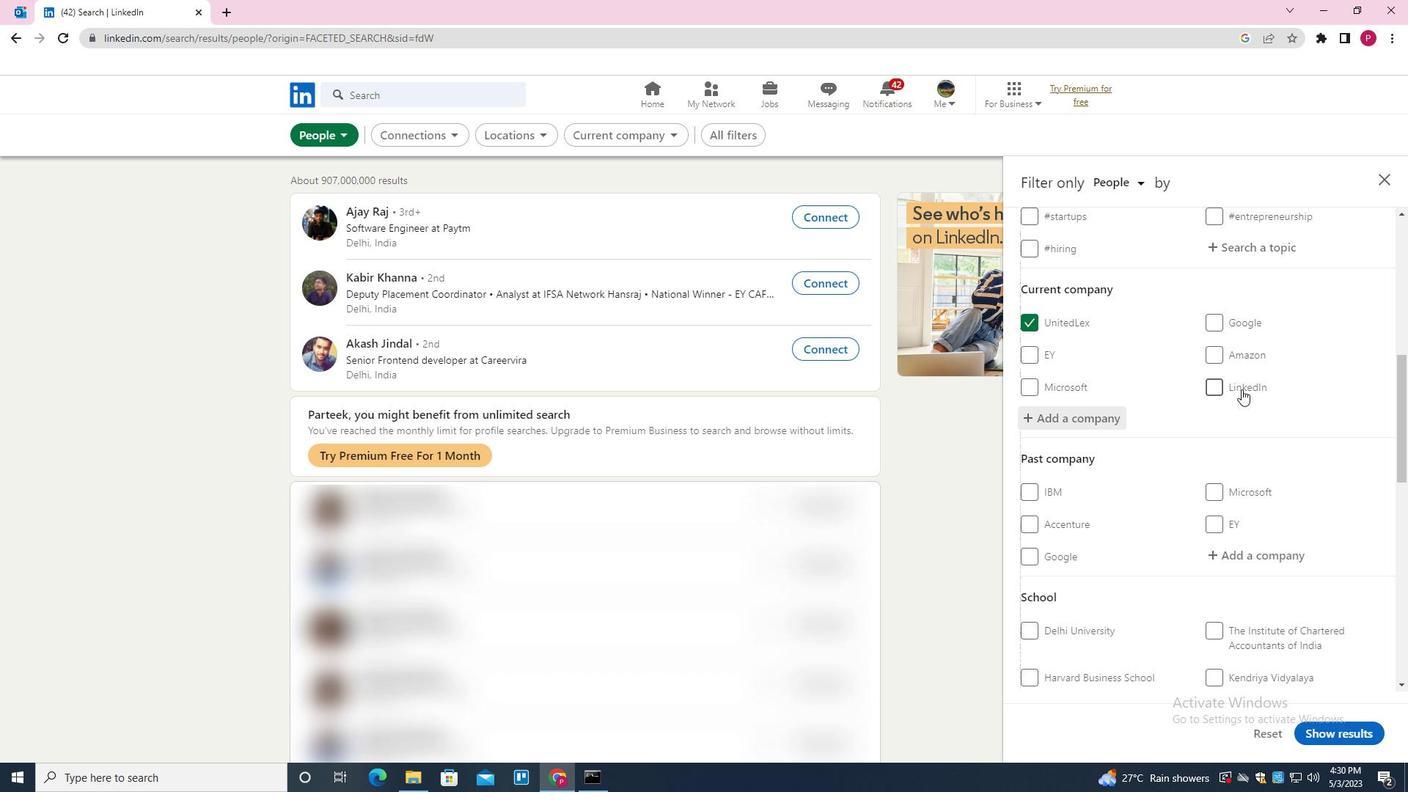 
Action: Mouse scrolled (1238, 392) with delta (0, 0)
Screenshot: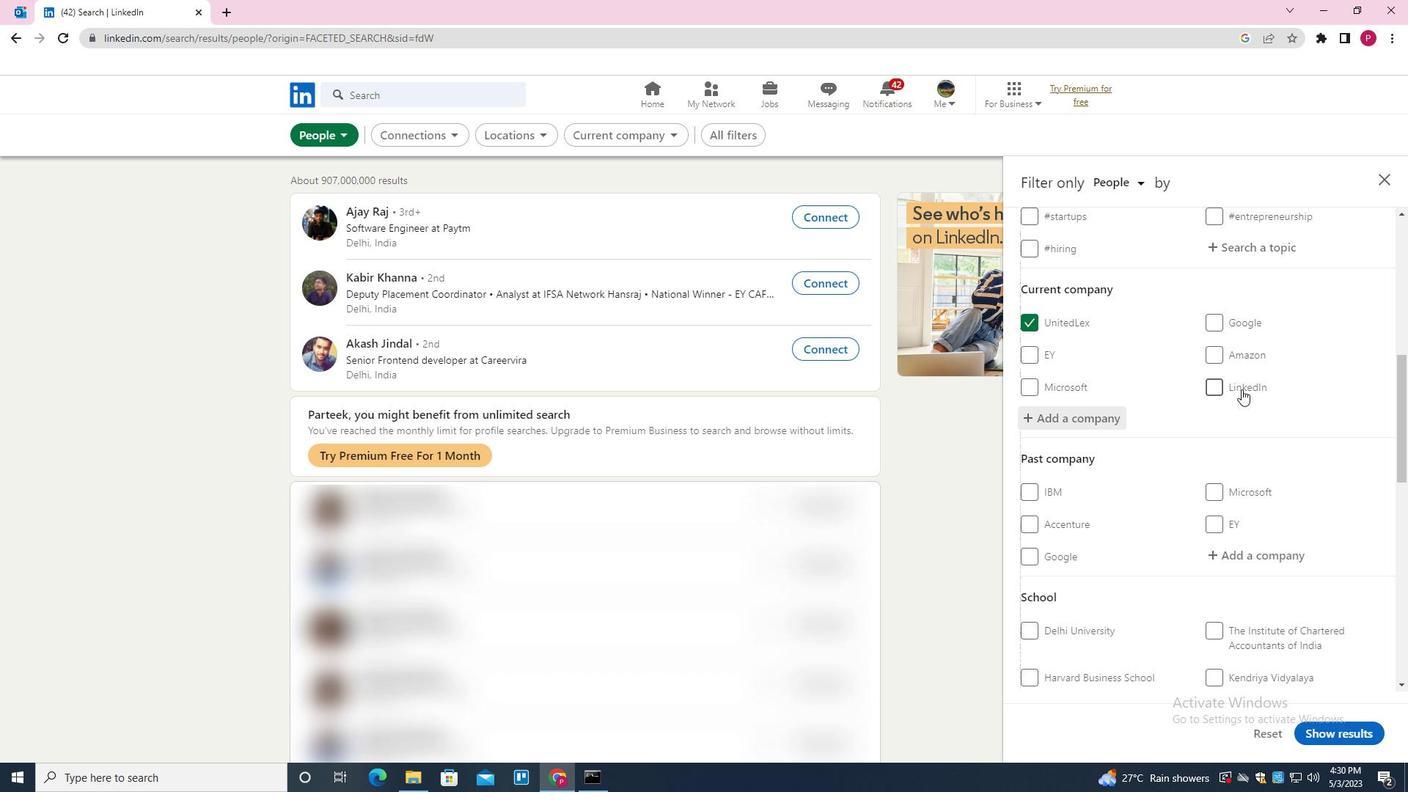 
Action: Mouse scrolled (1238, 392) with delta (0, 0)
Screenshot: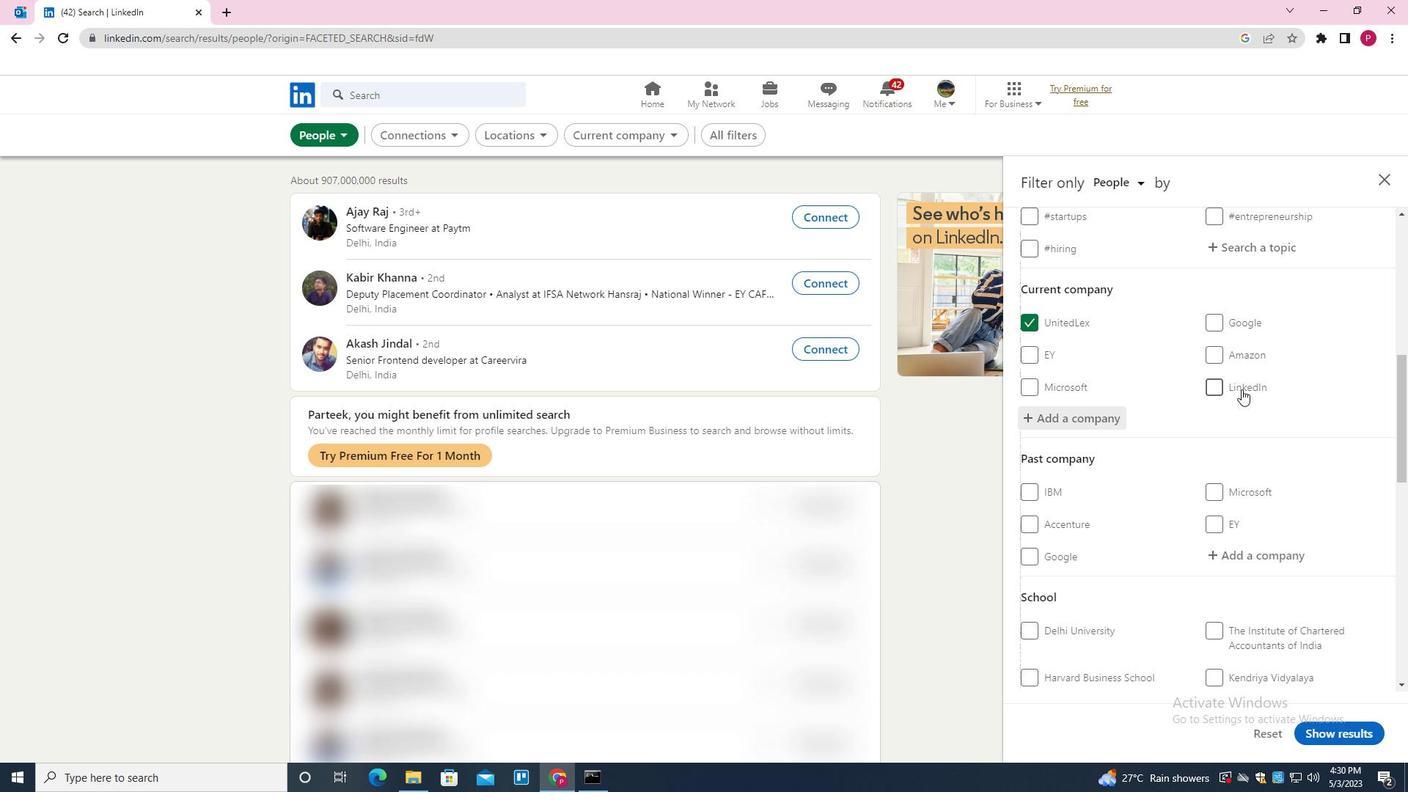 
Action: Mouse scrolled (1238, 392) with delta (0, 0)
Screenshot: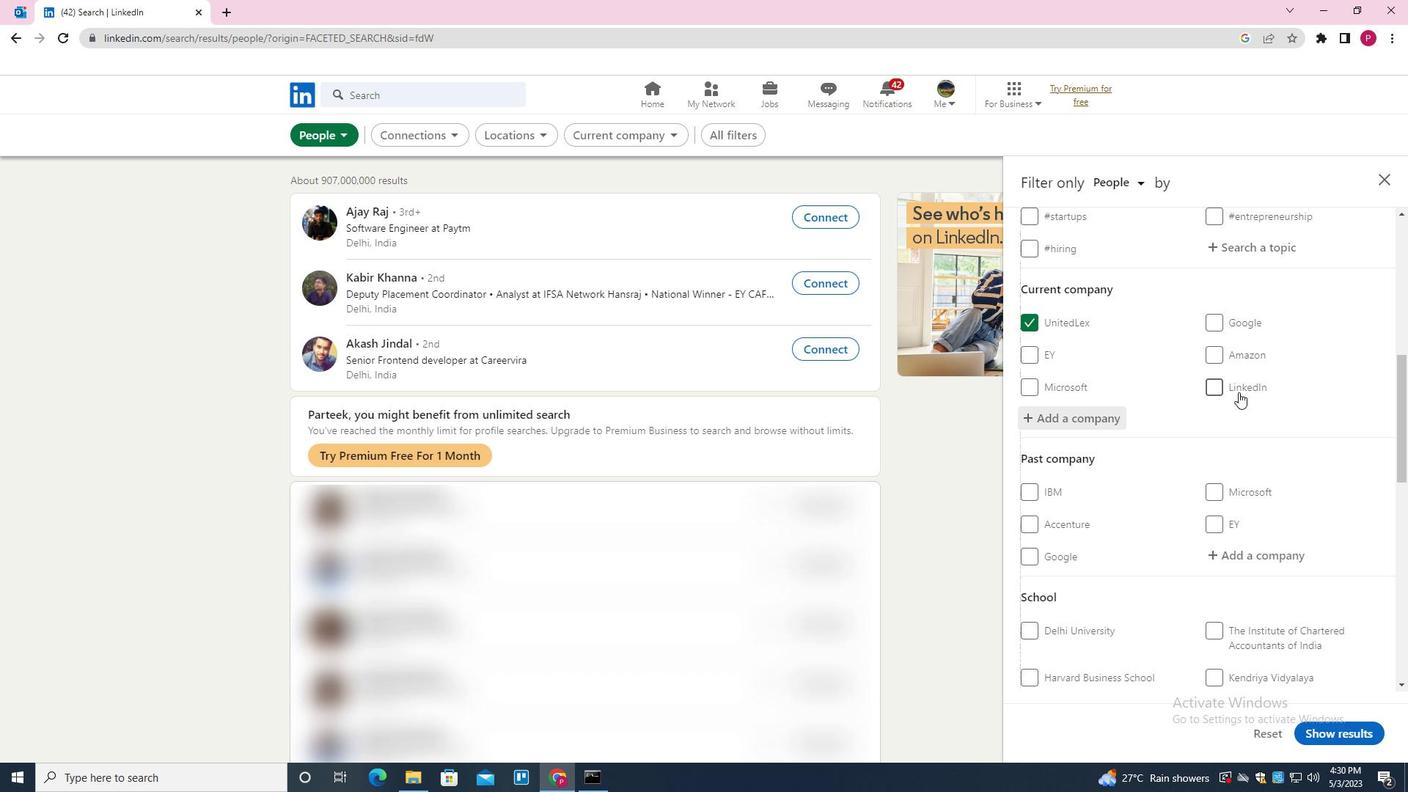 
Action: Mouse moved to (1232, 396)
Screenshot: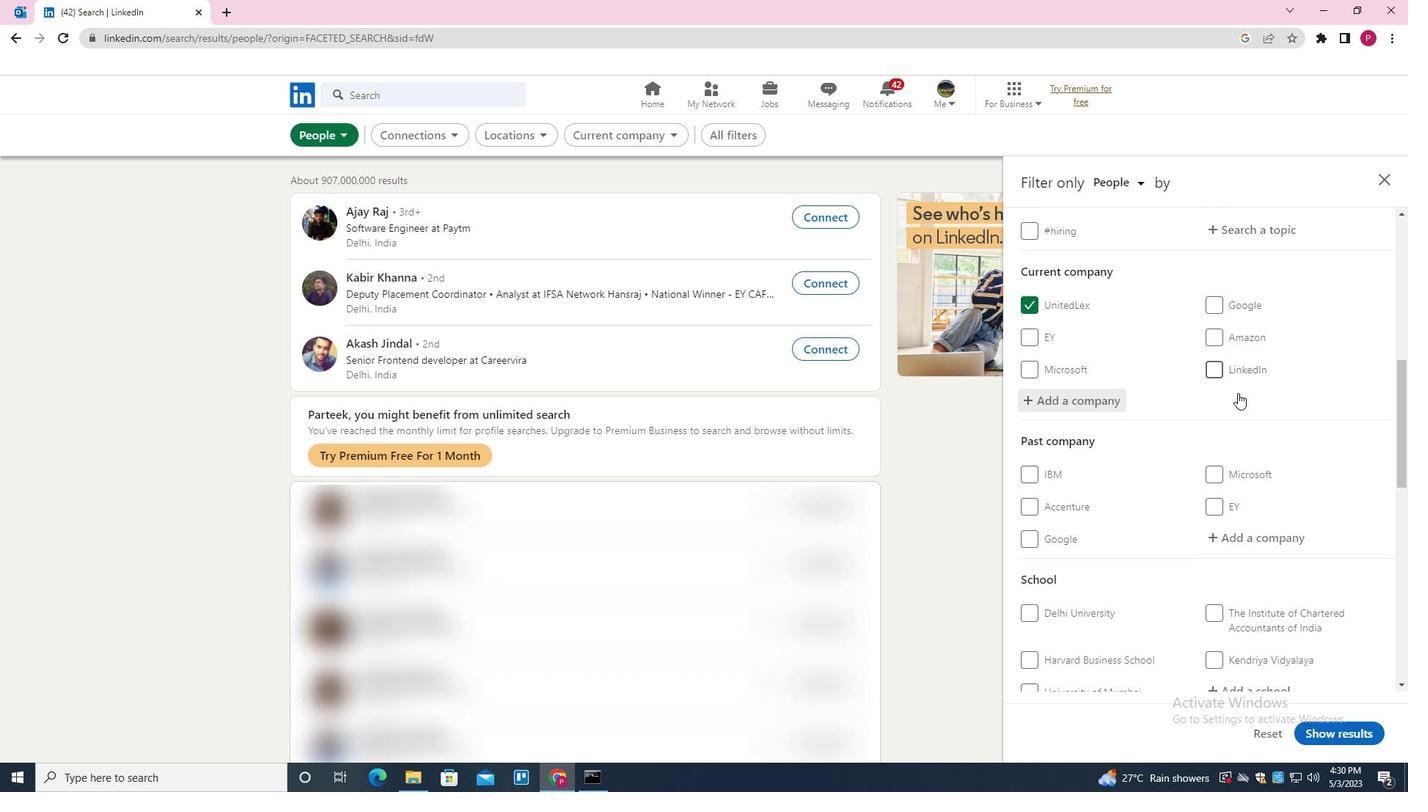 
Action: Mouse scrolled (1232, 395) with delta (0, 0)
Screenshot: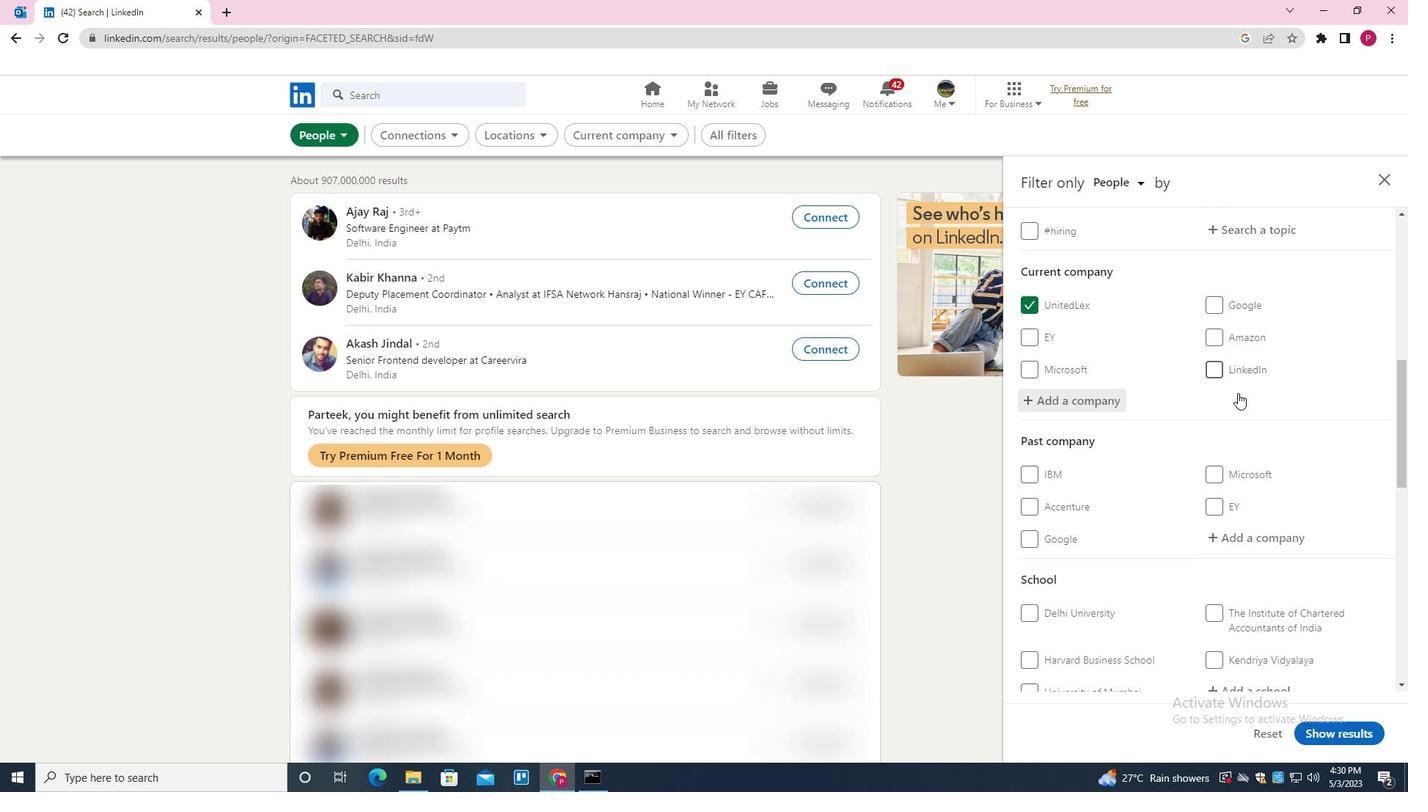
Action: Mouse moved to (1217, 413)
Screenshot: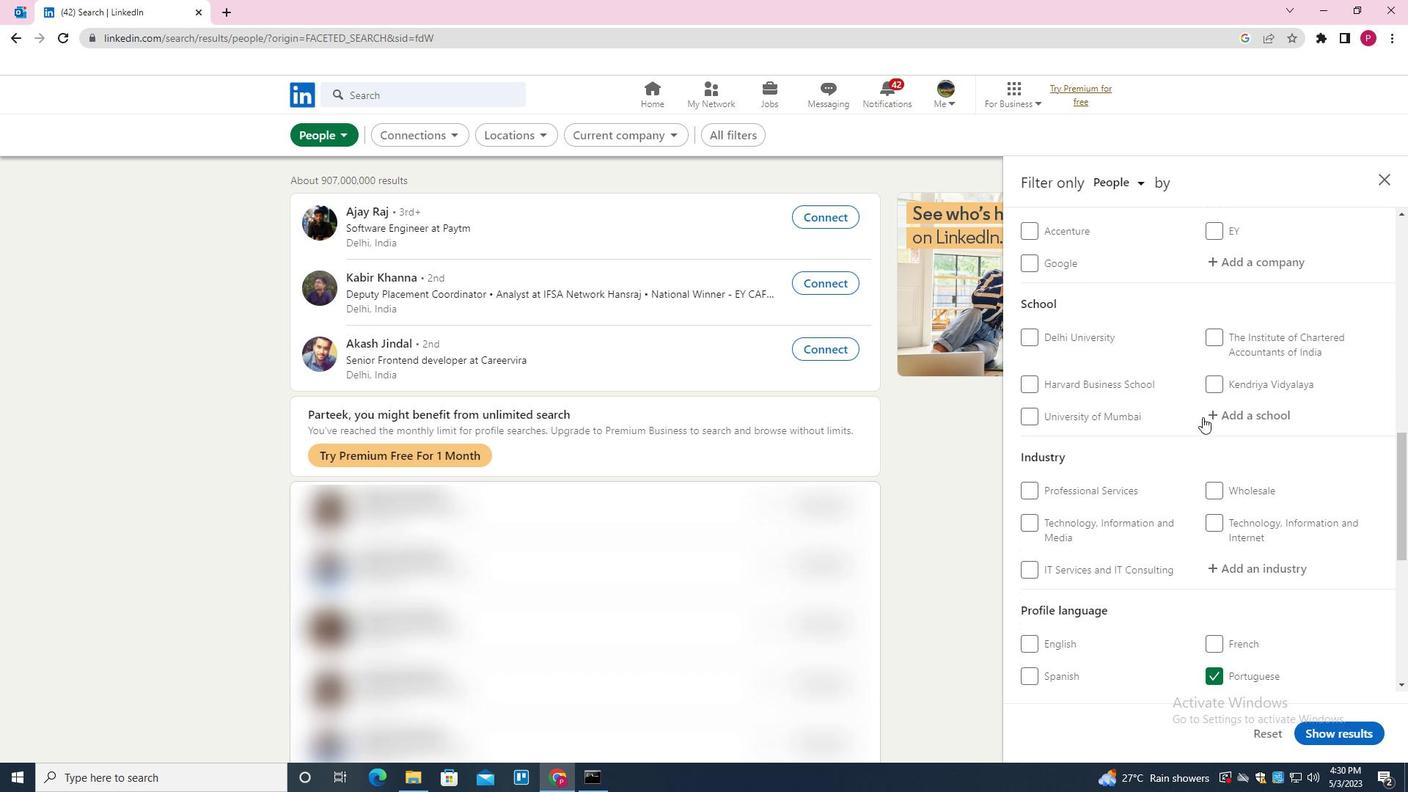 
Action: Mouse pressed left at (1217, 413)
Screenshot: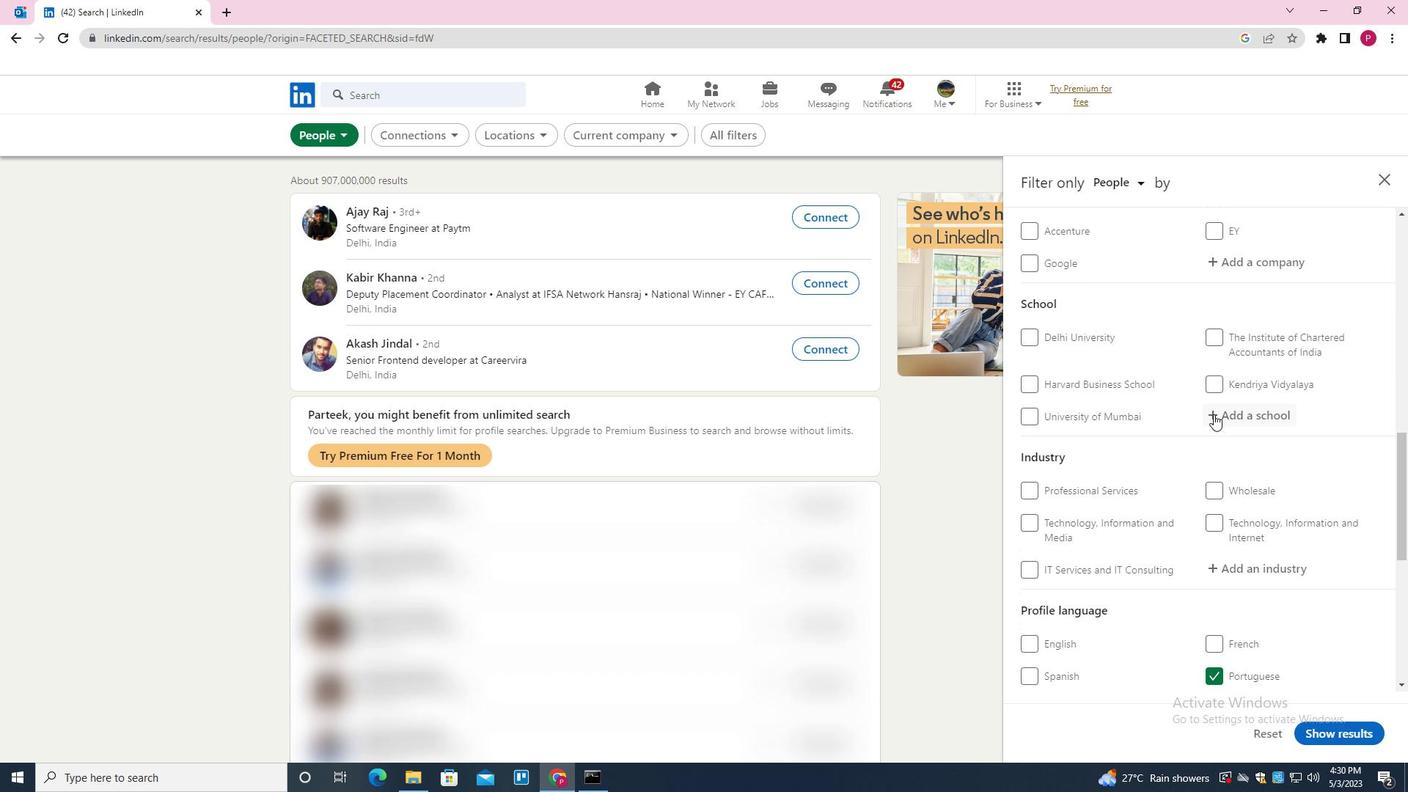 
Action: Mouse moved to (1218, 414)
Screenshot: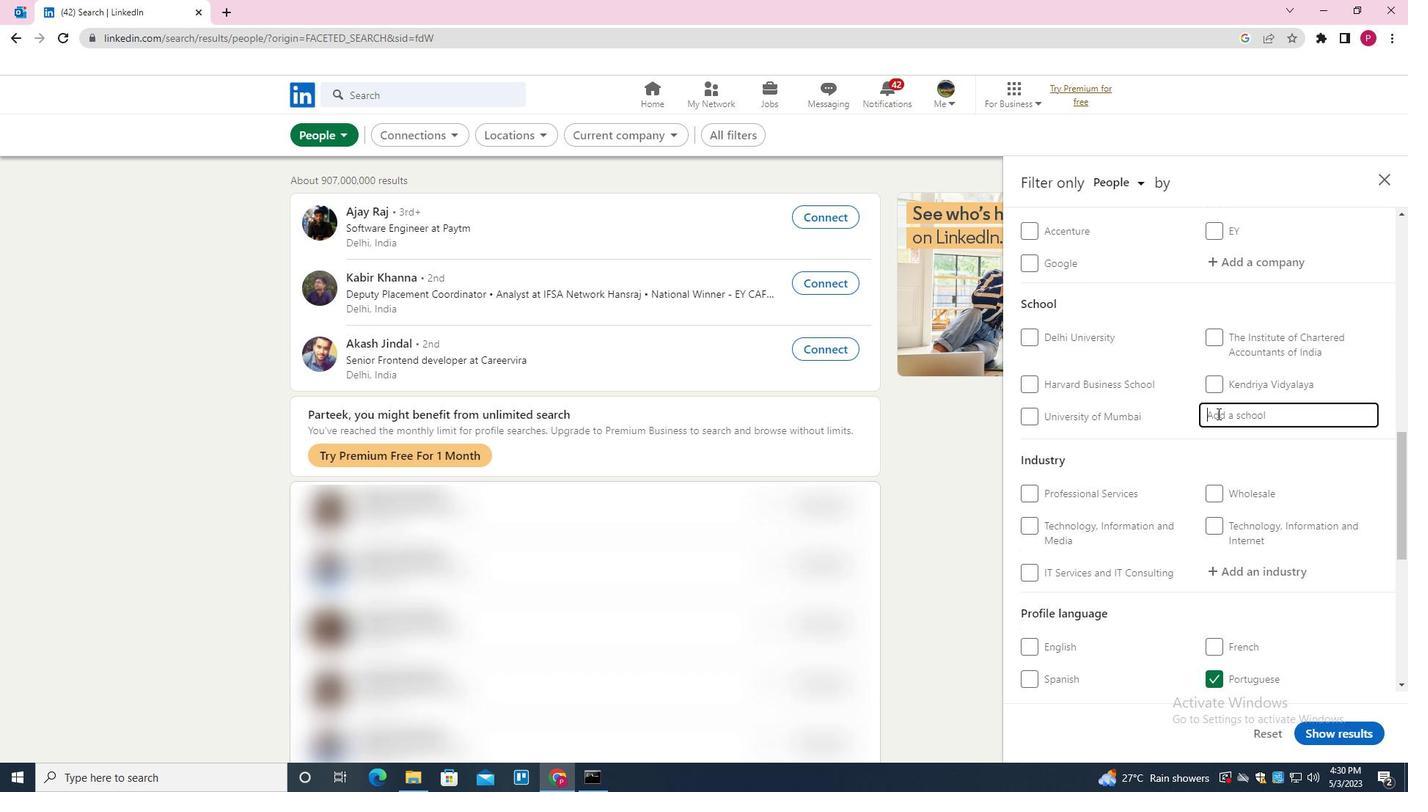 
Action: Mouse scrolled (1218, 413) with delta (0, 0)
Screenshot: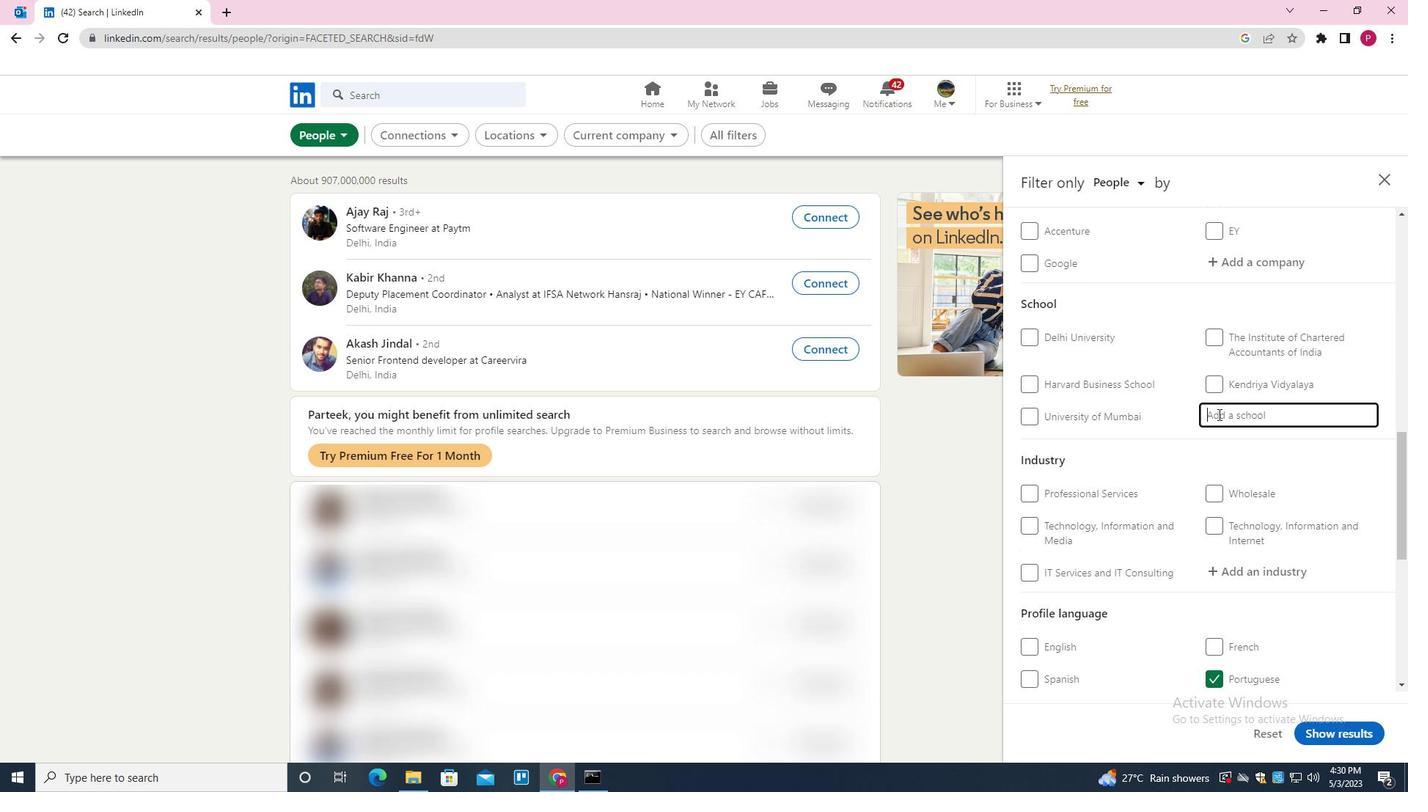 
Action: Key pressed <Key.shift>STELLA<Key.space><Key.shift><Key.shift>MARIS<Key.space><Key.down><Key.enter>
Screenshot: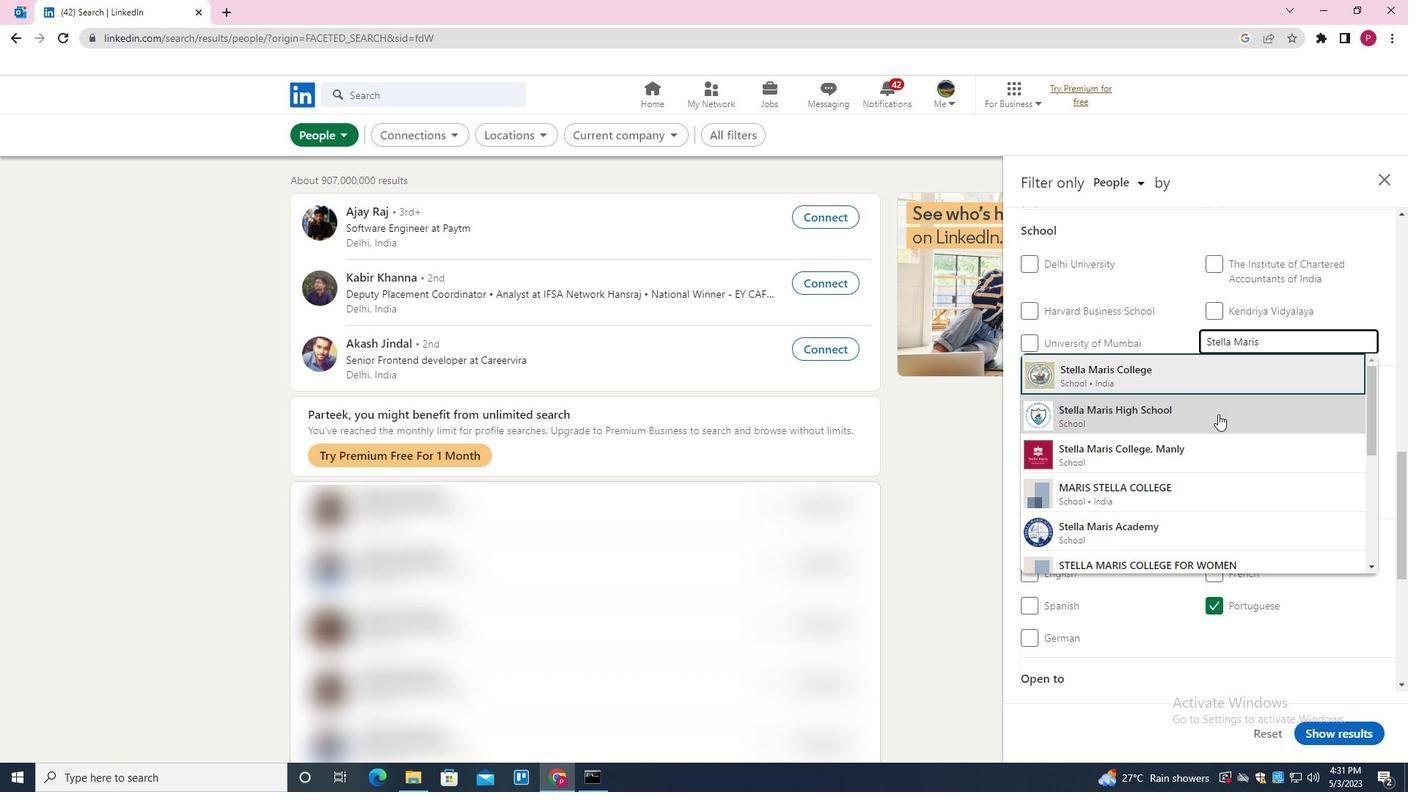 
Action: Mouse moved to (1227, 410)
Screenshot: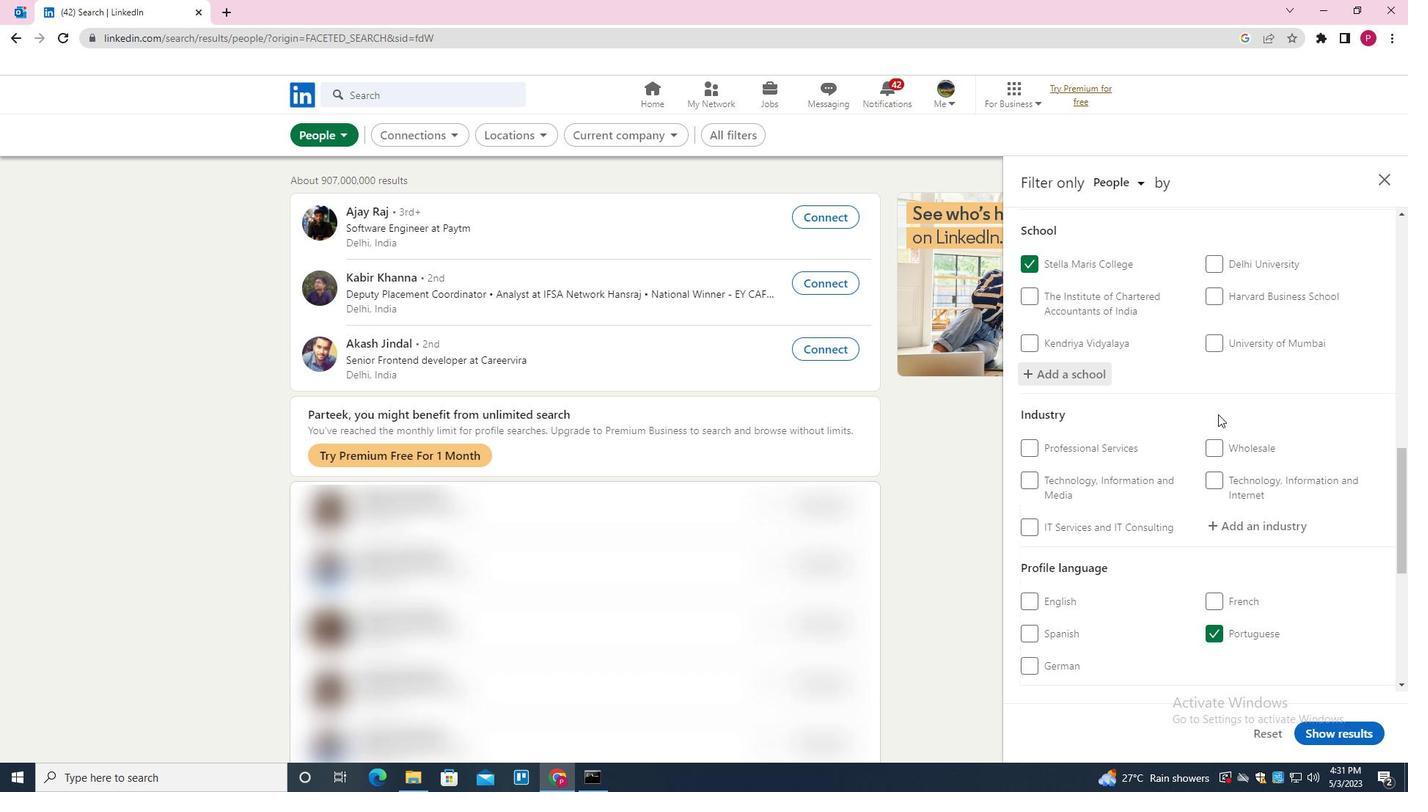 
Action: Mouse scrolled (1227, 410) with delta (0, 0)
Screenshot: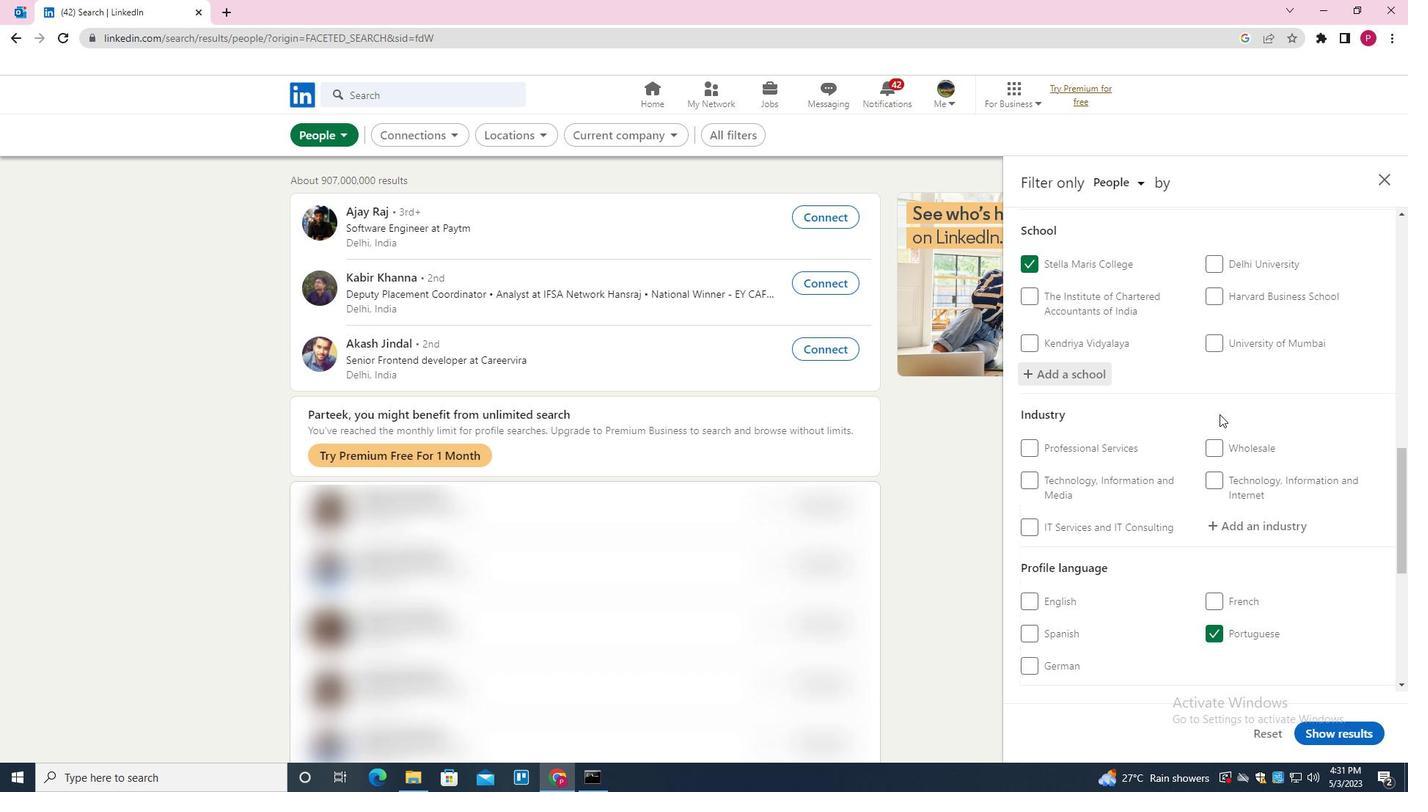 
Action: Mouse scrolled (1227, 410) with delta (0, 0)
Screenshot: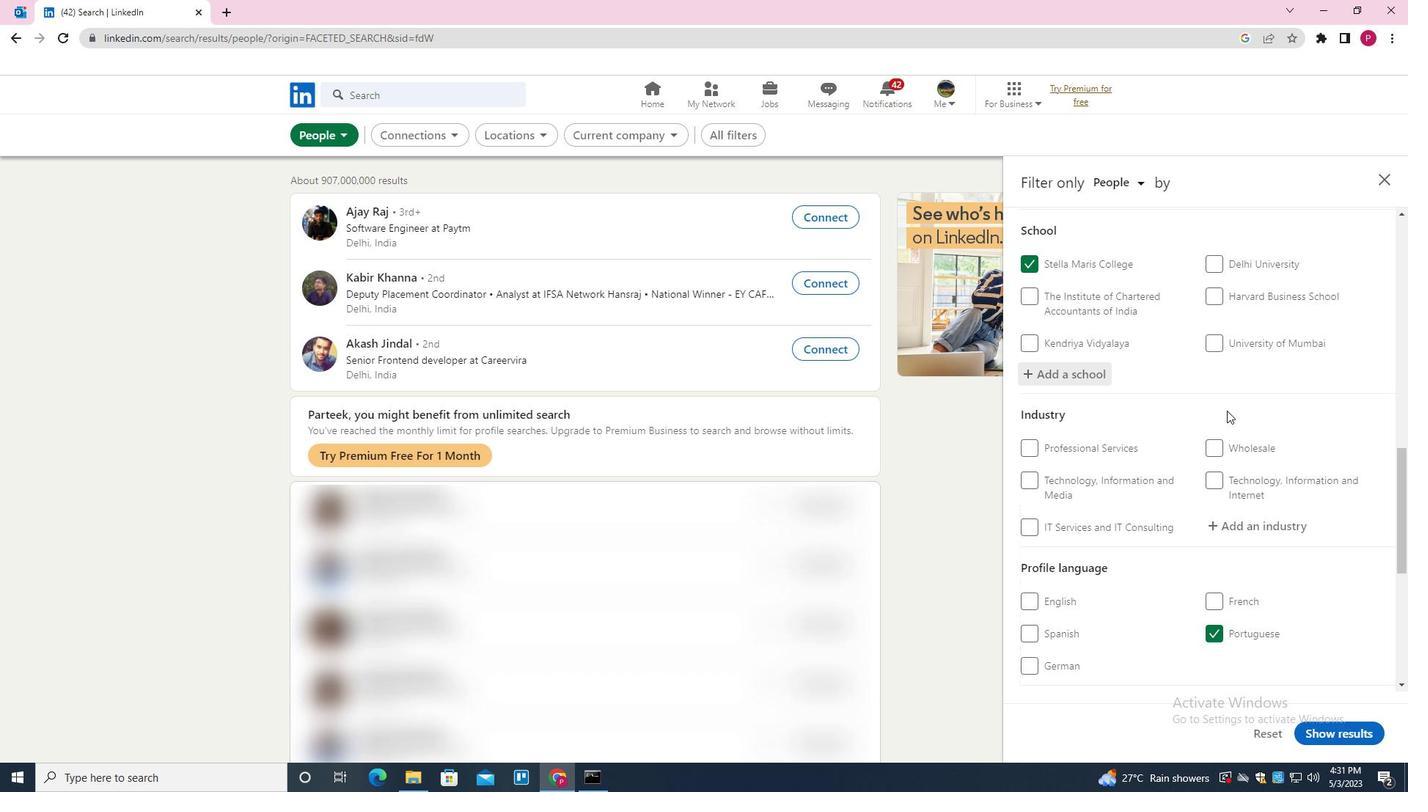 
Action: Mouse scrolled (1227, 410) with delta (0, 0)
Screenshot: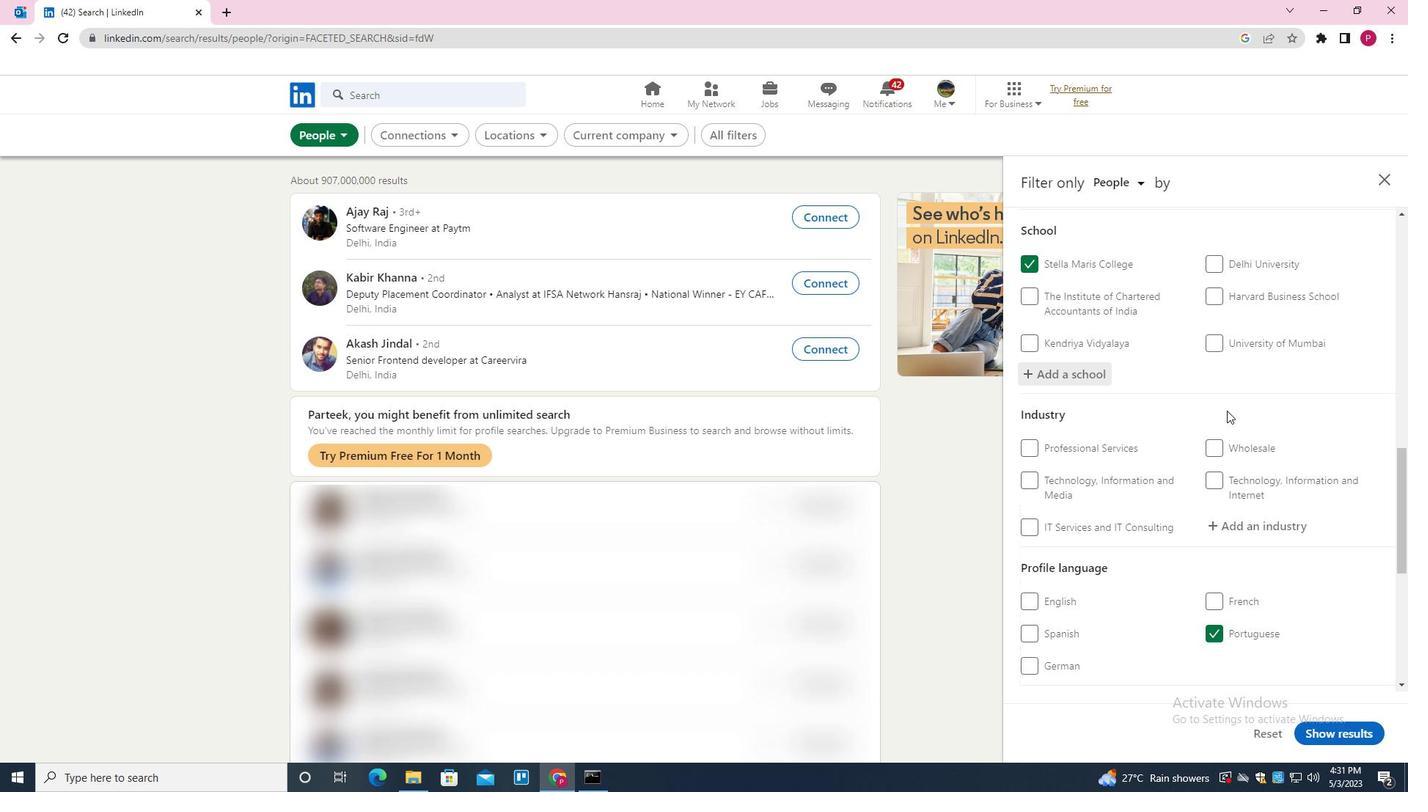 
Action: Mouse moved to (1234, 406)
Screenshot: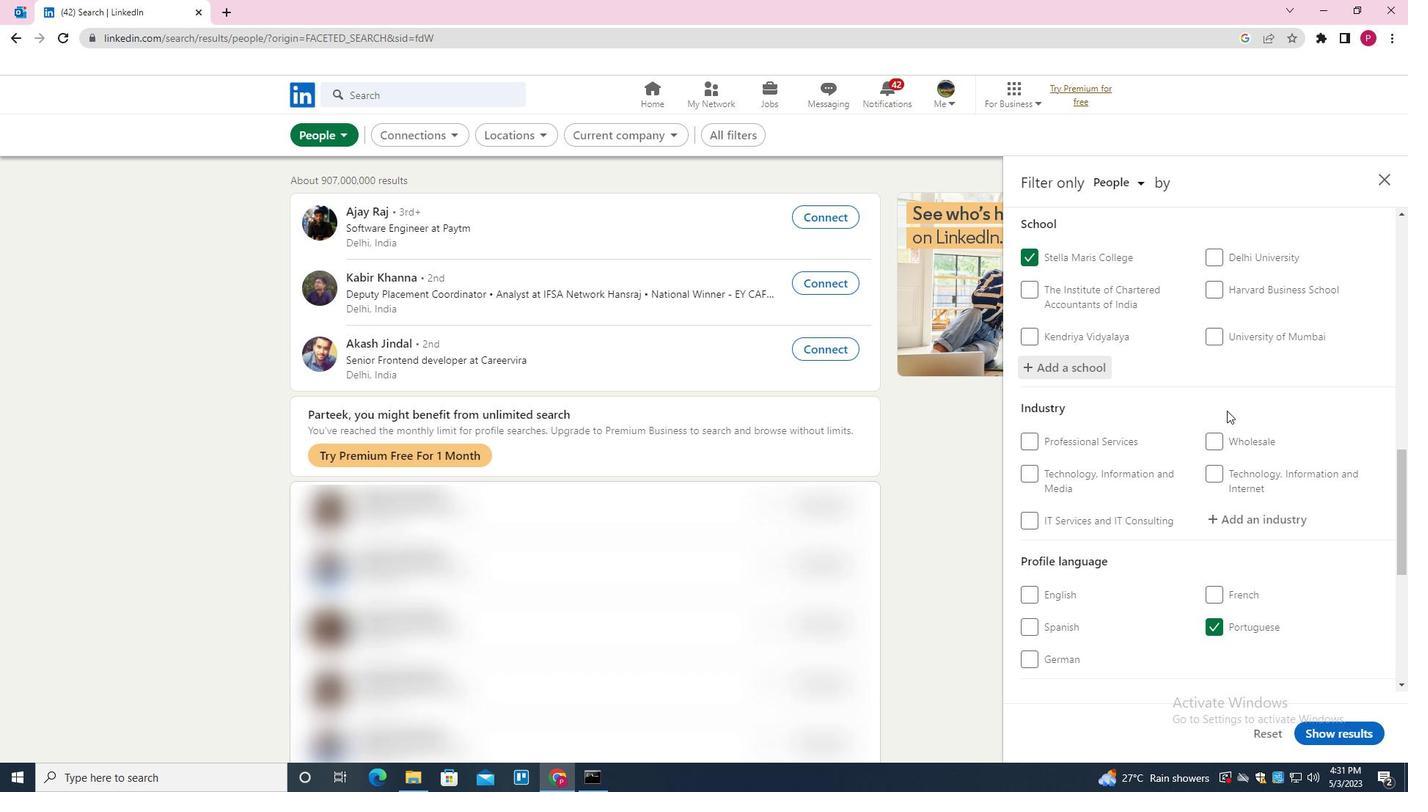
Action: Mouse scrolled (1234, 405) with delta (0, 0)
Screenshot: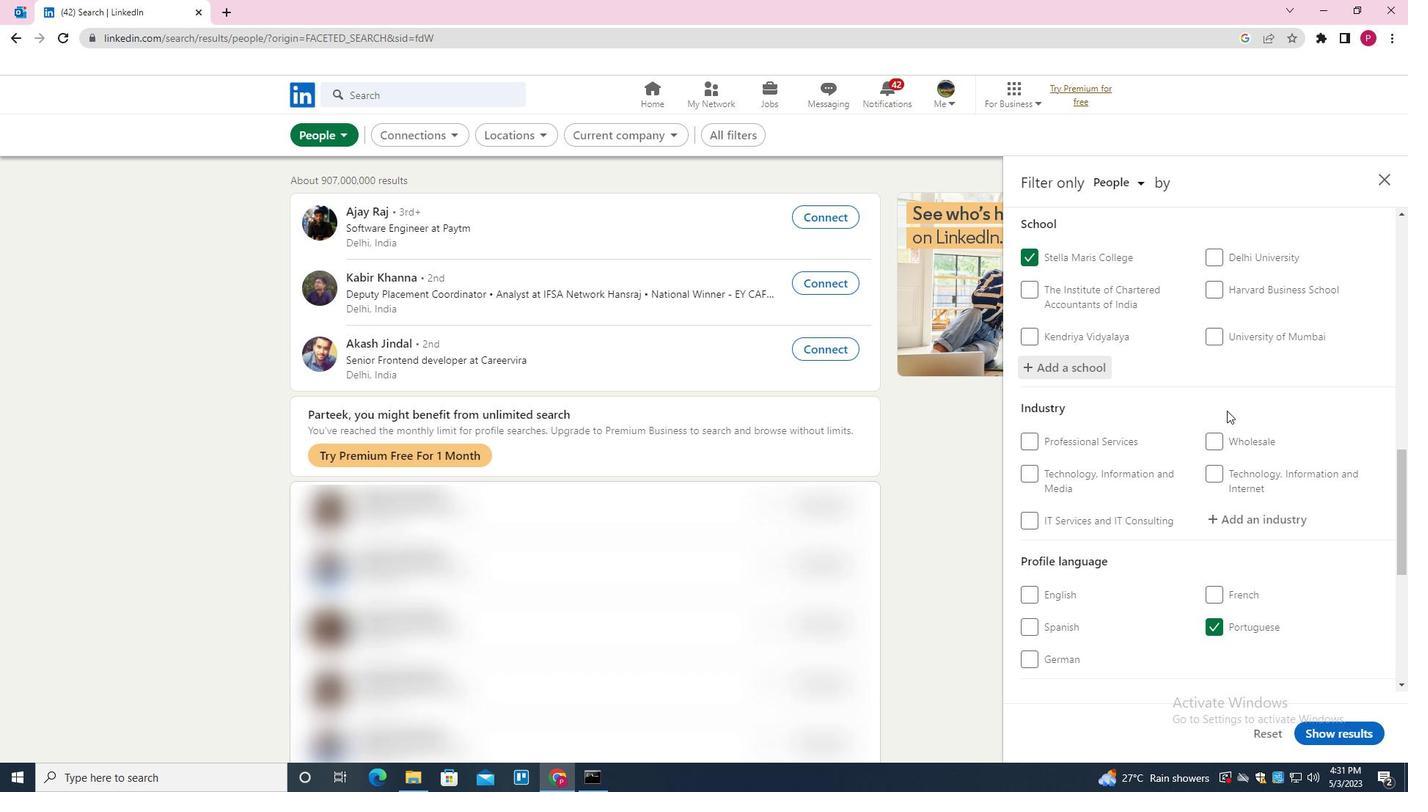 
Action: Mouse moved to (1260, 224)
Screenshot: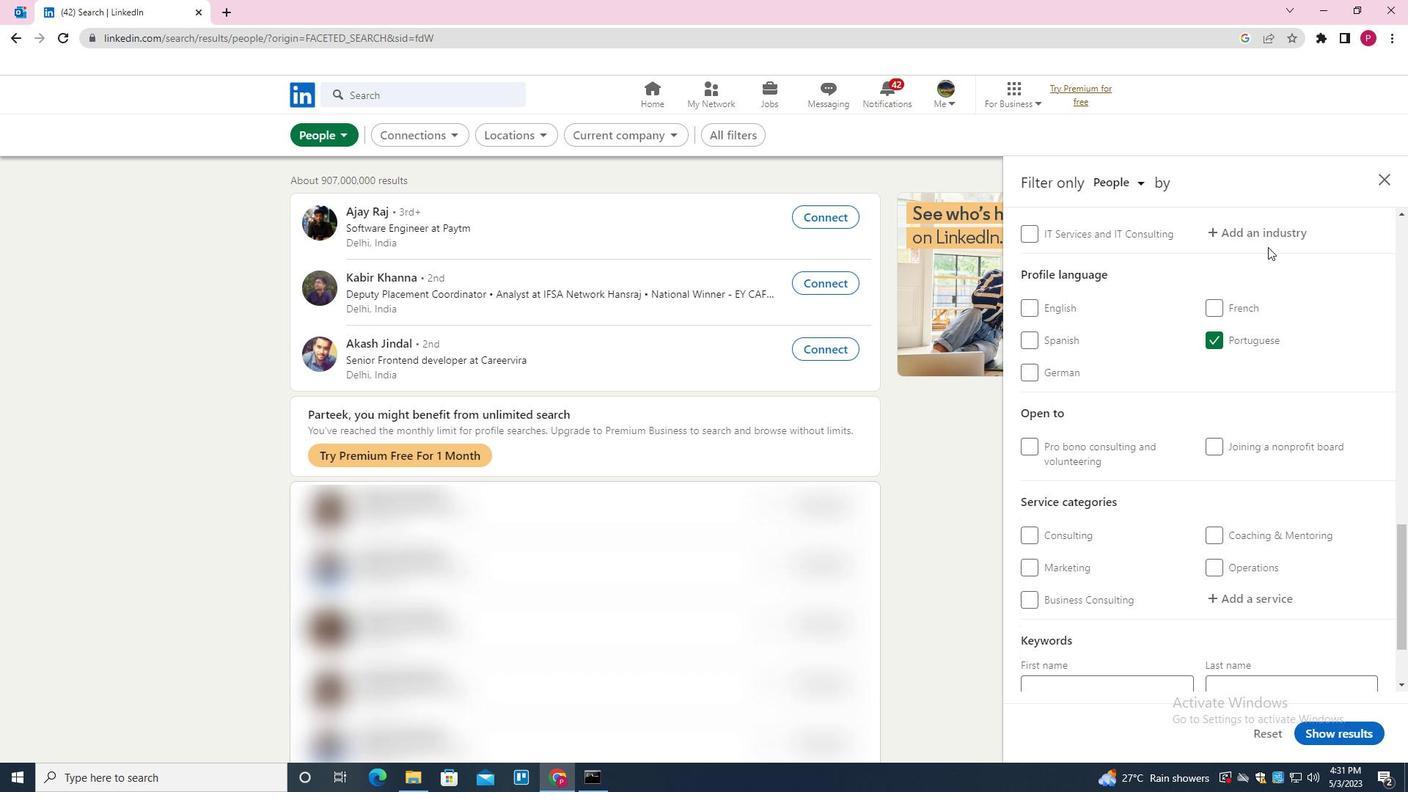 
Action: Mouse pressed left at (1260, 224)
Screenshot: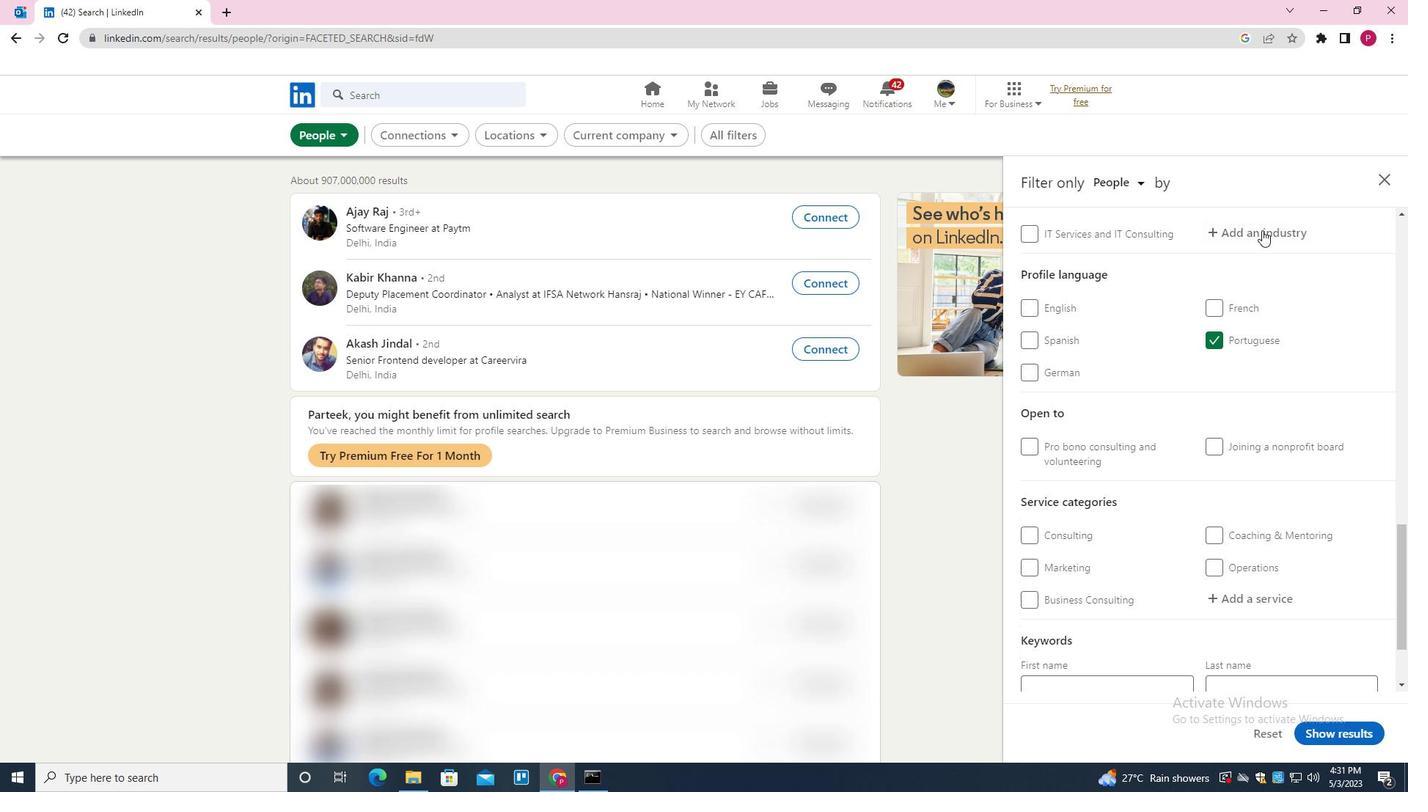
Action: Key pressed <Key.shift><Key.shift>CHEMICAL<Key.space><Key.shift><Key.shift><Key.shift><Key.shift><Key.shift><Key.shift><Key.shift>RAW<Key.down><Key.enter>
Screenshot: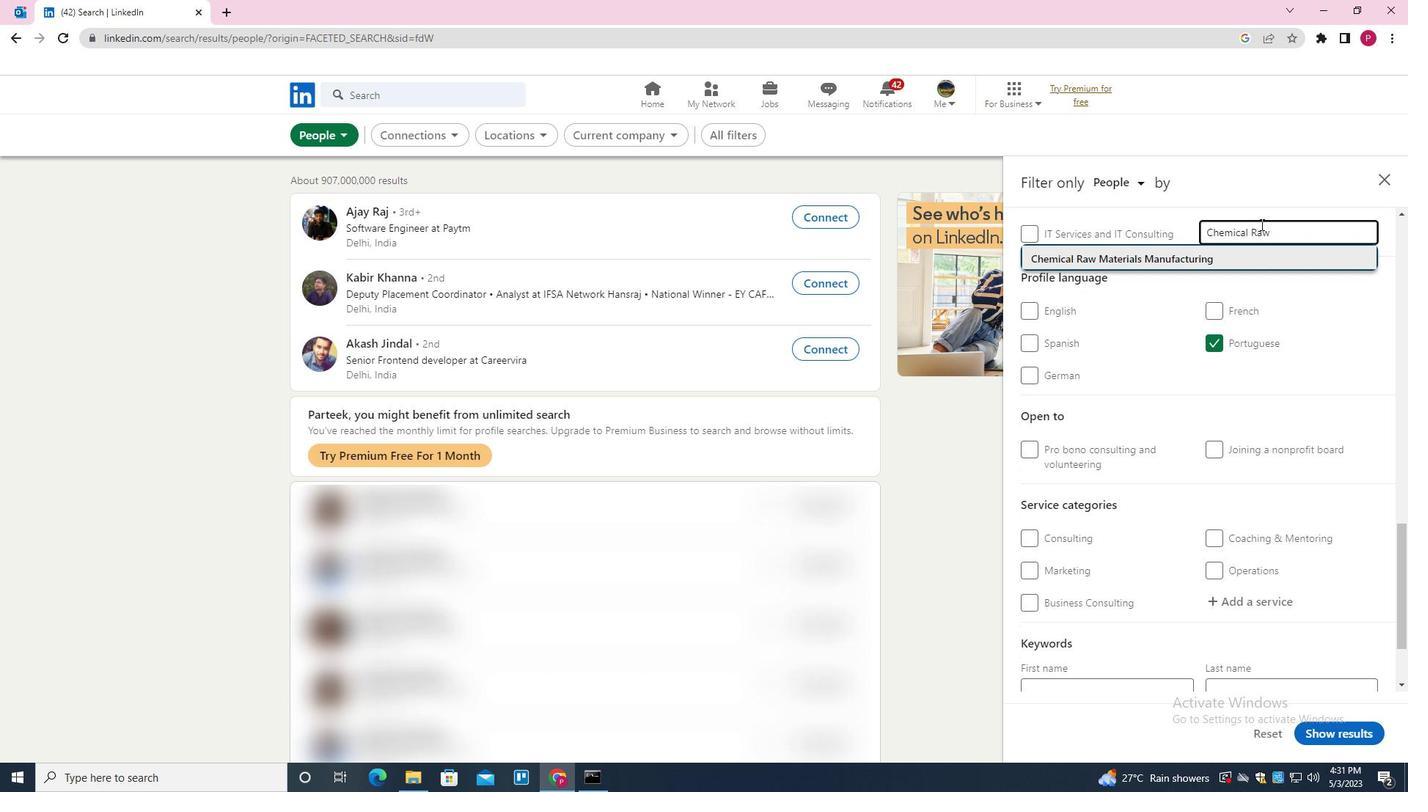 
Action: Mouse moved to (1227, 413)
Screenshot: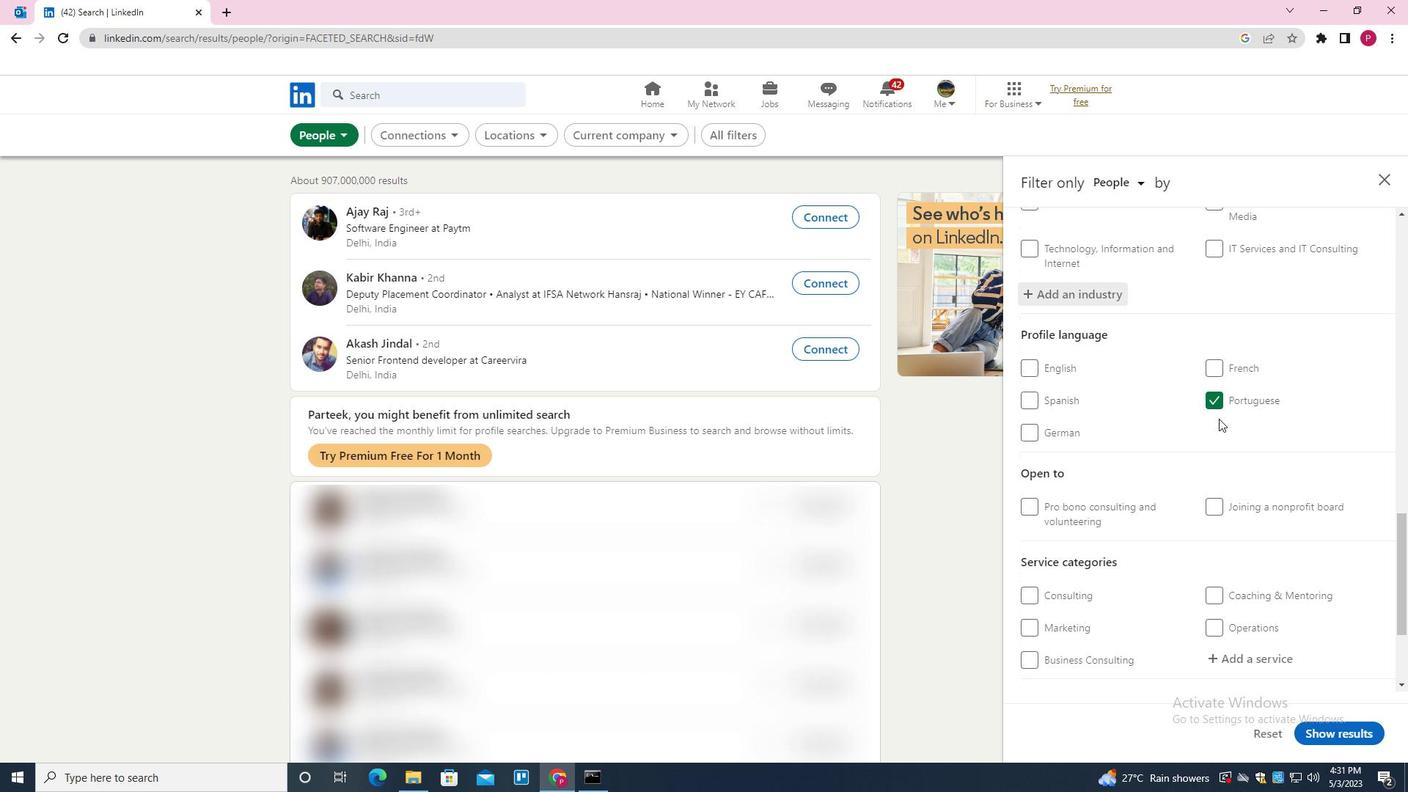 
Action: Mouse scrolled (1227, 412) with delta (0, 0)
Screenshot: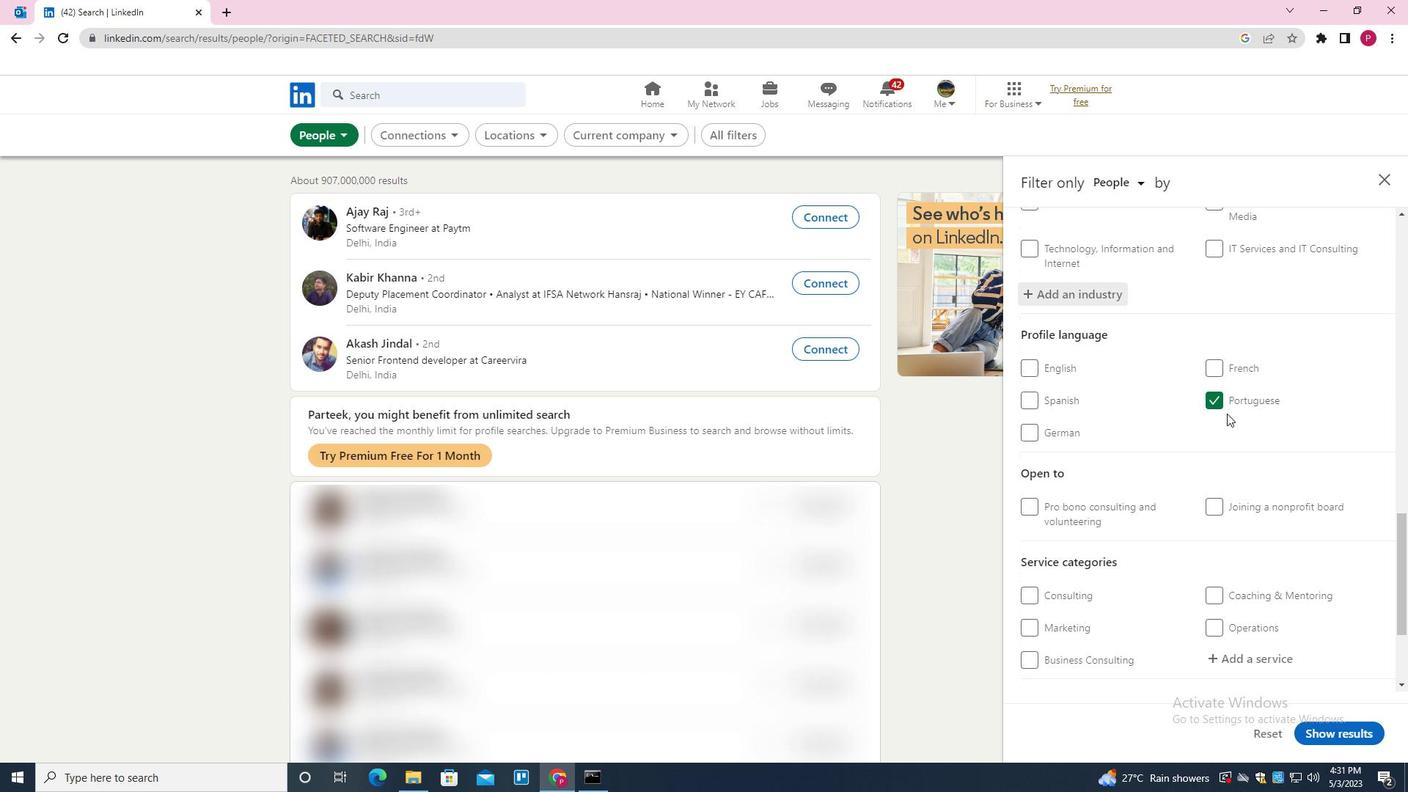
Action: Mouse scrolled (1227, 412) with delta (0, 0)
Screenshot: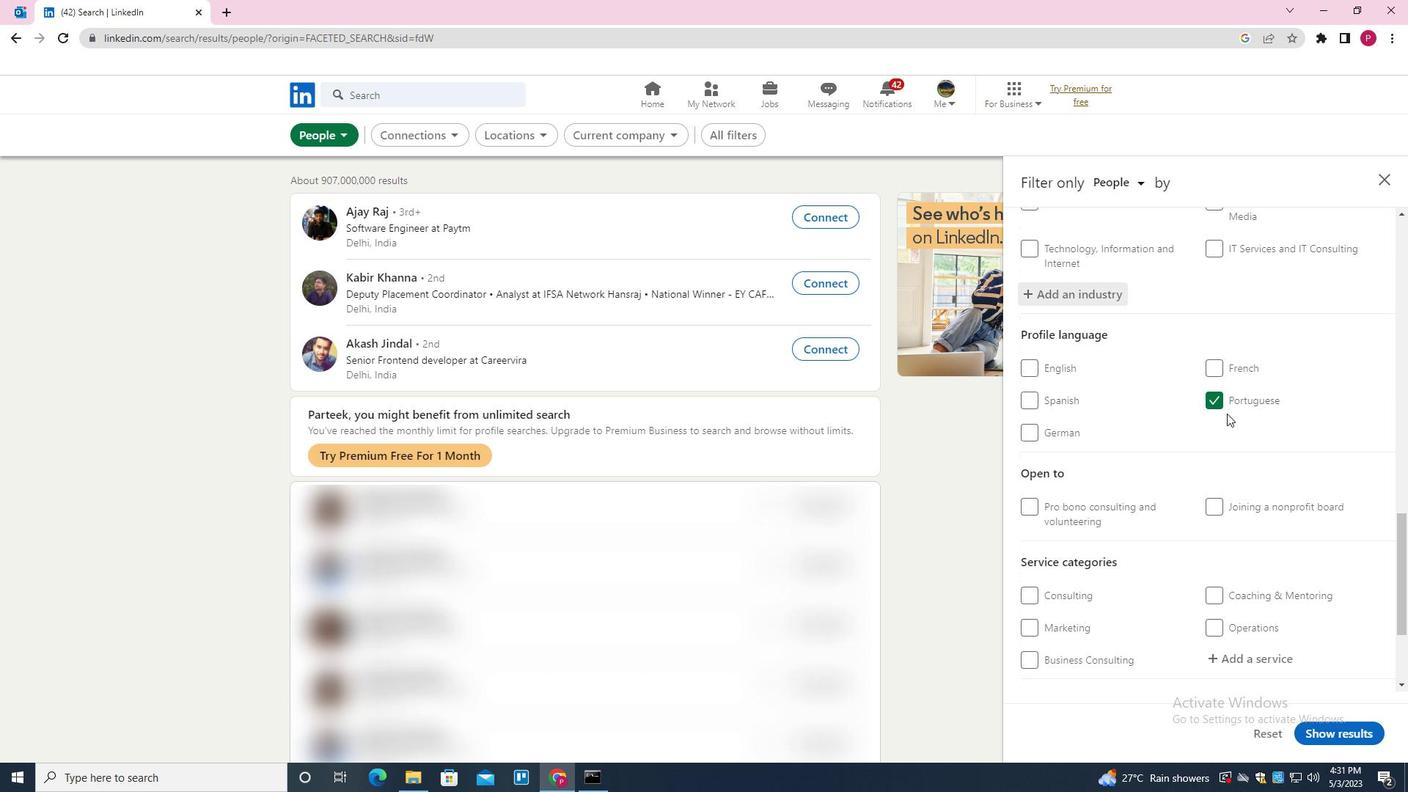 
Action: Mouse scrolled (1227, 412) with delta (0, 0)
Screenshot: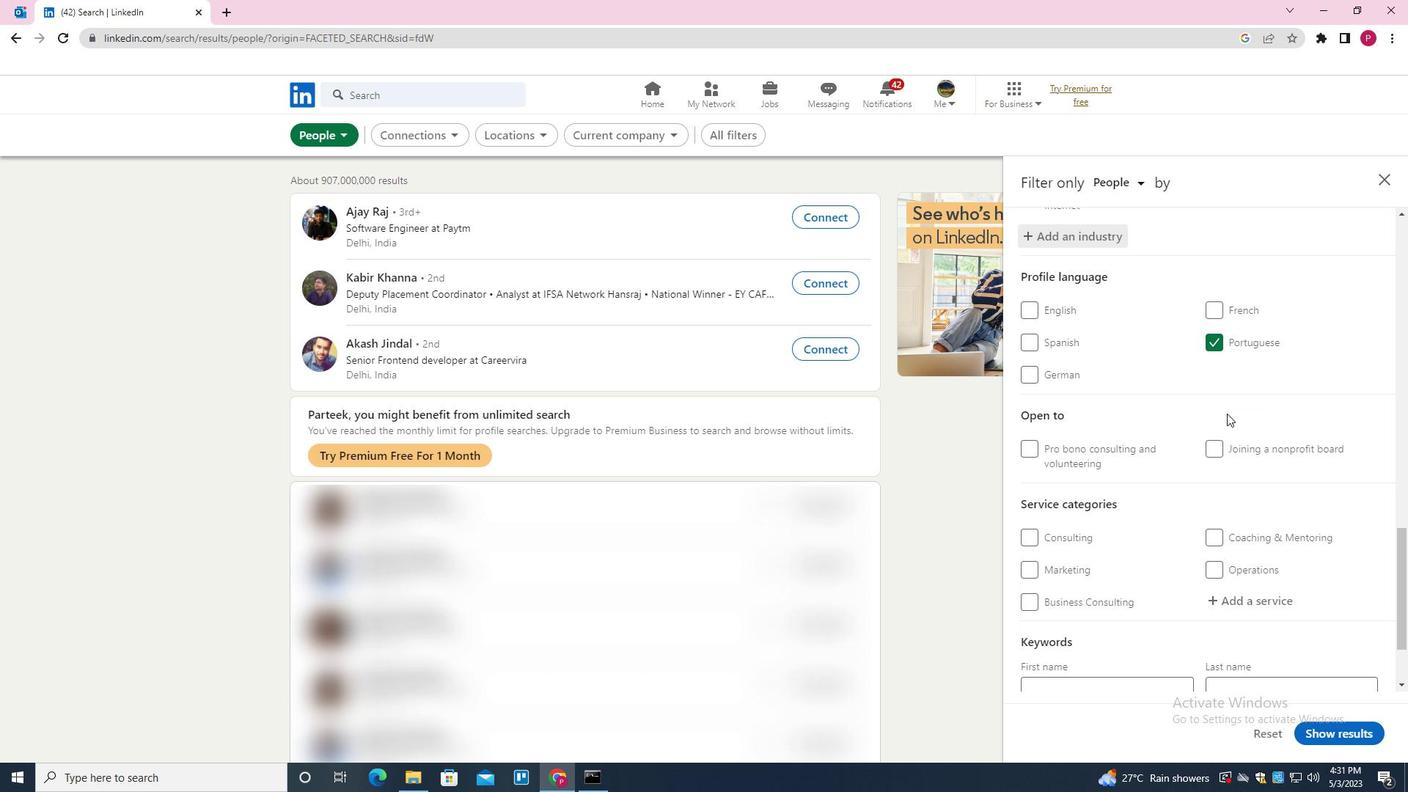
Action: Mouse scrolled (1227, 412) with delta (0, 0)
Screenshot: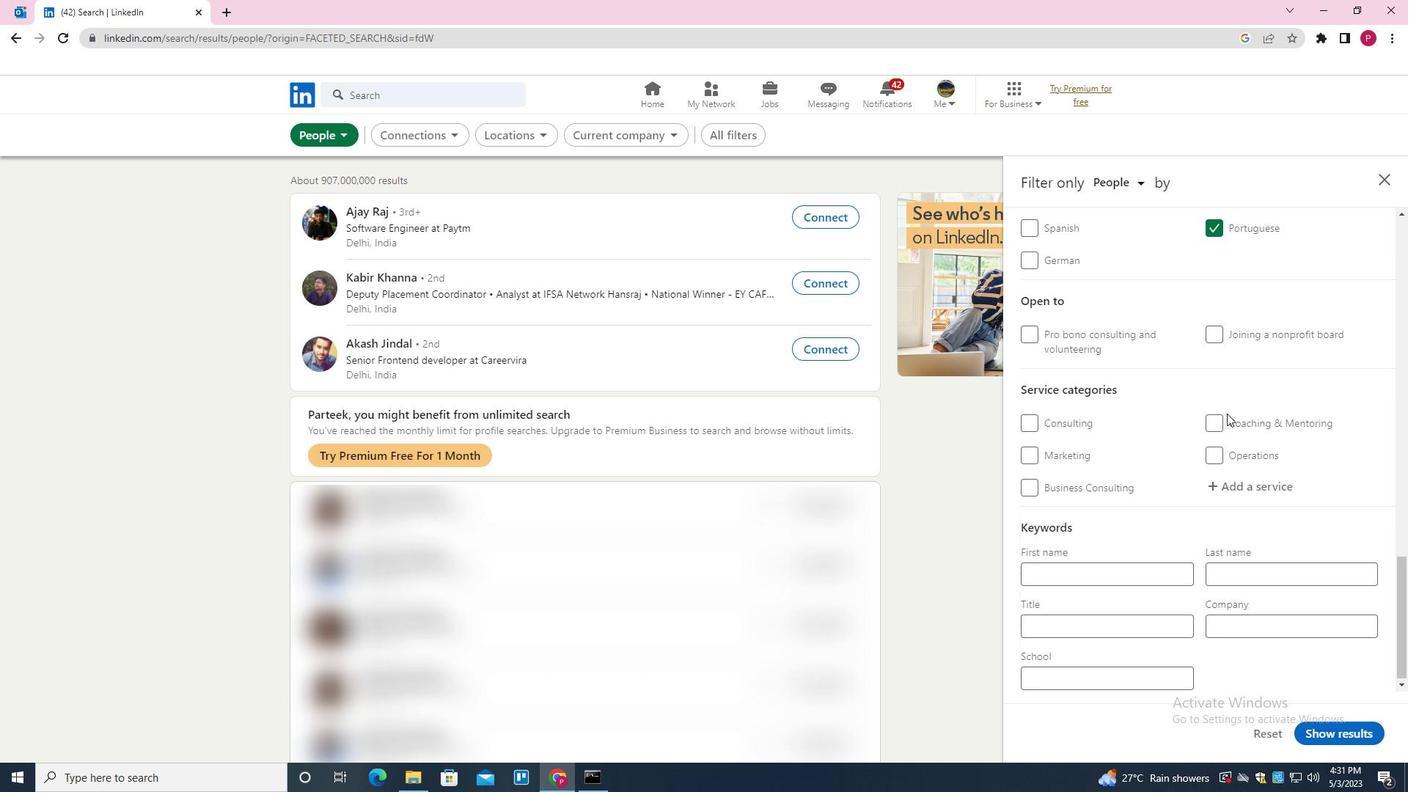 
Action: Mouse moved to (1257, 483)
Screenshot: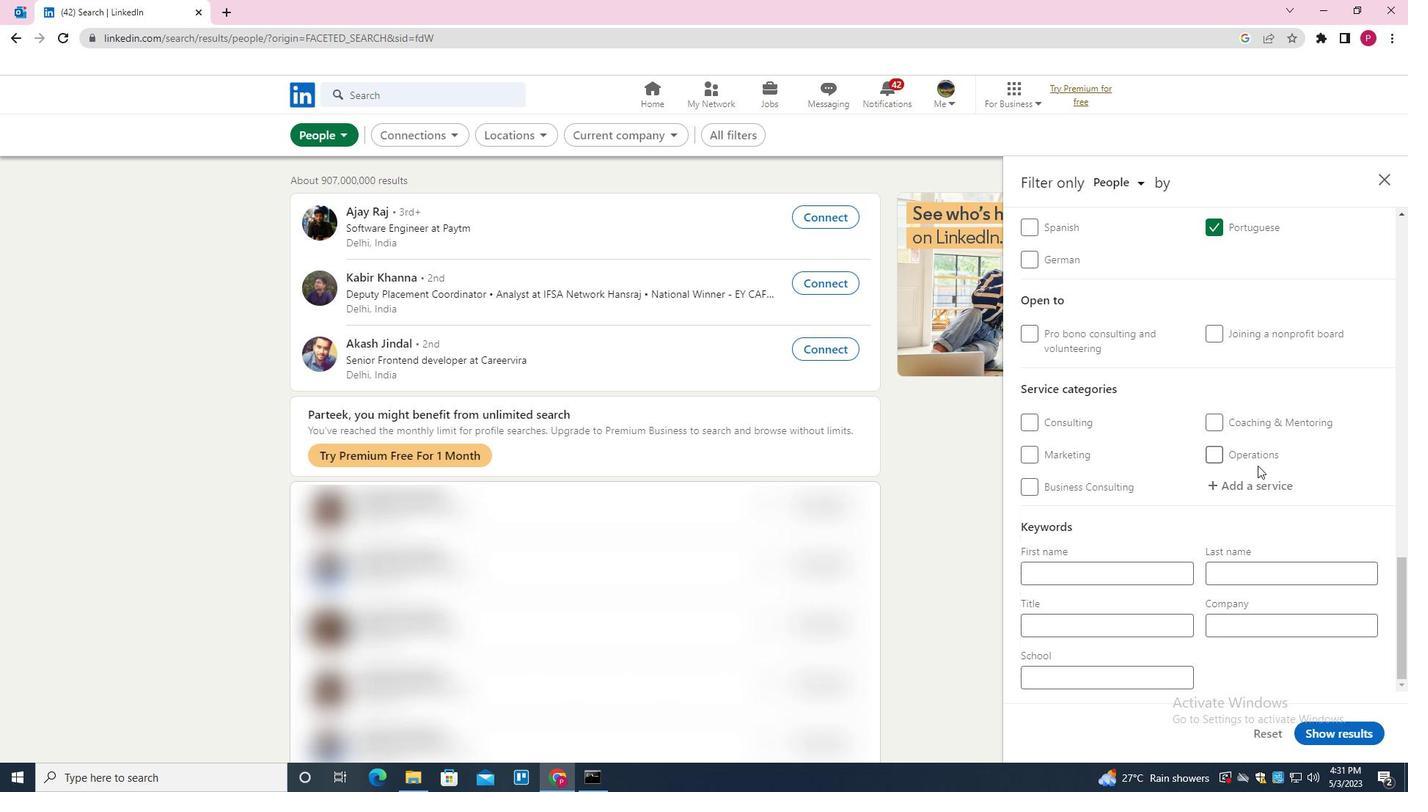 
Action: Mouse pressed left at (1257, 483)
Screenshot: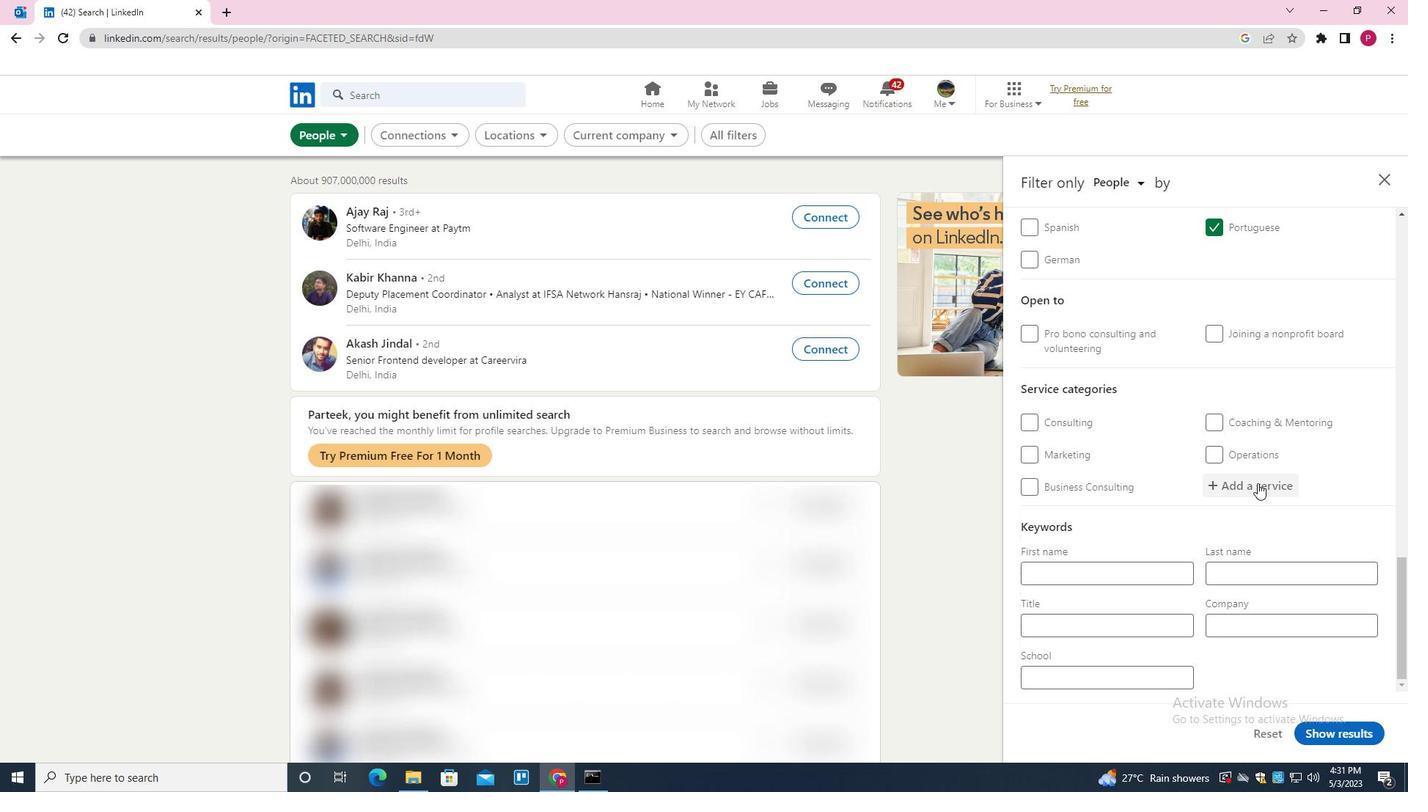 
Action: Key pressed <Key.shift>COMMERCIAL<Key.down><Key.down><Key.up><Key.enter>
Screenshot: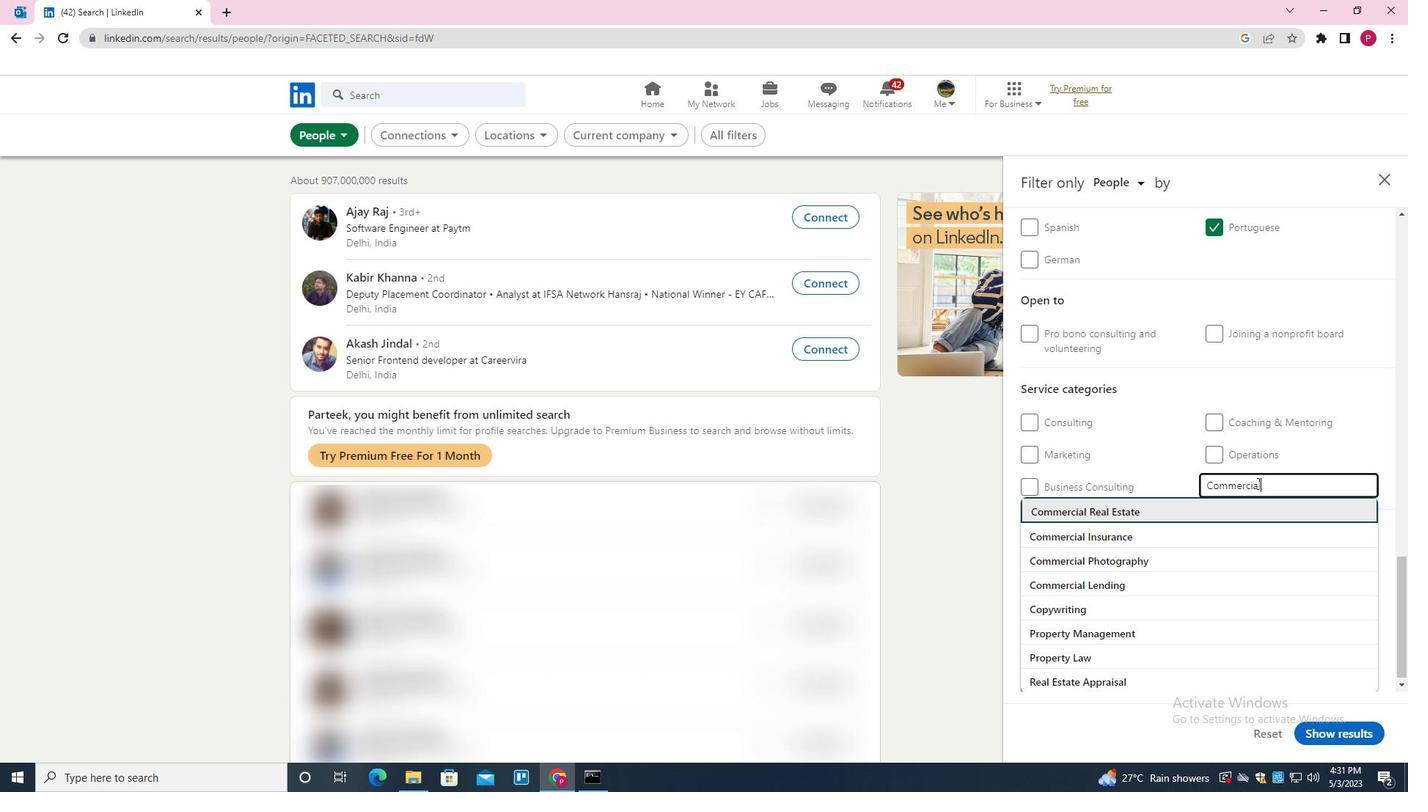 
Action: Mouse scrolled (1257, 482) with delta (0, 0)
Screenshot: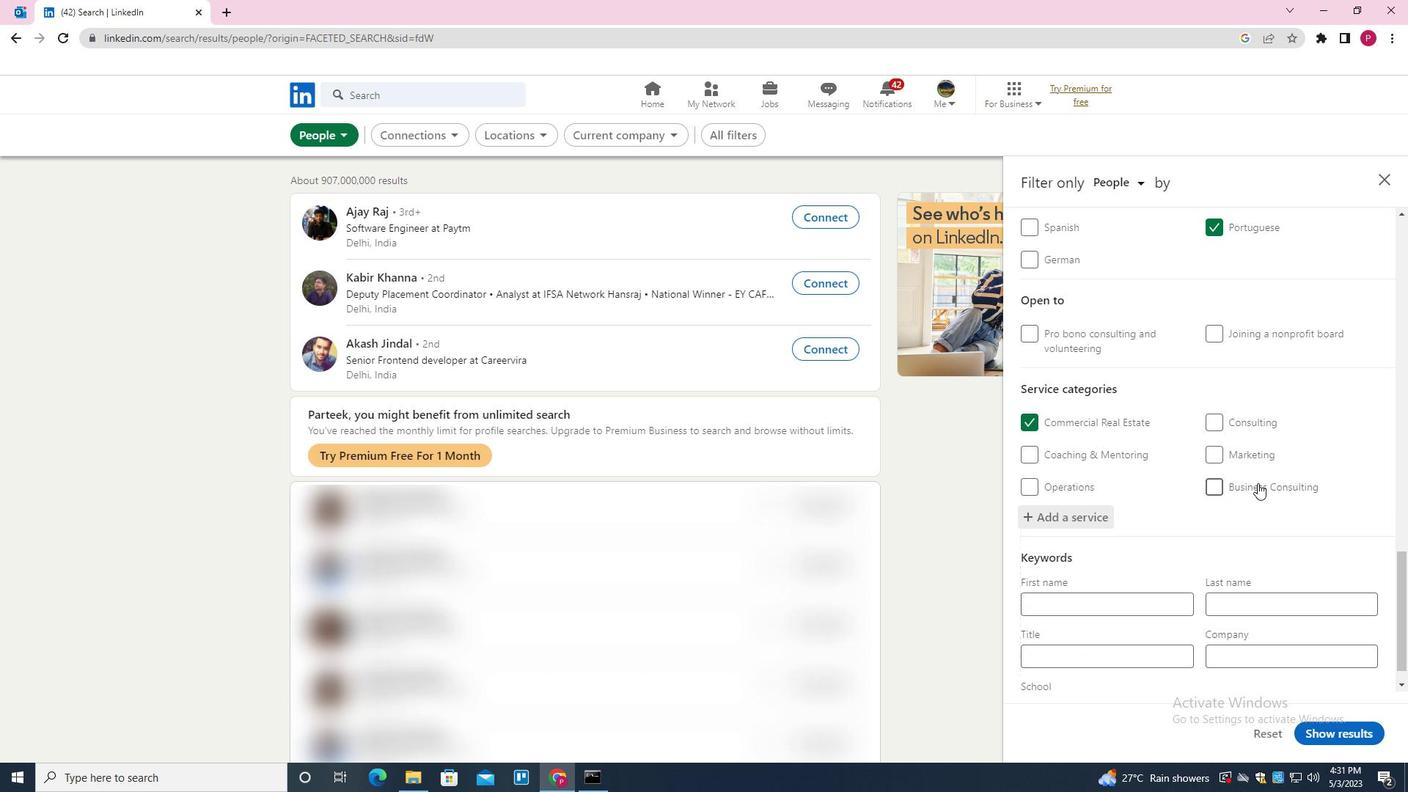 
Action: Mouse scrolled (1257, 482) with delta (0, 0)
Screenshot: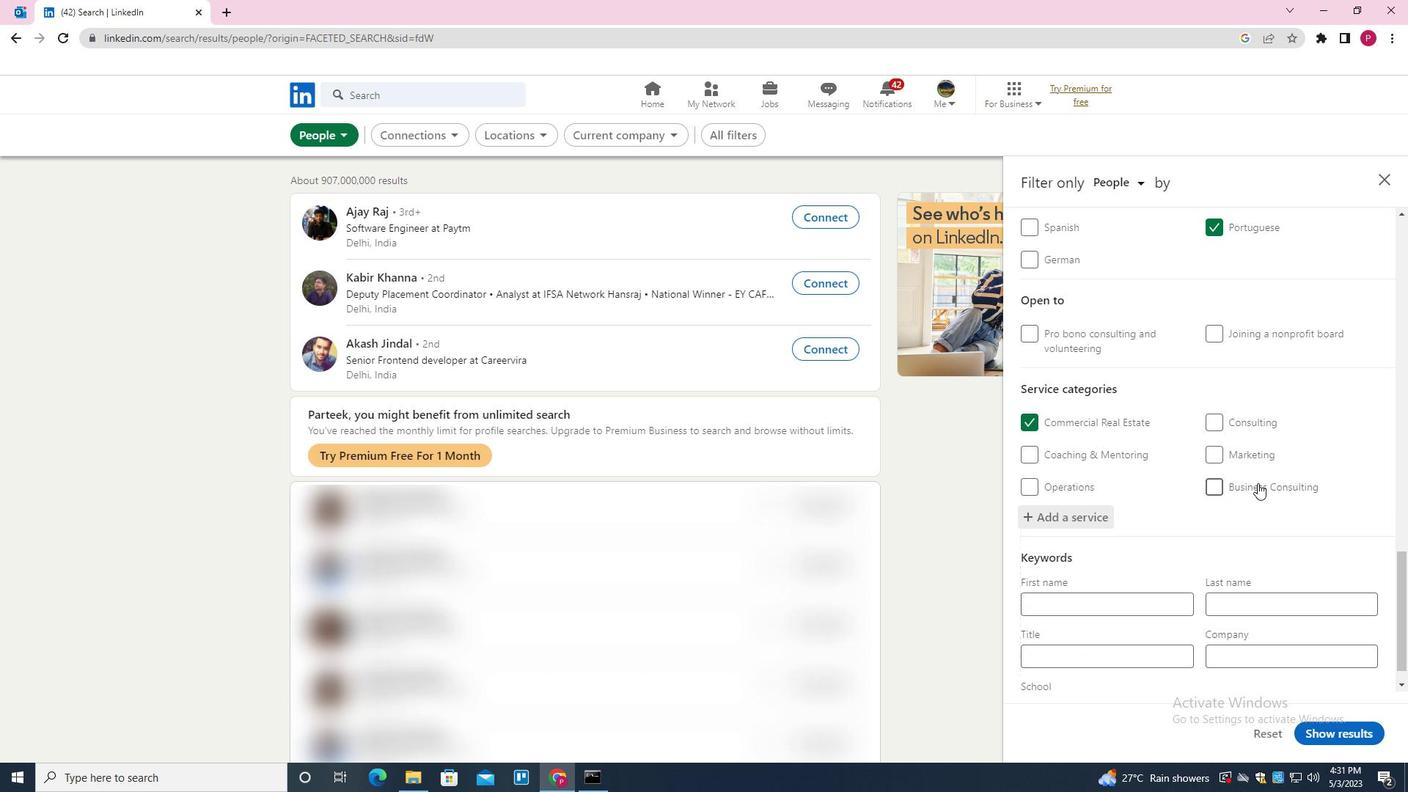 
Action: Mouse scrolled (1257, 482) with delta (0, 0)
Screenshot: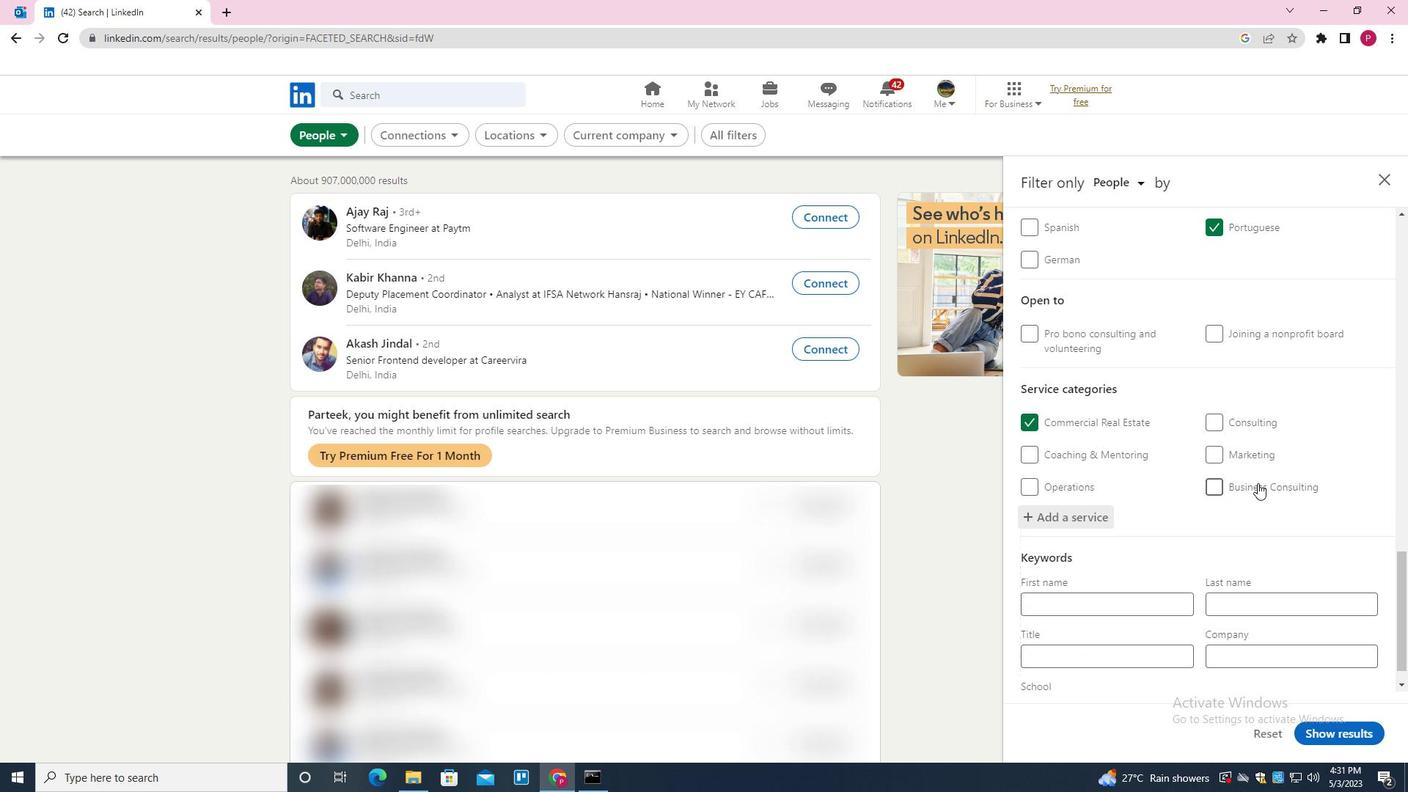 
Action: Mouse scrolled (1257, 482) with delta (0, 0)
Screenshot: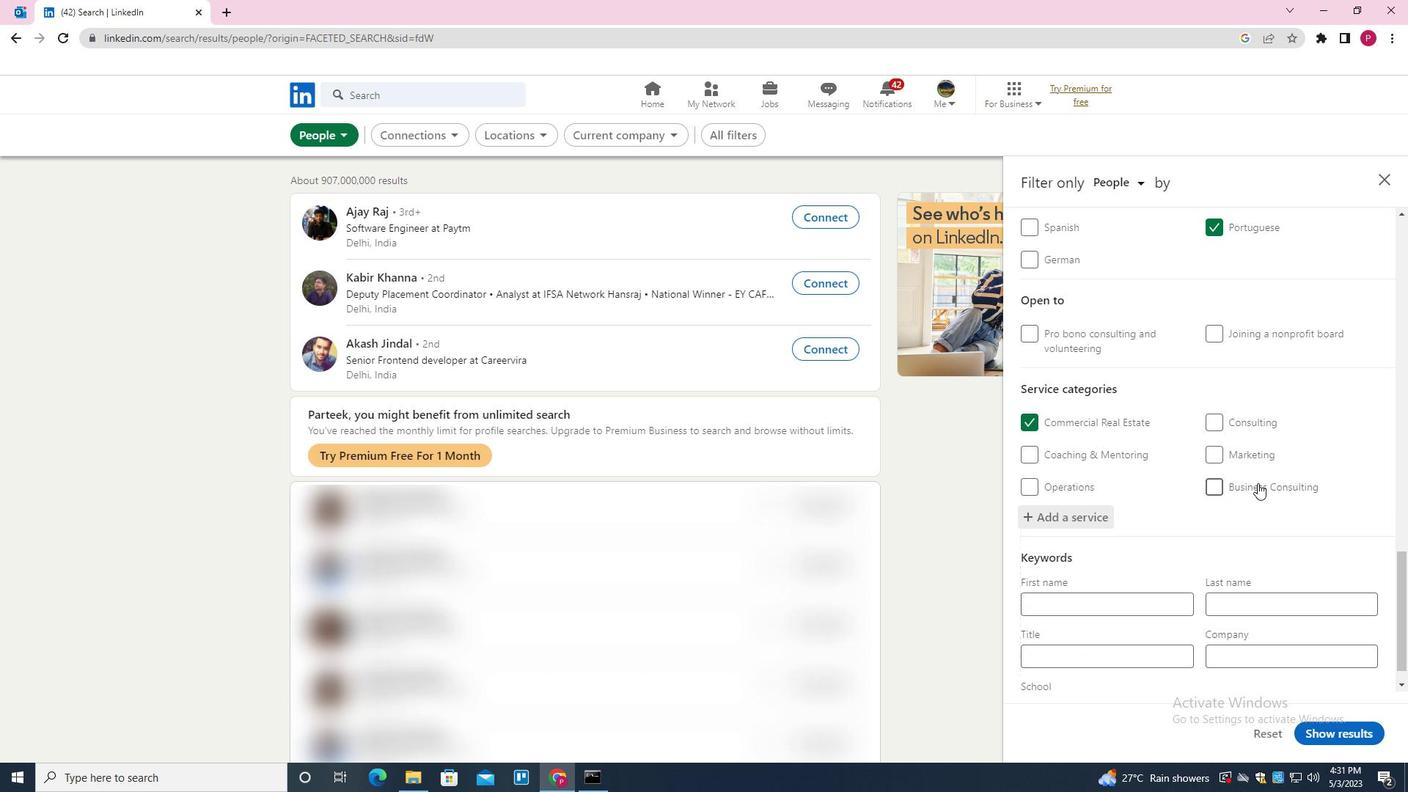 
Action: Mouse scrolled (1257, 482) with delta (0, 0)
Screenshot: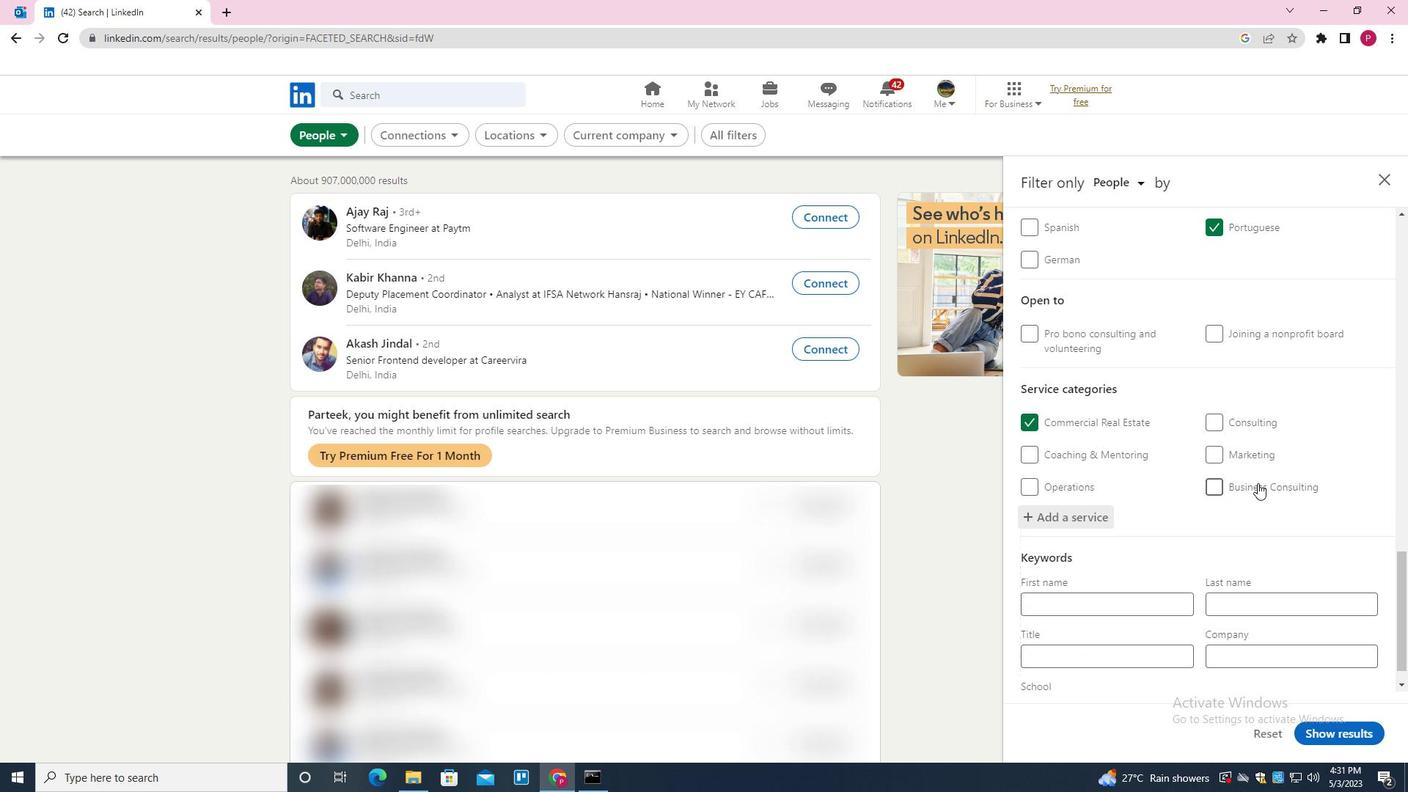 
Action: Mouse moved to (1254, 489)
Screenshot: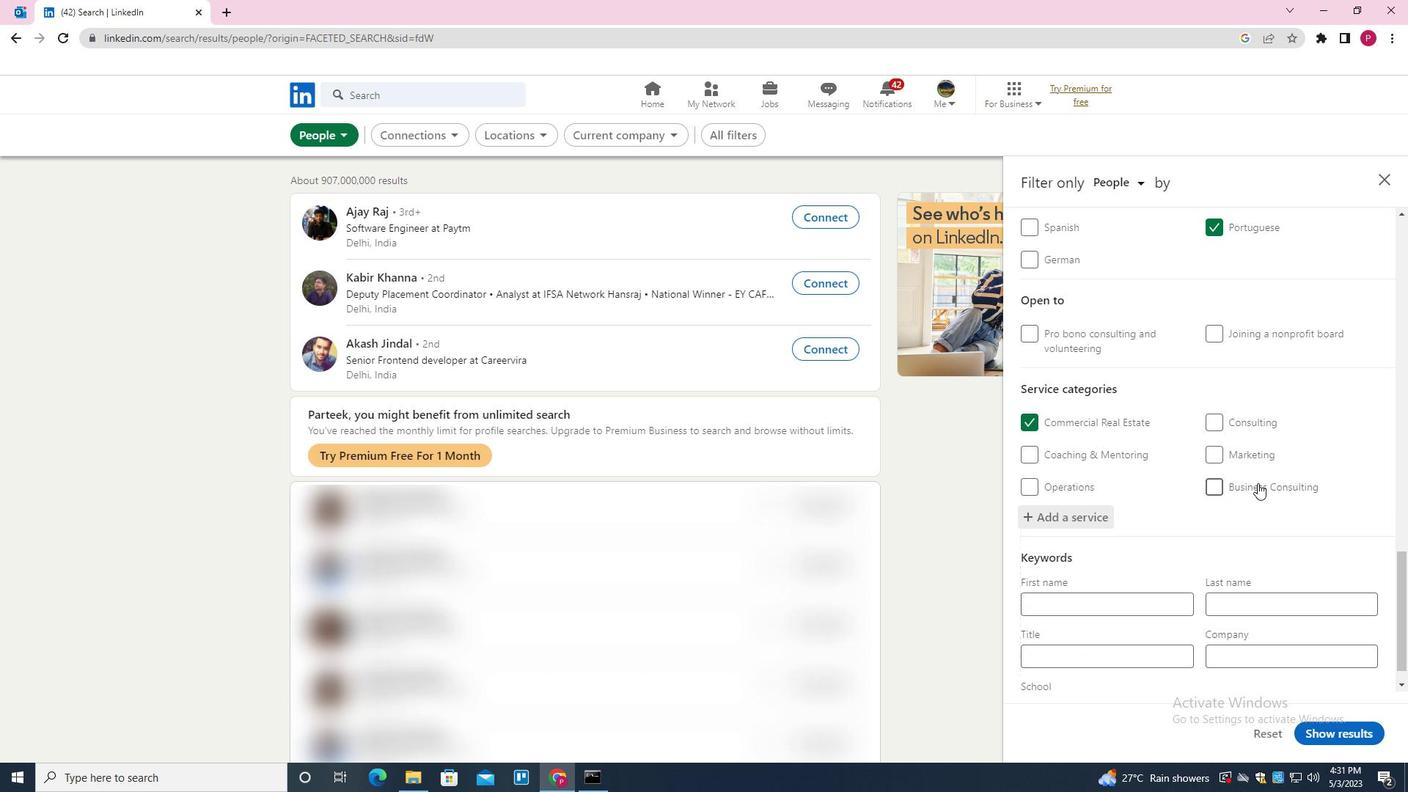 
Action: Mouse scrolled (1254, 488) with delta (0, 0)
Screenshot: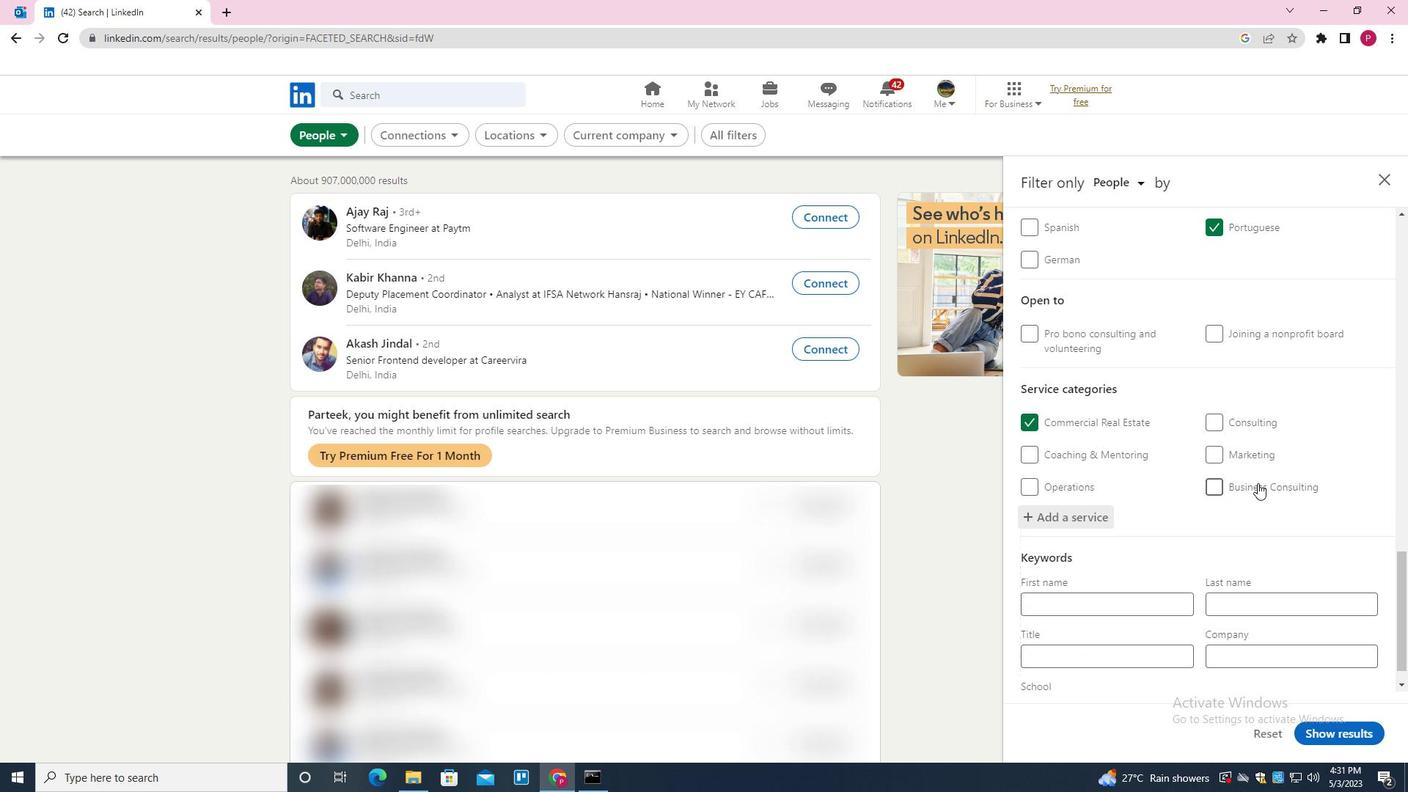 
Action: Mouse moved to (1166, 628)
Screenshot: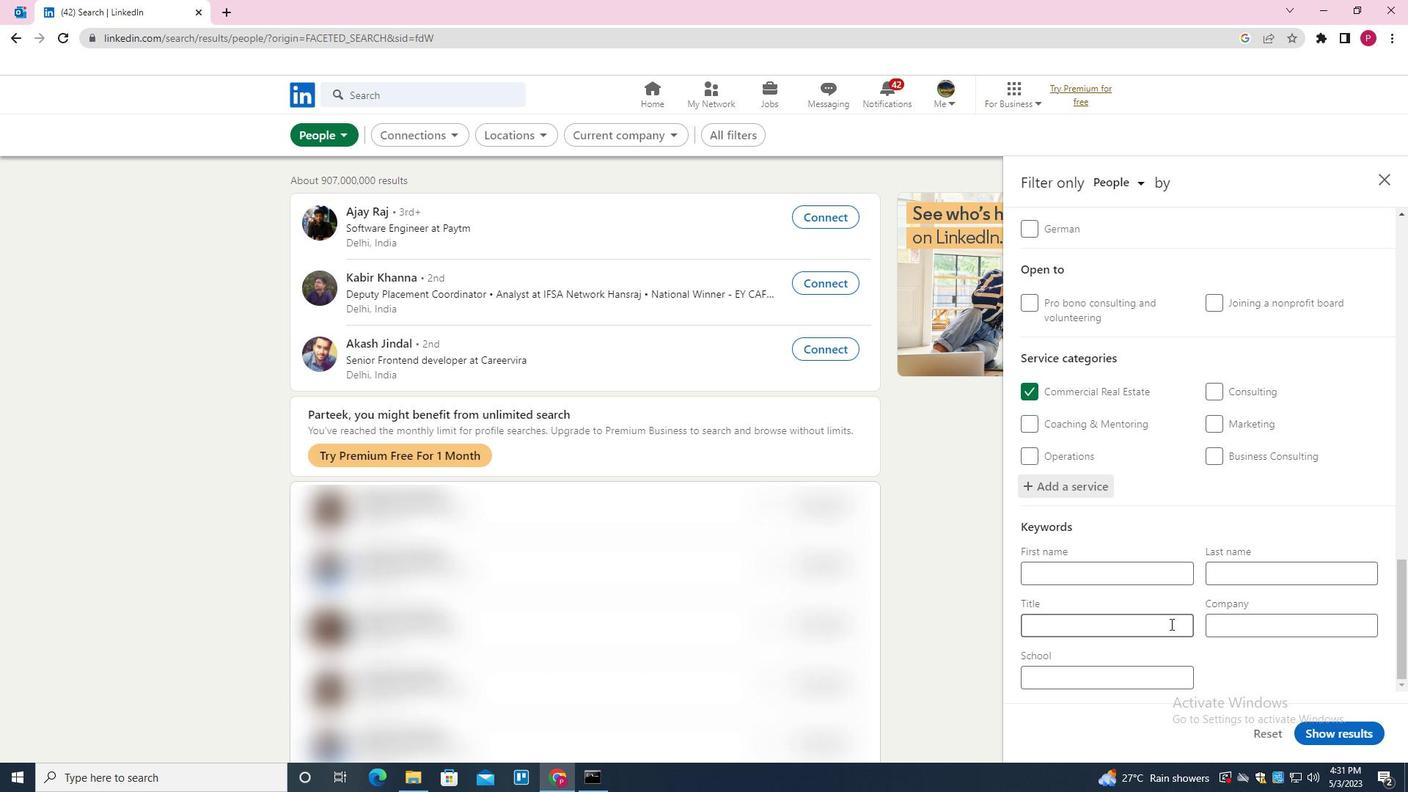 
Action: Mouse pressed left at (1166, 628)
Screenshot: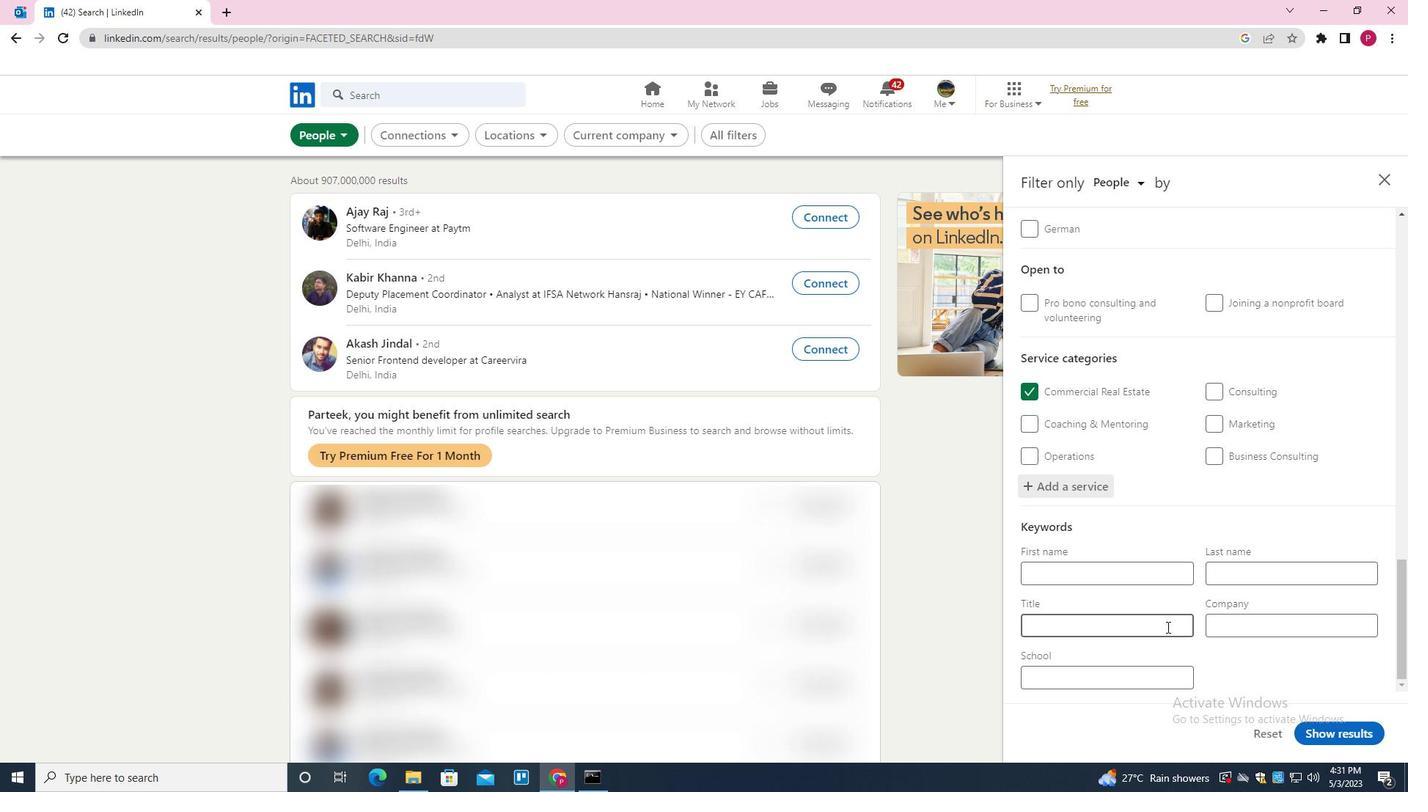 
Action: Key pressed <Key.shift><Key.shift><Key.shift><Key.shift><Key.shift><Key.shift>TRUCK<Key.space><Key.shift>DRIVER
Screenshot: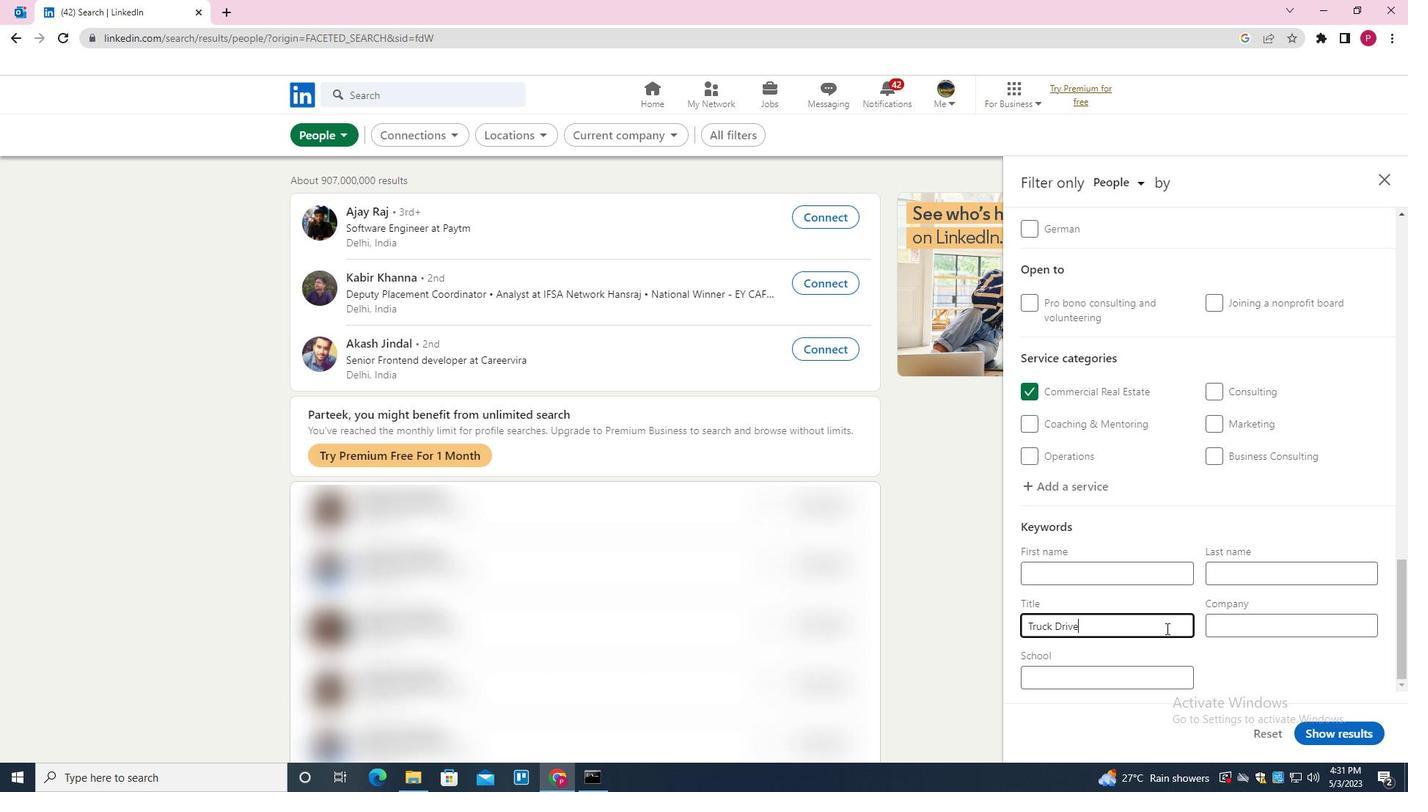 
Action: Mouse moved to (1364, 724)
Screenshot: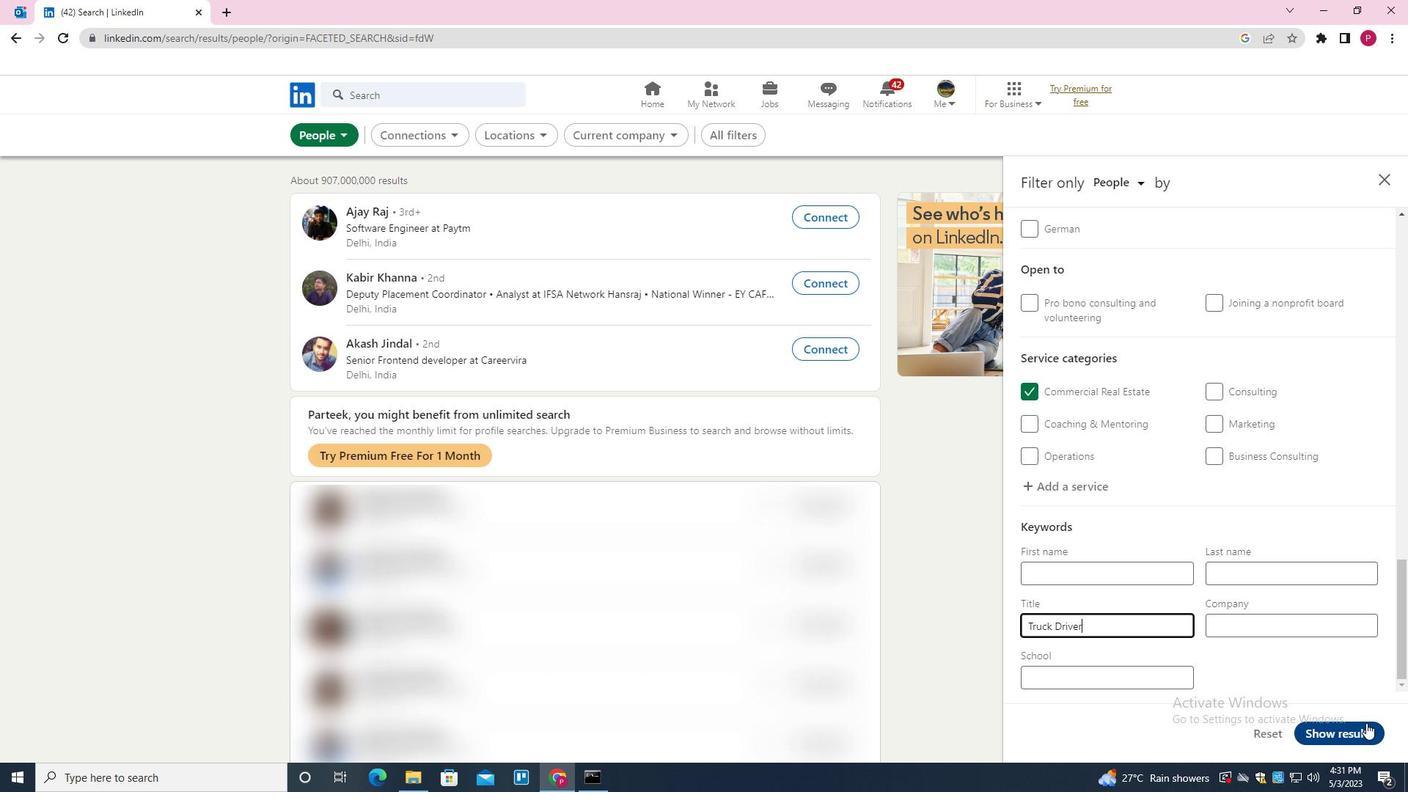 
Action: Mouse pressed left at (1364, 724)
Screenshot: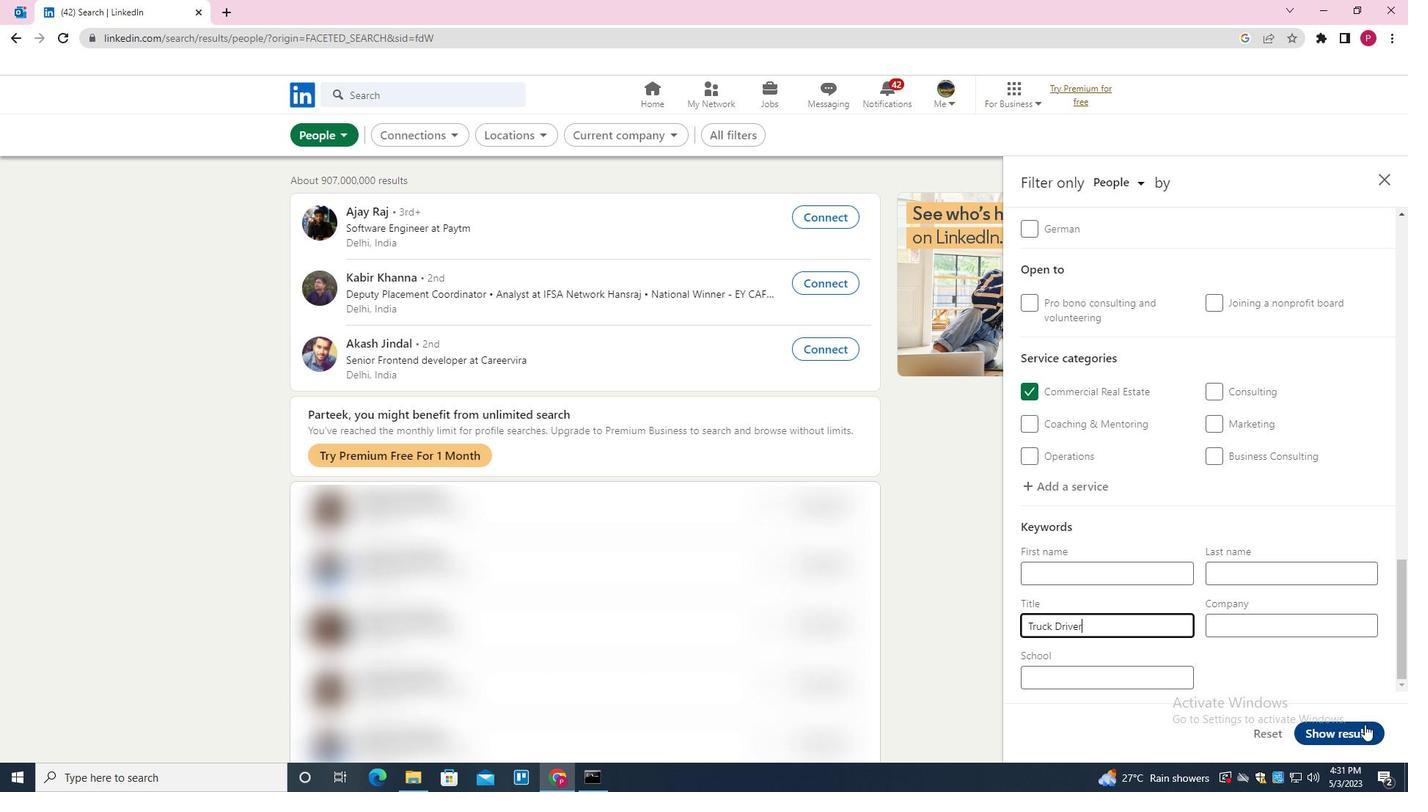 
Action: Mouse moved to (1031, 450)
Screenshot: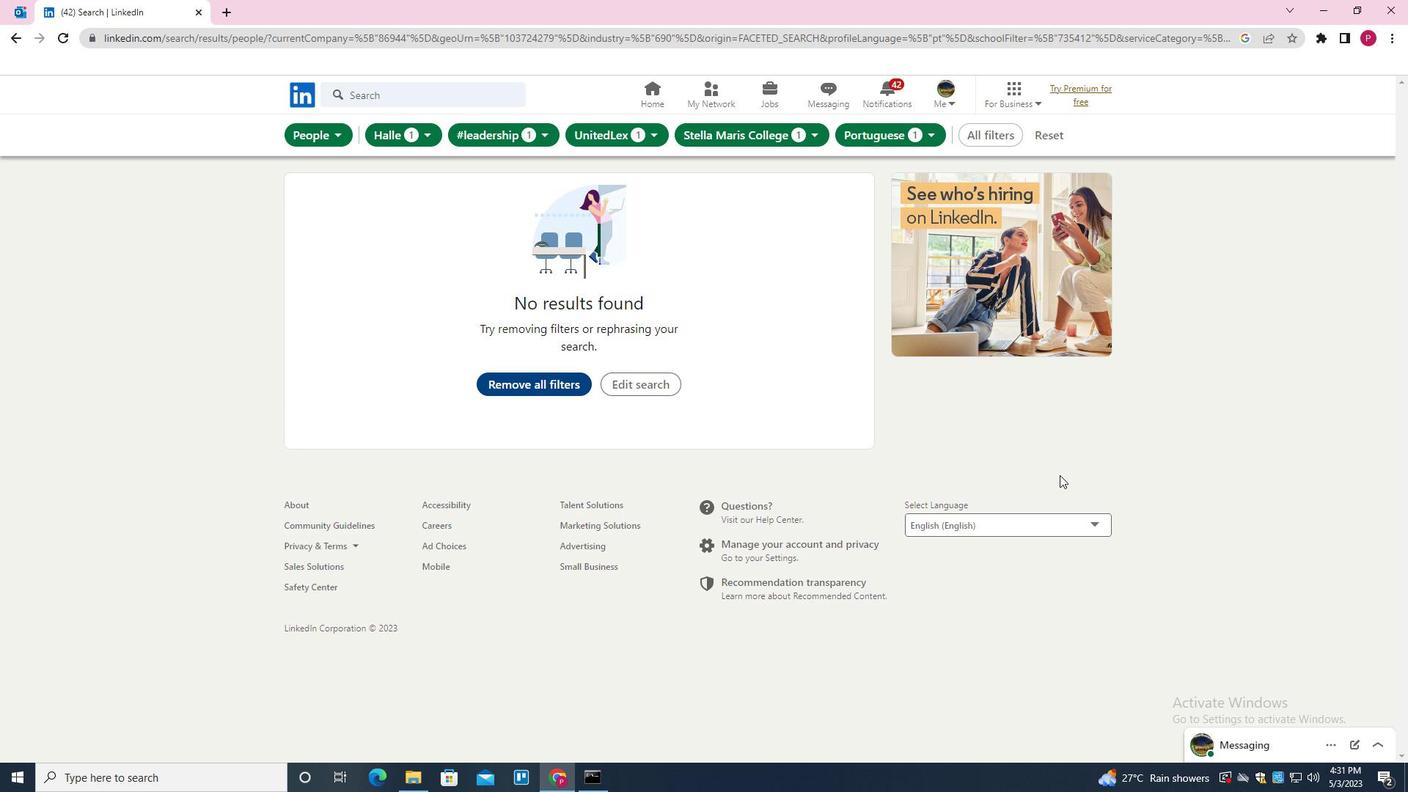 
